 Task: Look for space in Ibi, Spain from 6th September, 2023 to 10th September, 2023 for 1 adult in price range Rs.9000 to Rs.17000. Place can be private room with 1  bedroom having 1 bed and 1 bathroom. Property type can be house, flat, guest house, hotel. Booking option can be shelf check-in. Required host language is English.
Action: Mouse moved to (382, 177)
Screenshot: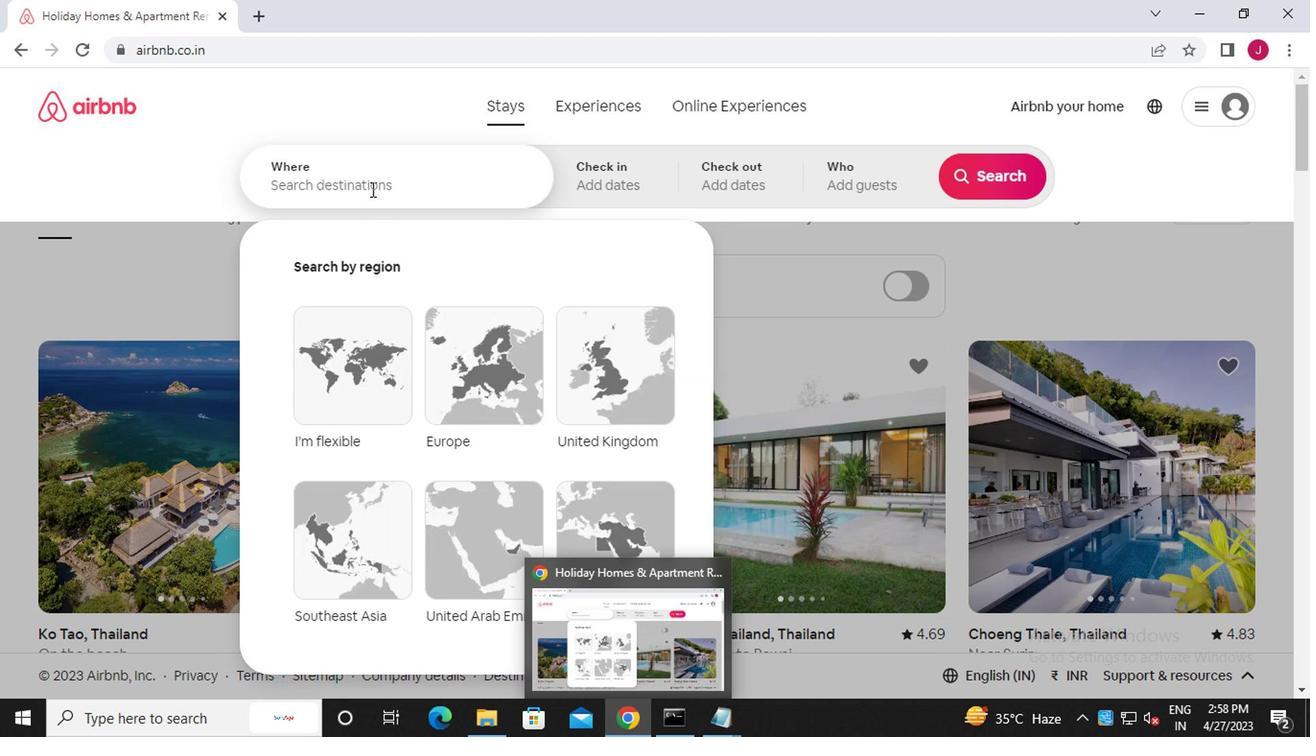 
Action: Mouse pressed left at (382, 177)
Screenshot: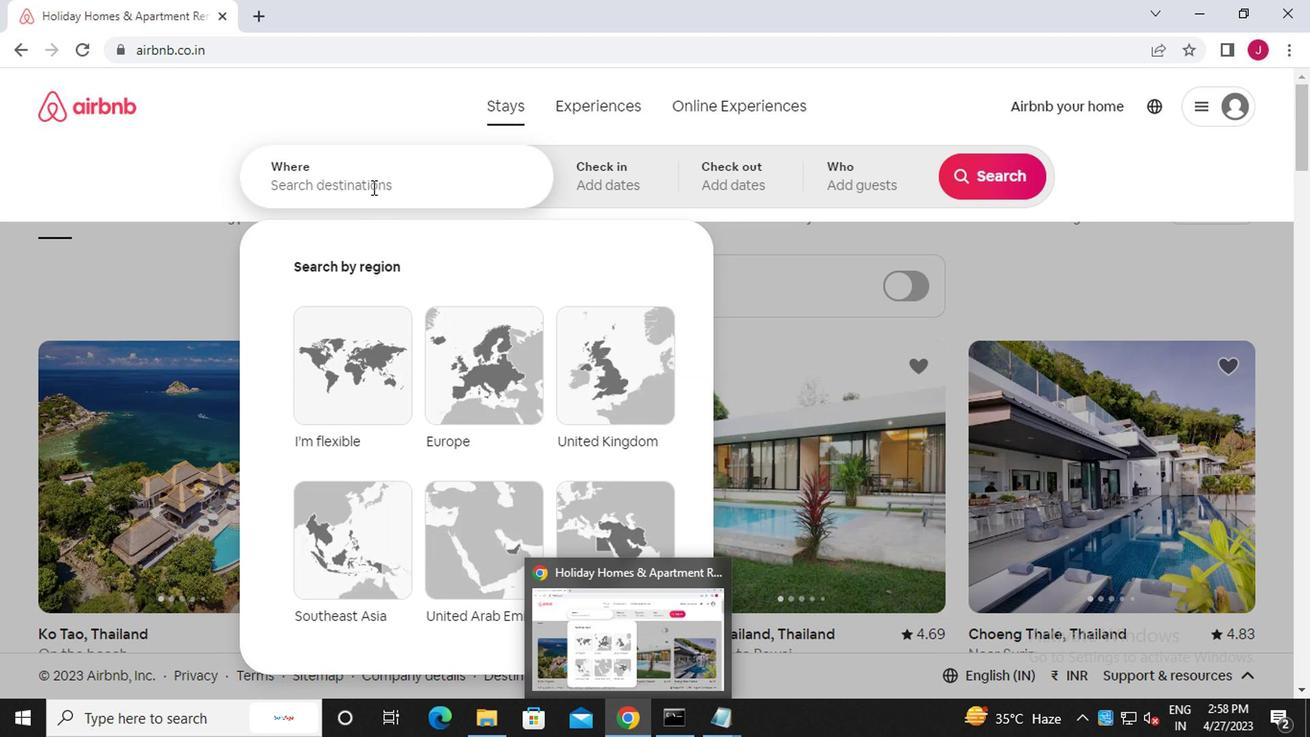 
Action: Mouse moved to (382, 177)
Screenshot: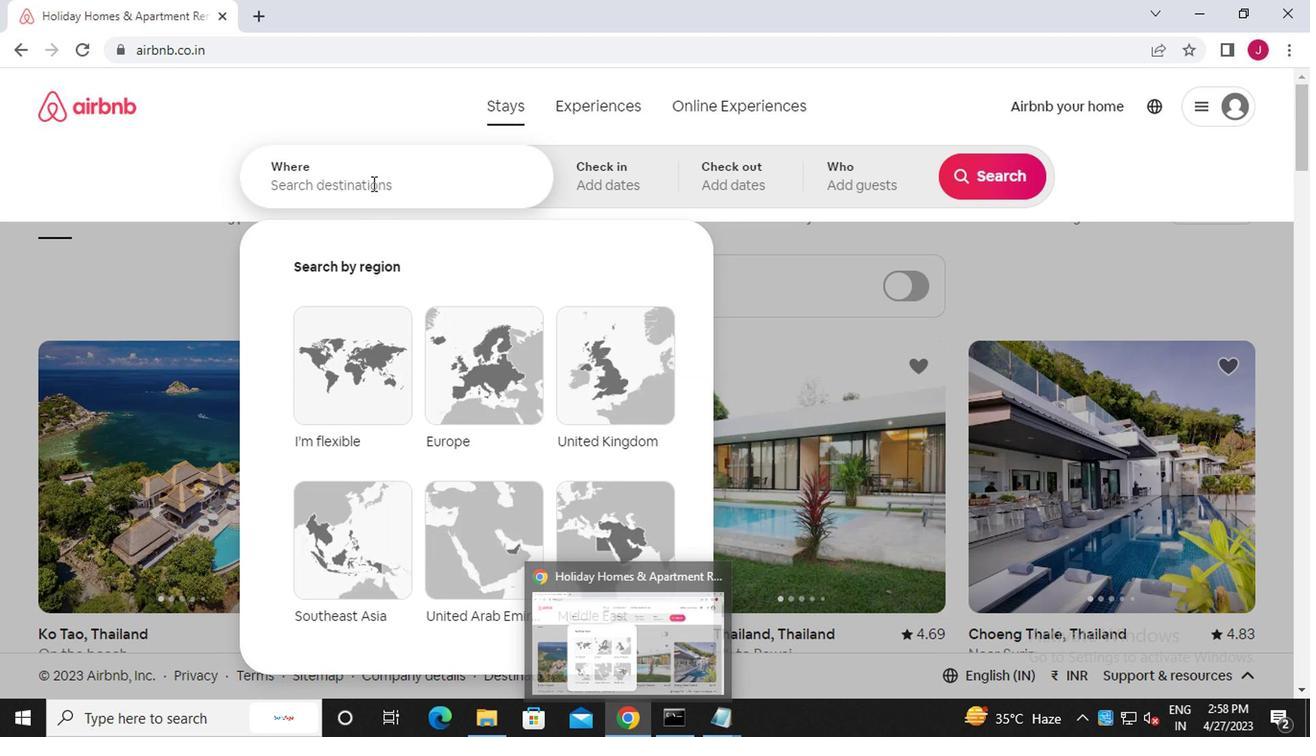 
Action: Key pressed i<Key.caps_lock>bi,<Key.space><Key.caps_lock>s<Key.caps_lock>pain
Screenshot: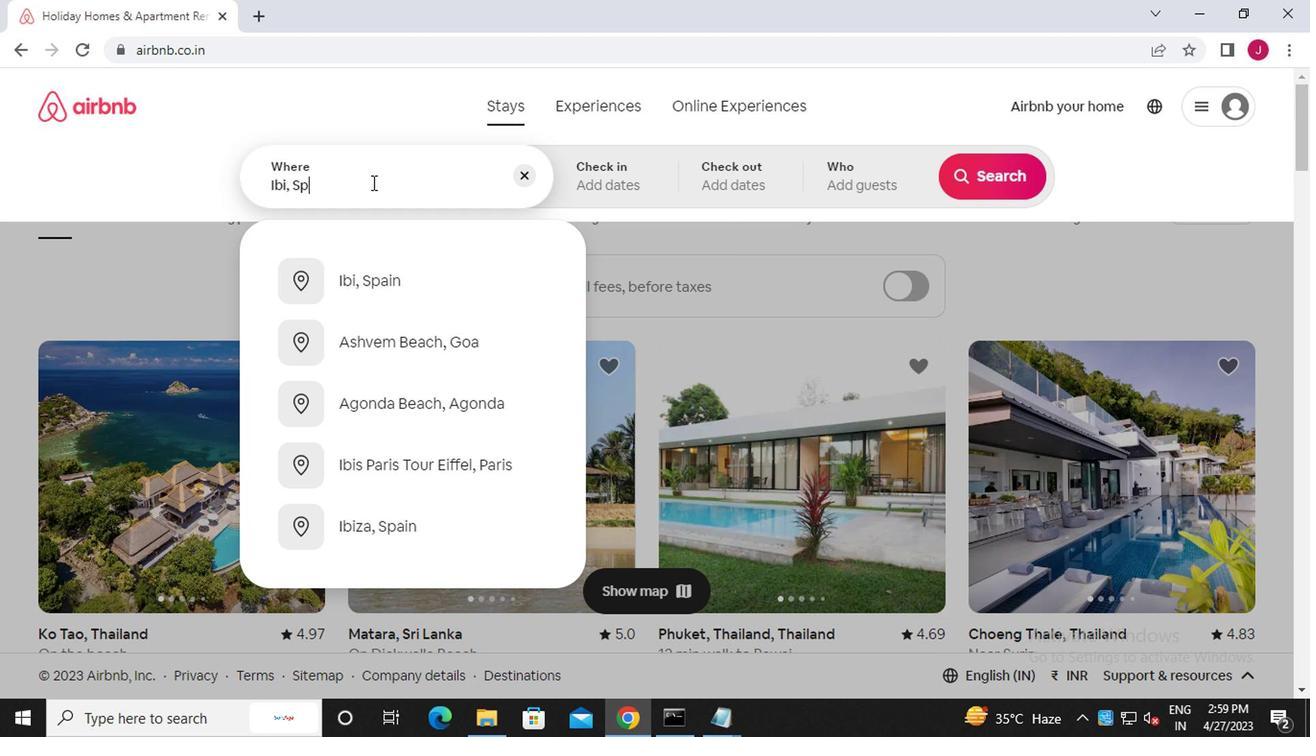 
Action: Mouse moved to (383, 340)
Screenshot: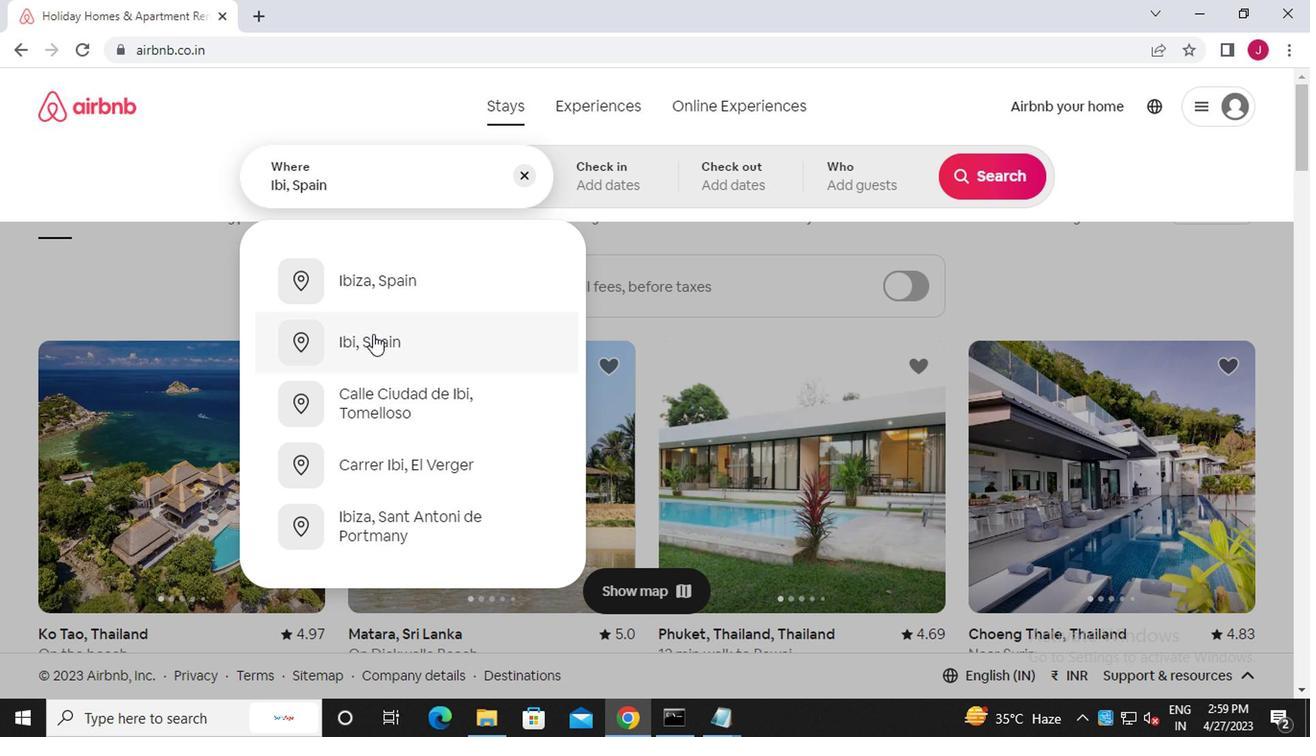 
Action: Mouse pressed left at (383, 340)
Screenshot: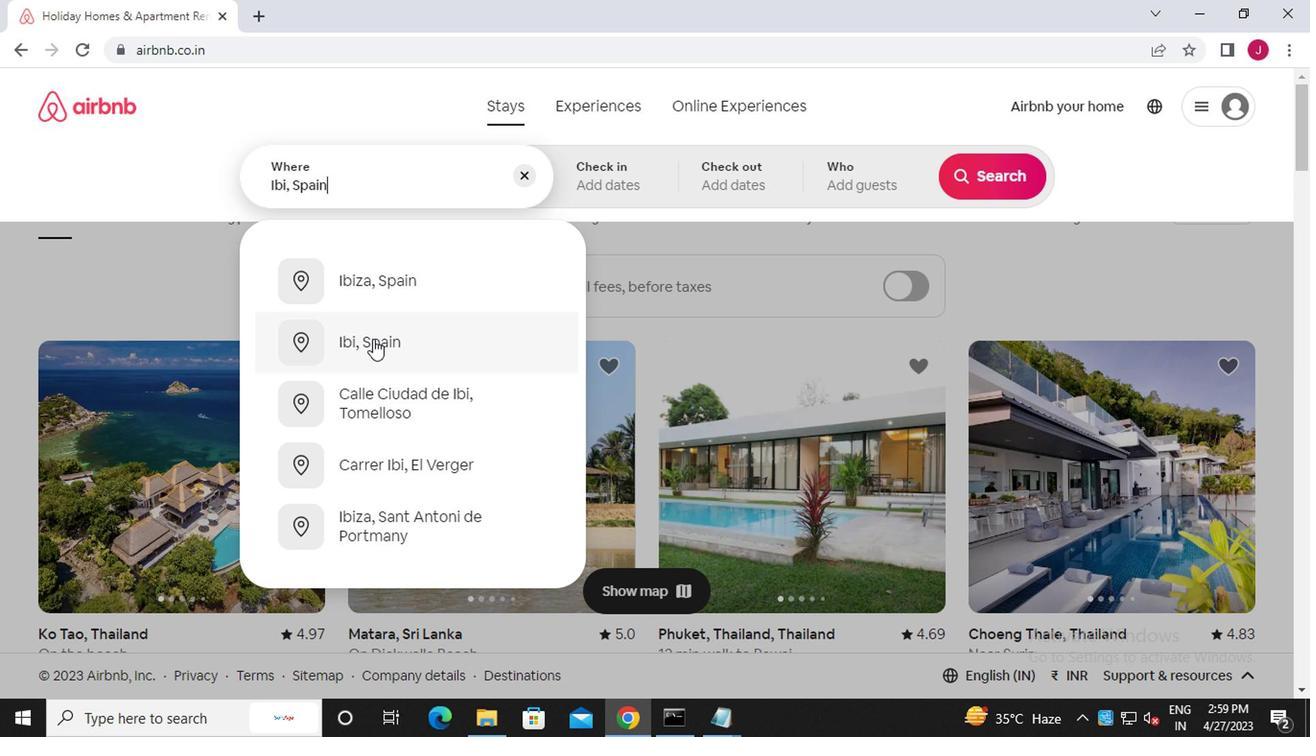 
Action: Mouse moved to (978, 332)
Screenshot: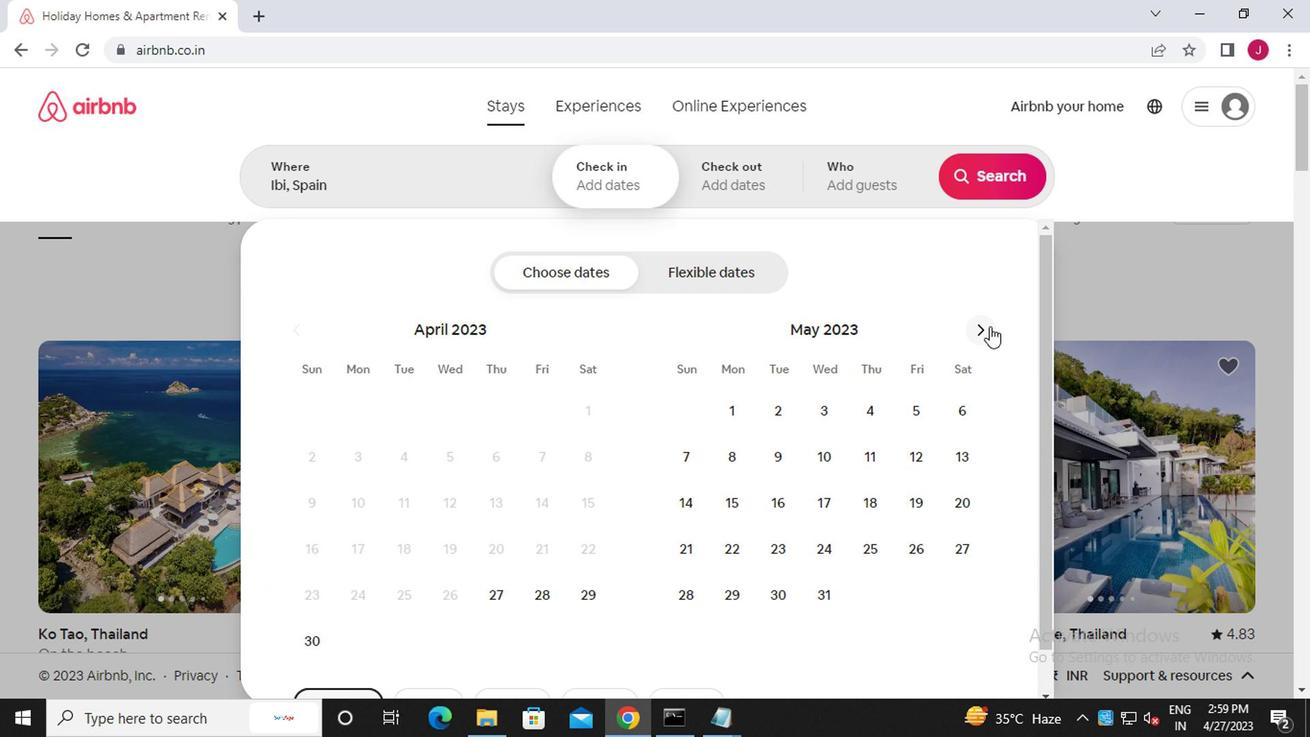 
Action: Mouse pressed left at (978, 332)
Screenshot: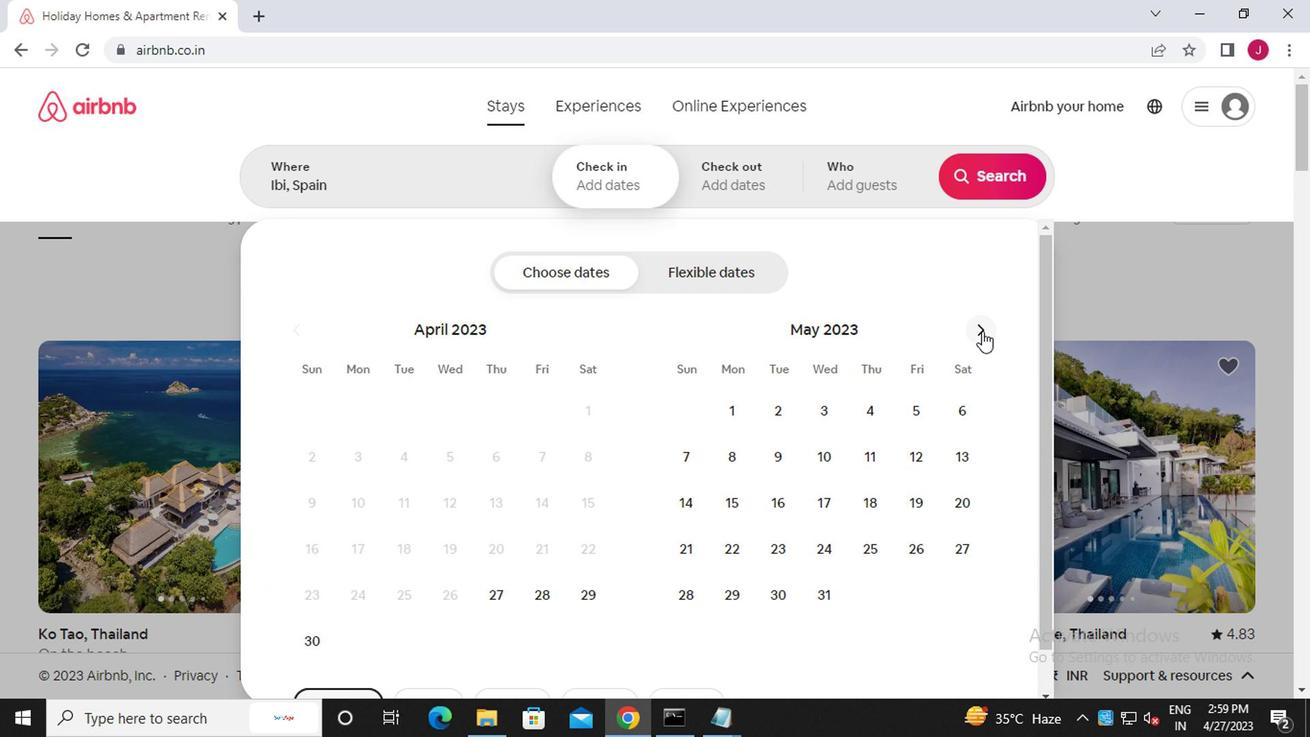
Action: Mouse pressed left at (978, 332)
Screenshot: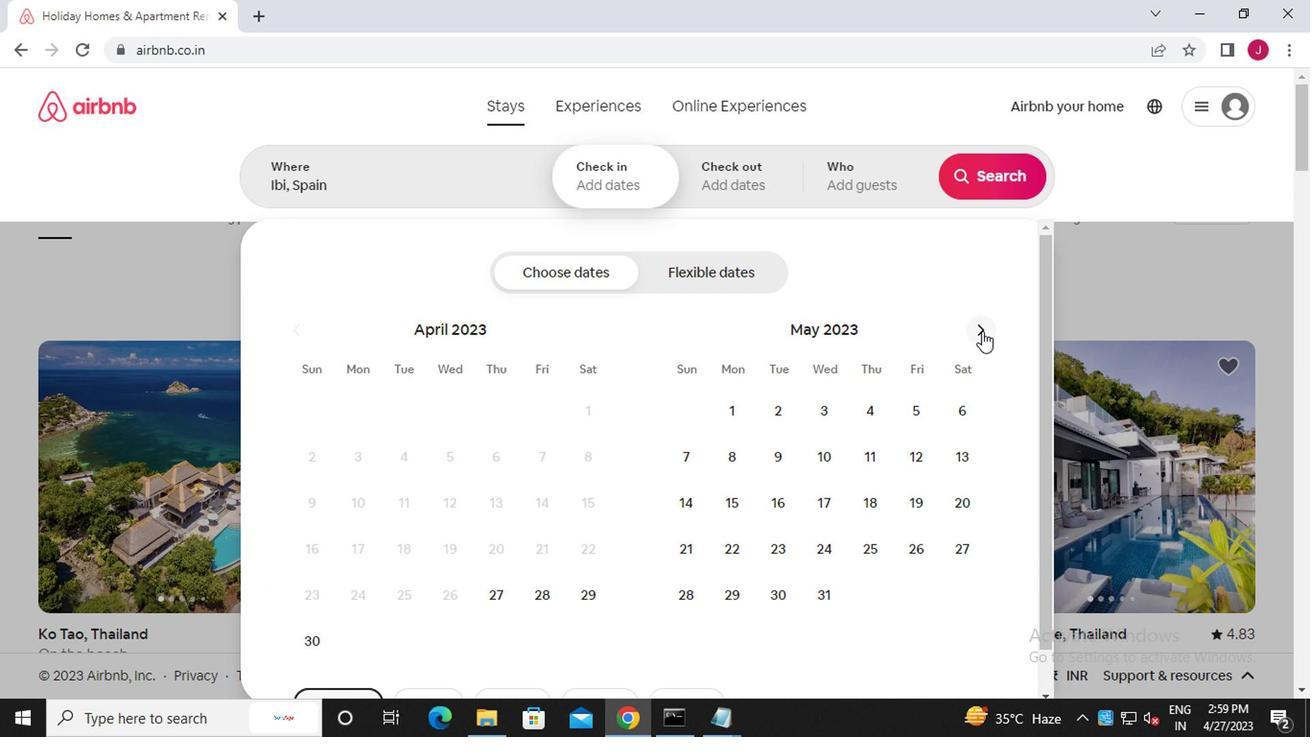 
Action: Mouse pressed left at (978, 332)
Screenshot: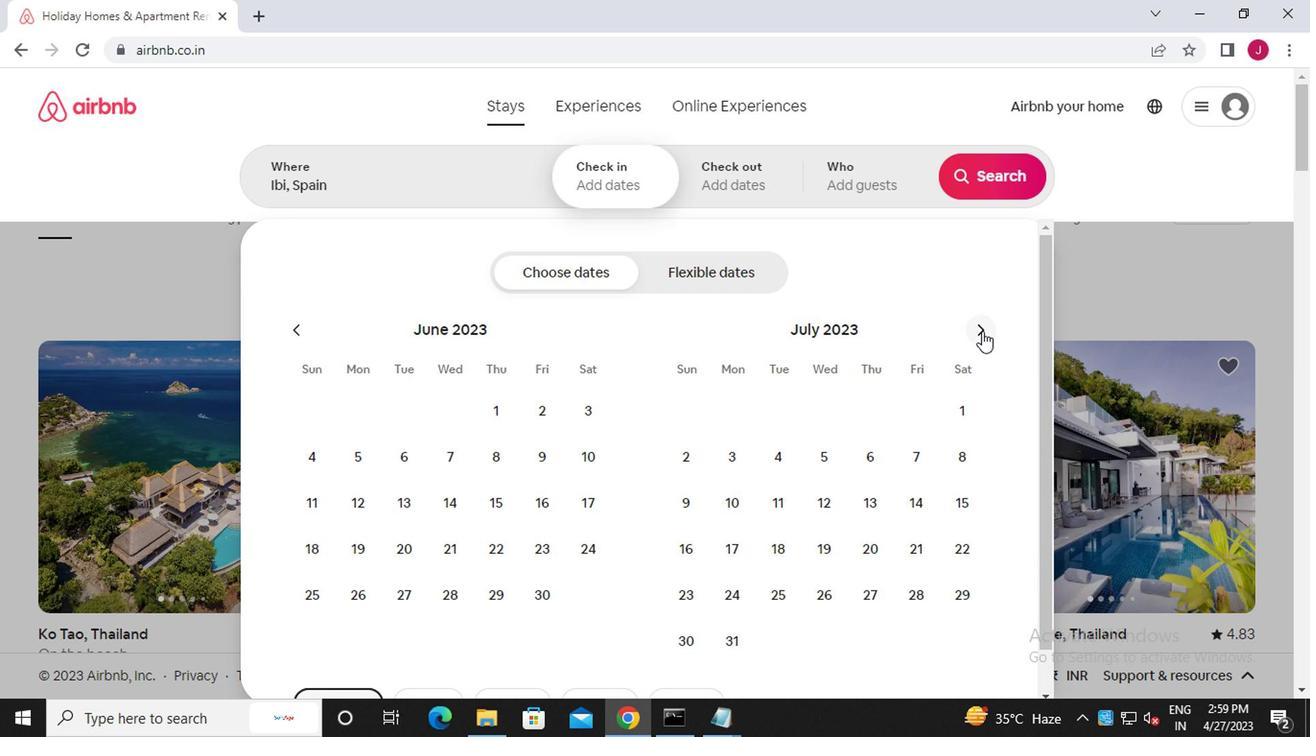 
Action: Mouse moved to (970, 333)
Screenshot: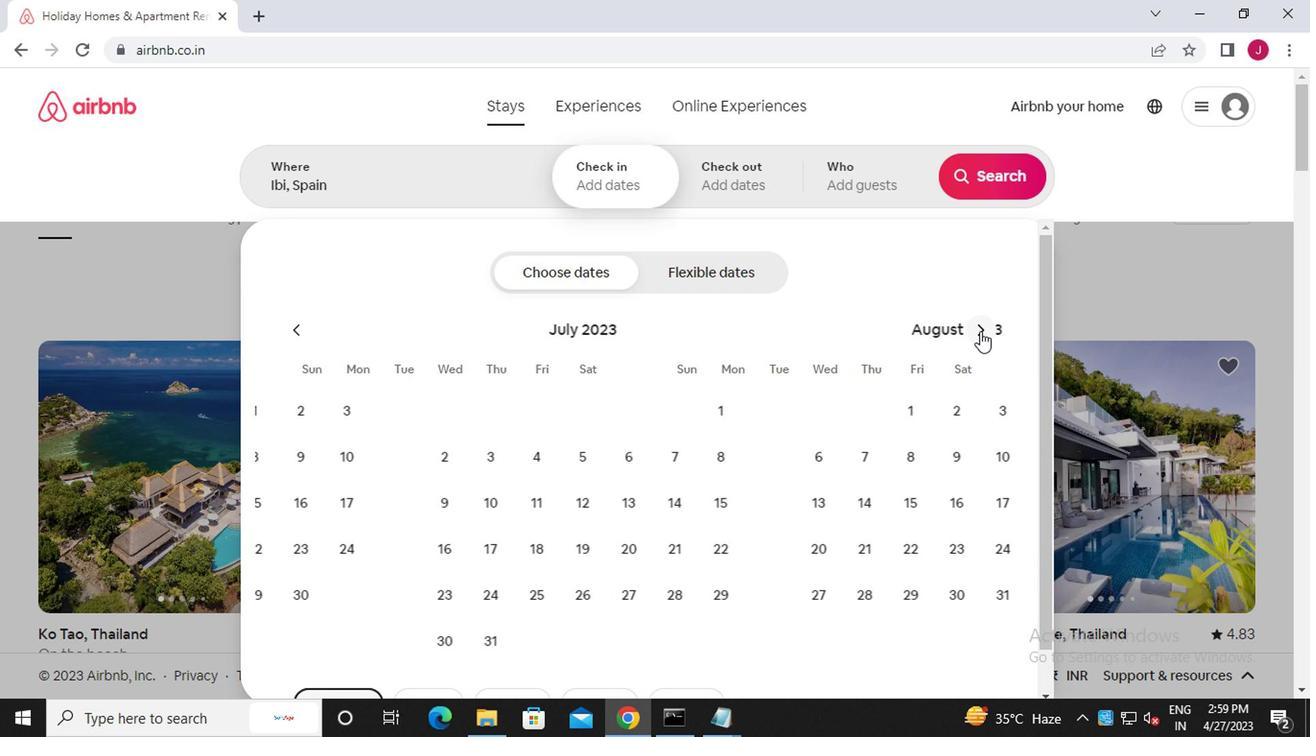 
Action: Mouse pressed left at (970, 333)
Screenshot: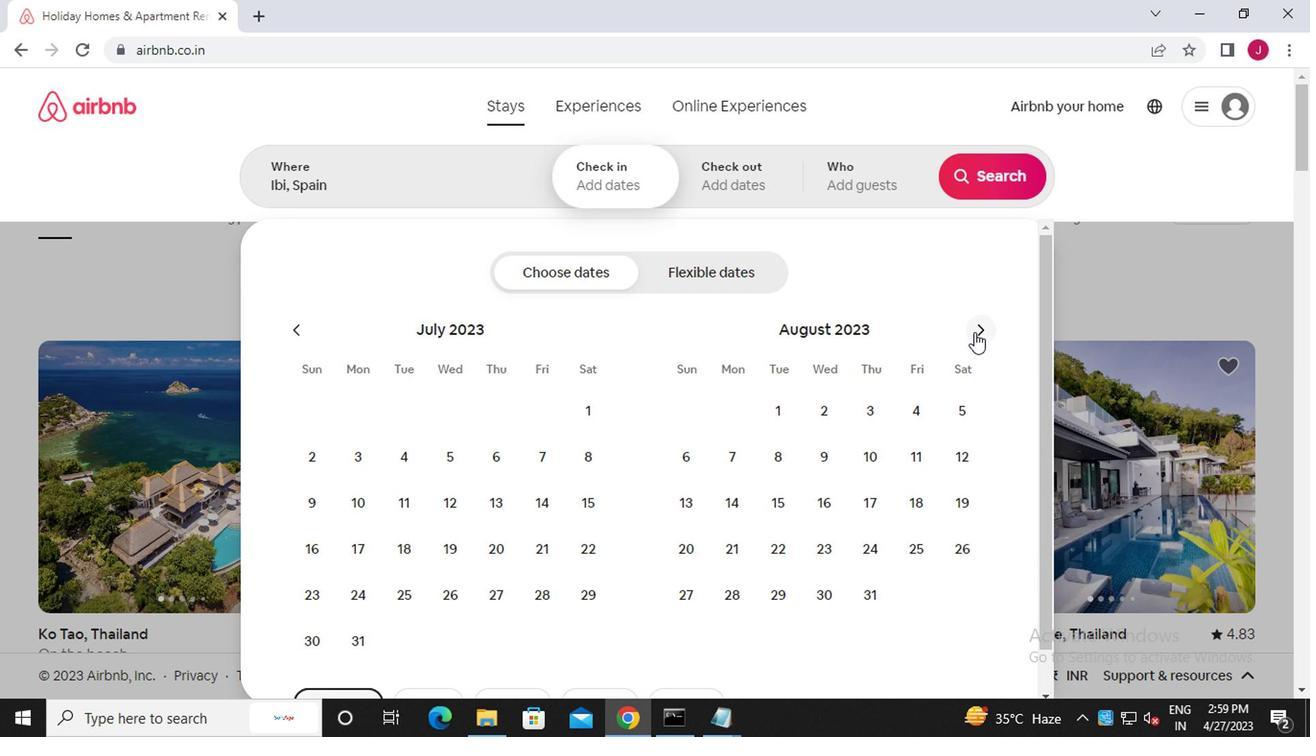 
Action: Mouse moved to (833, 457)
Screenshot: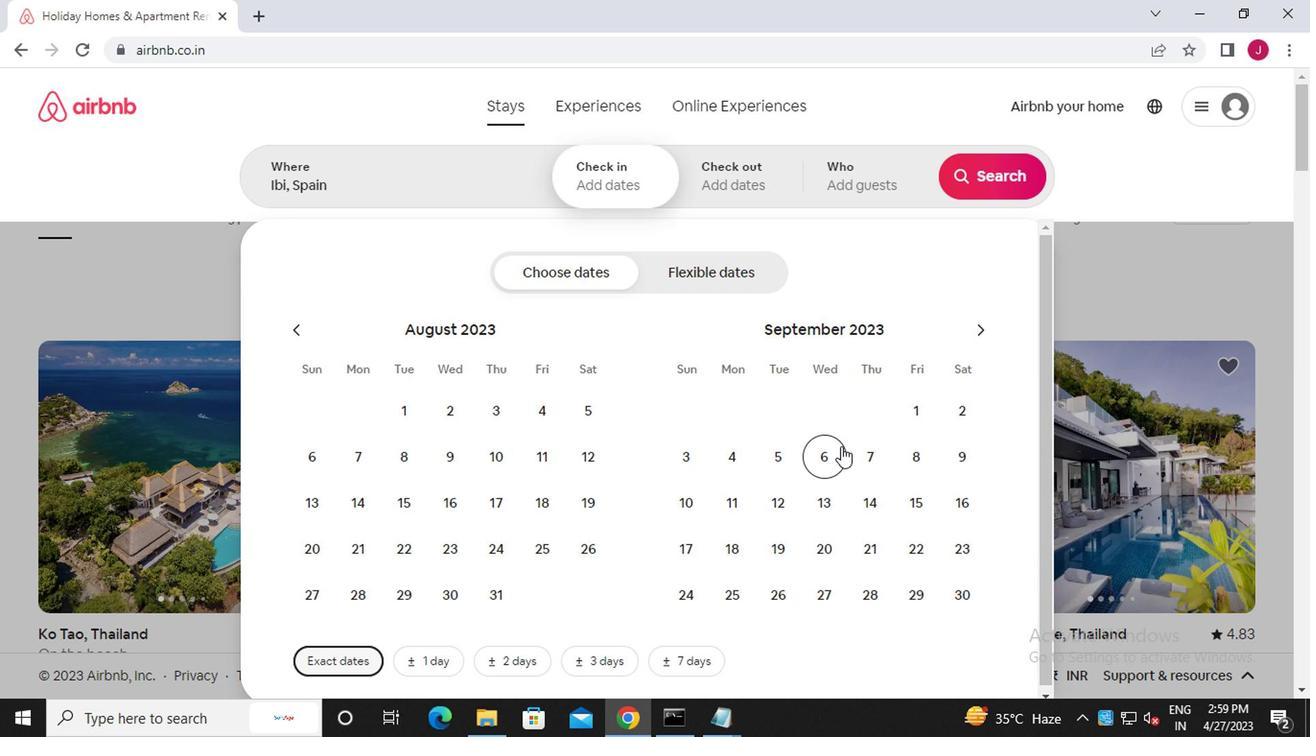 
Action: Mouse pressed left at (833, 457)
Screenshot: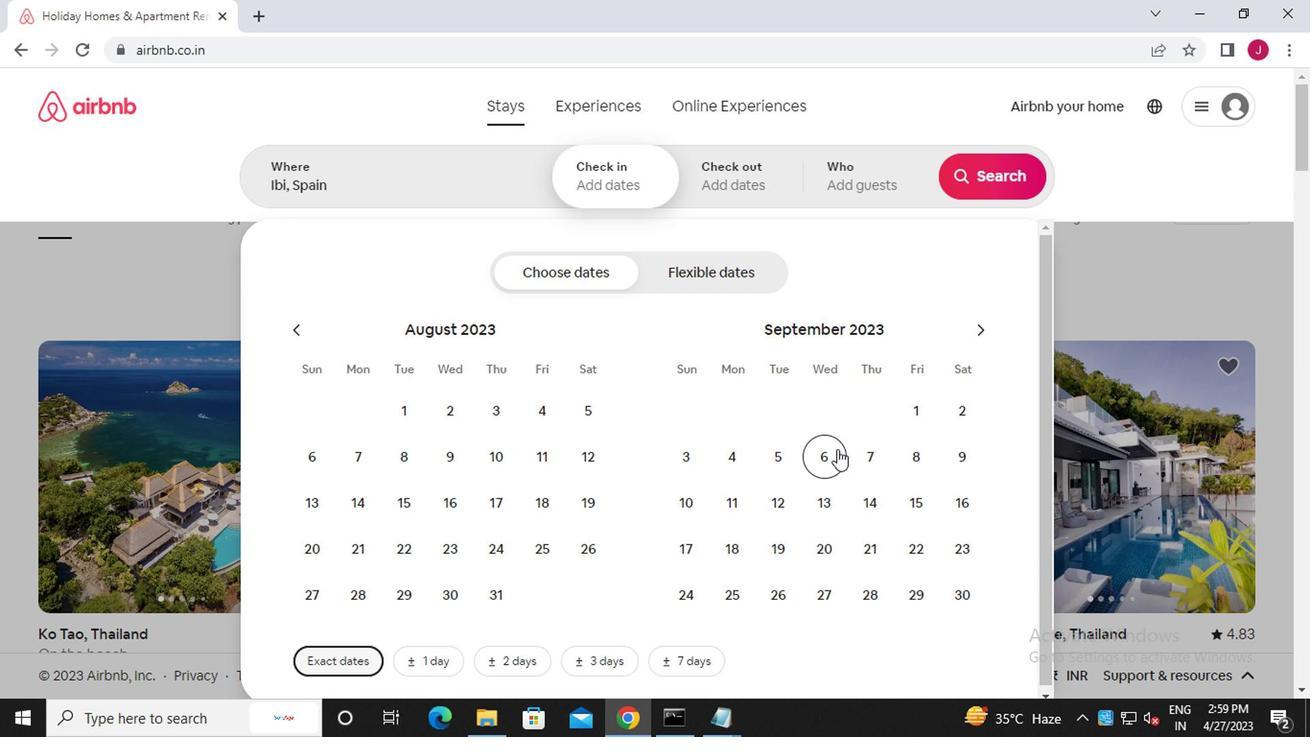 
Action: Mouse moved to (694, 507)
Screenshot: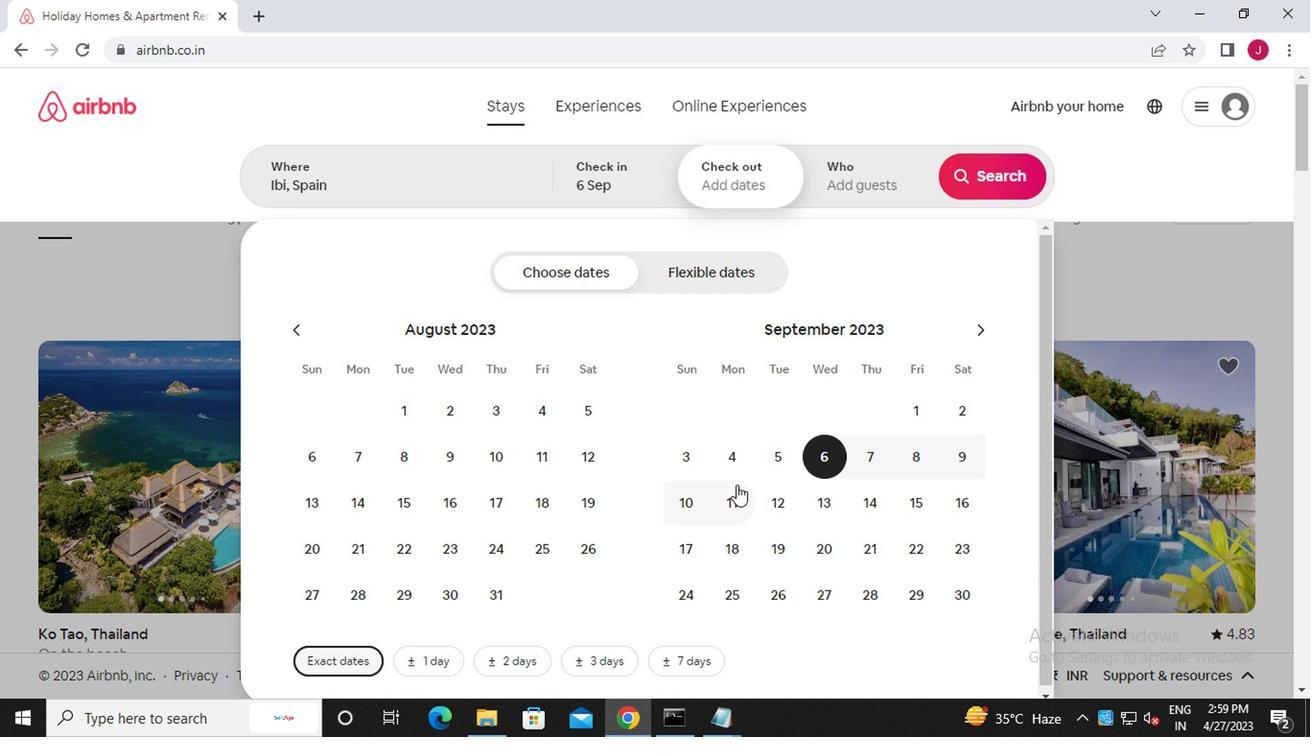 
Action: Mouse pressed left at (694, 507)
Screenshot: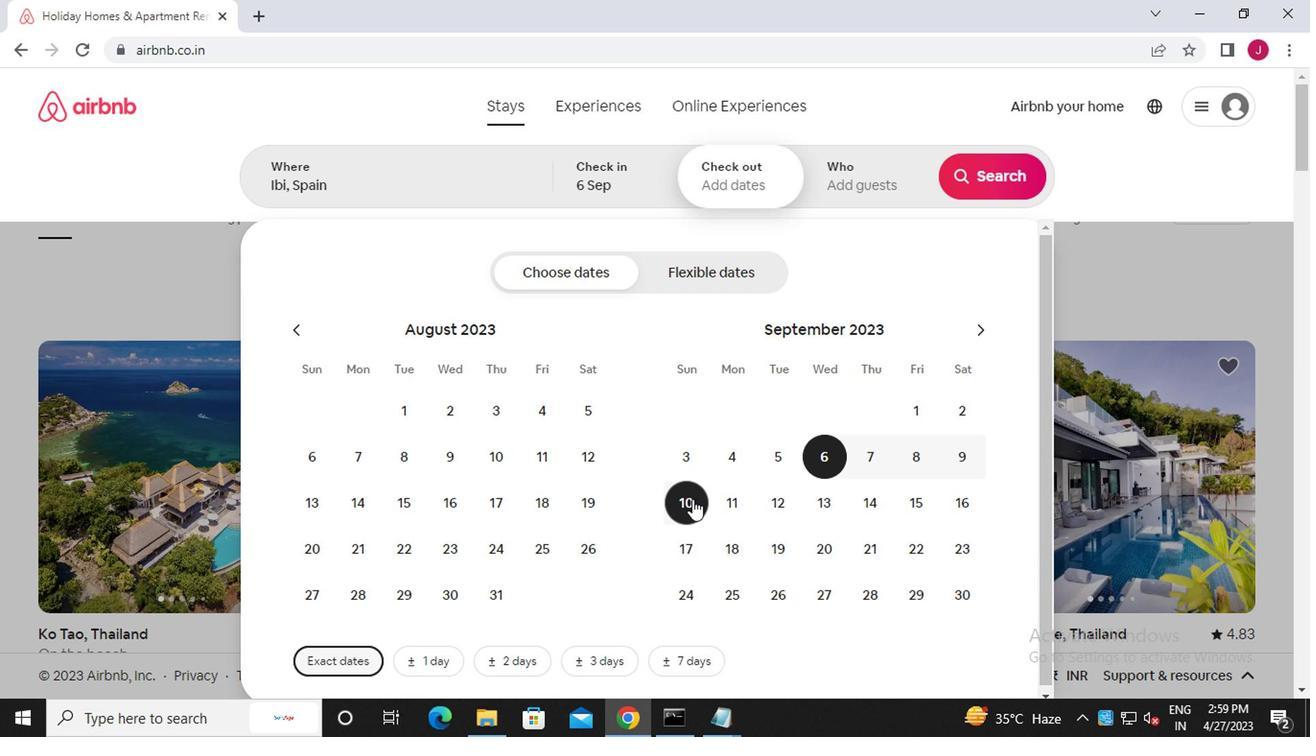 
Action: Mouse moved to (876, 179)
Screenshot: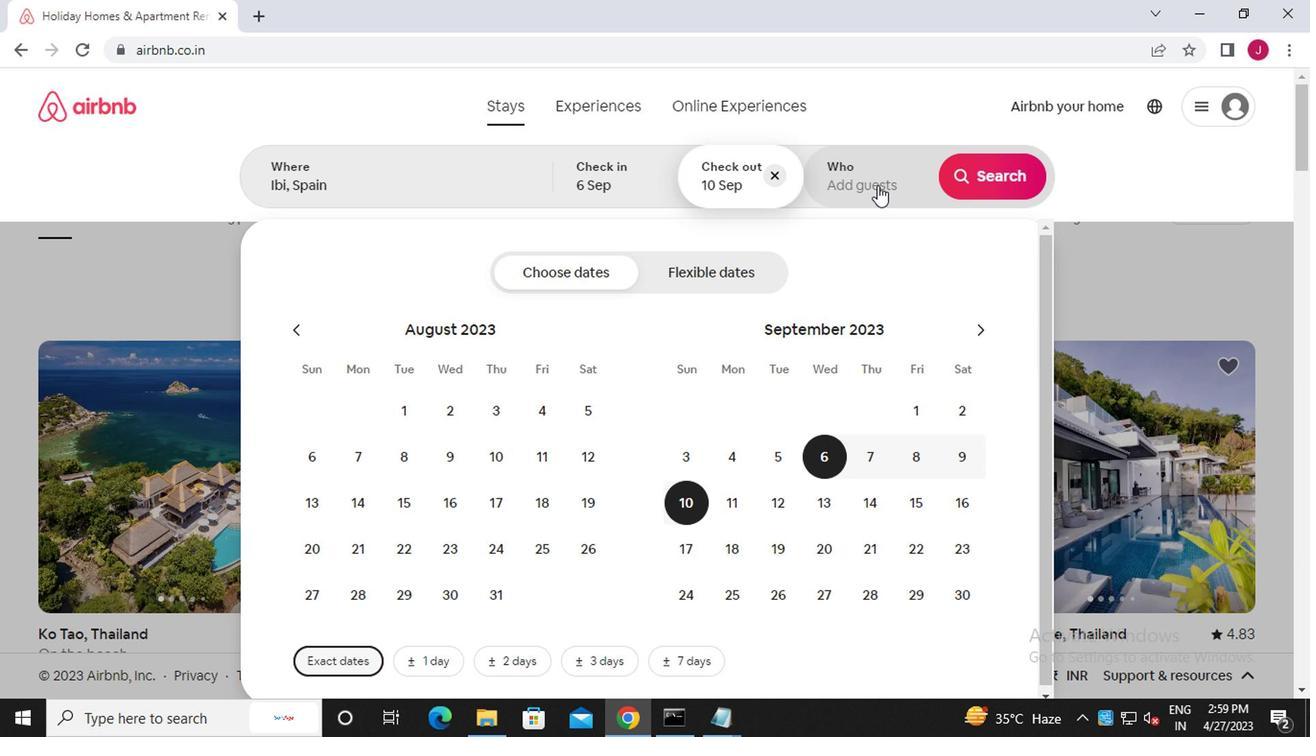 
Action: Mouse pressed left at (876, 179)
Screenshot: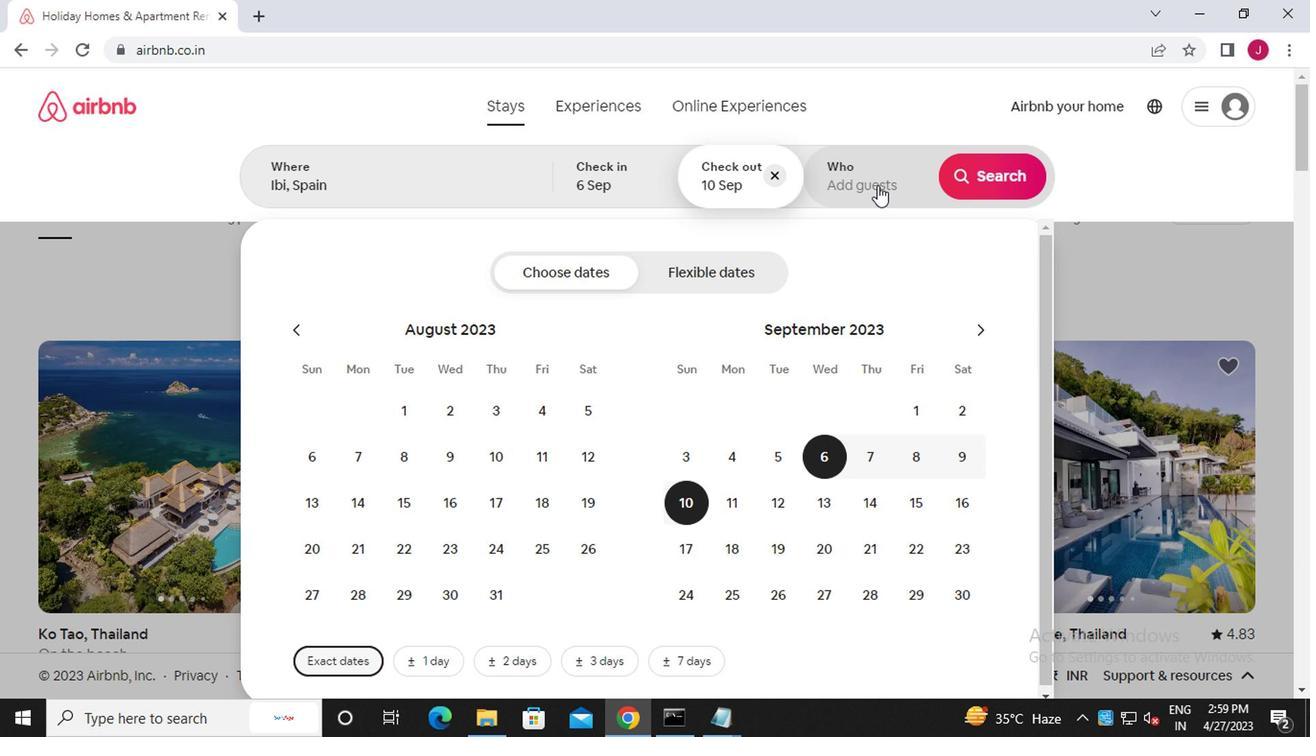 
Action: Mouse moved to (990, 276)
Screenshot: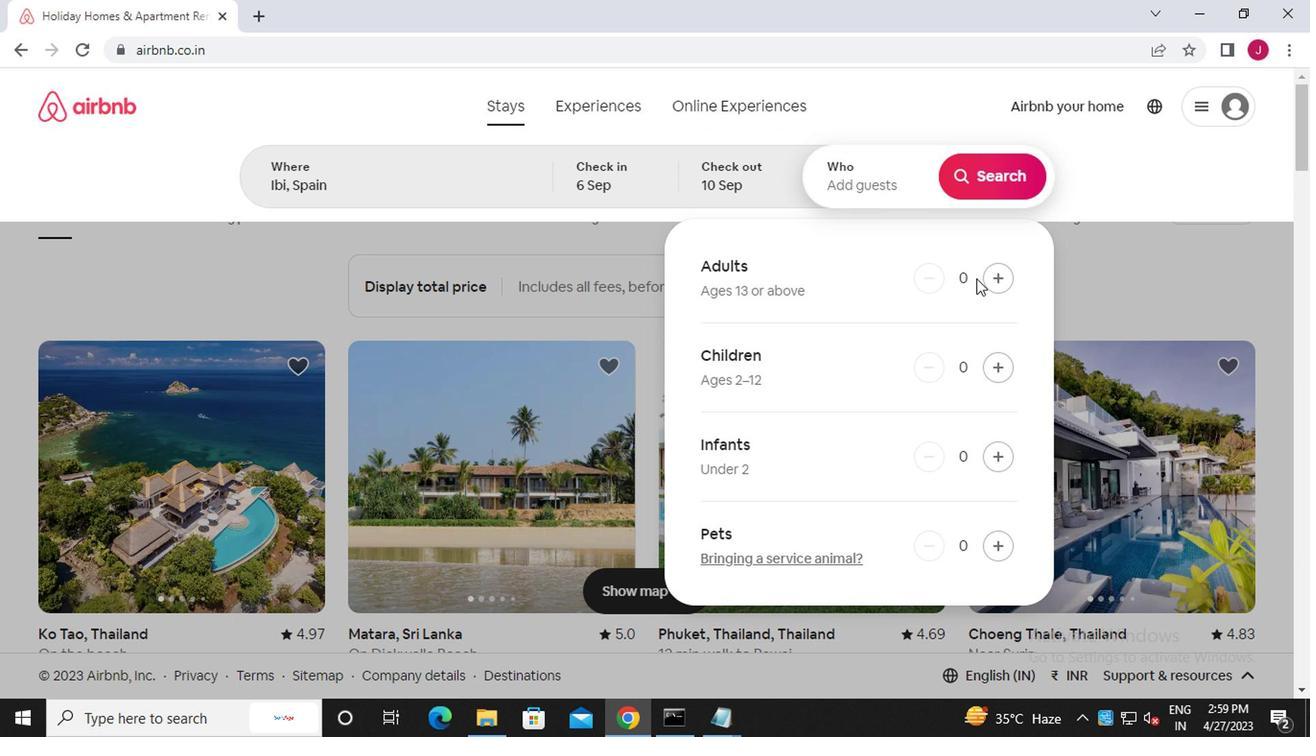 
Action: Mouse pressed left at (990, 276)
Screenshot: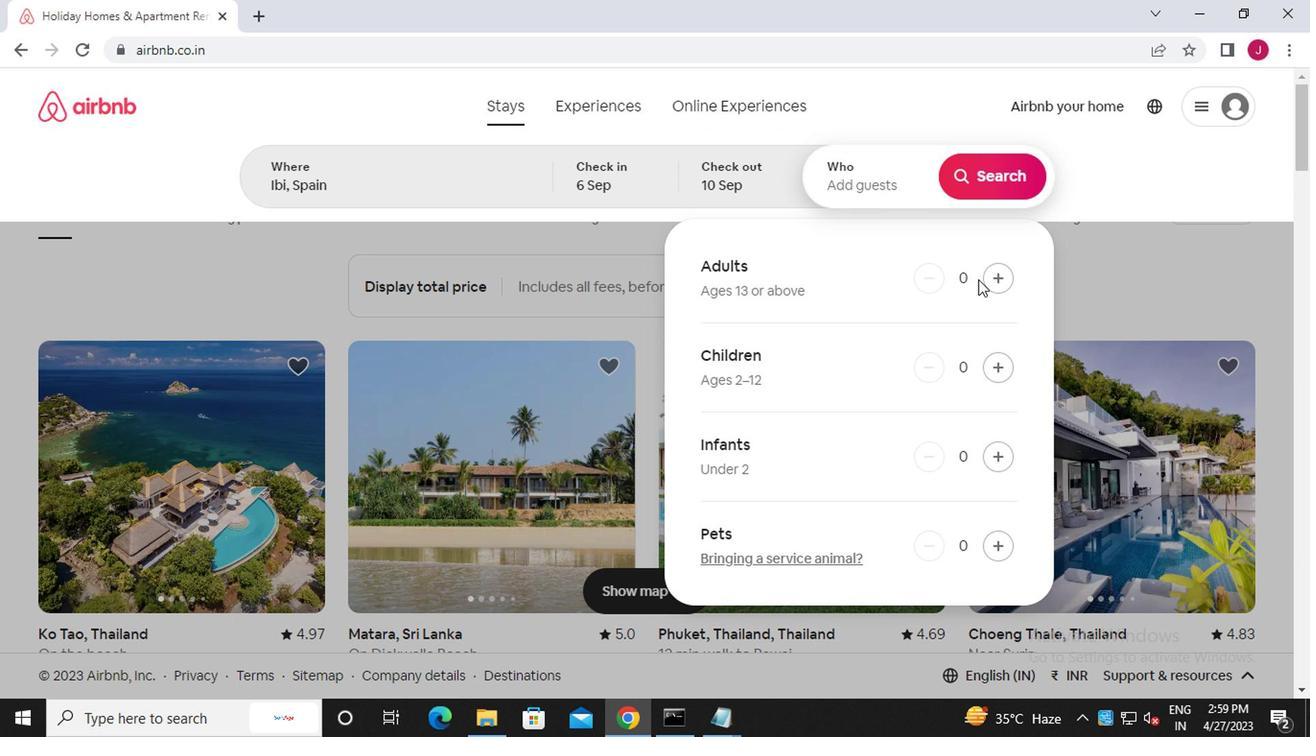 
Action: Mouse moved to (1000, 163)
Screenshot: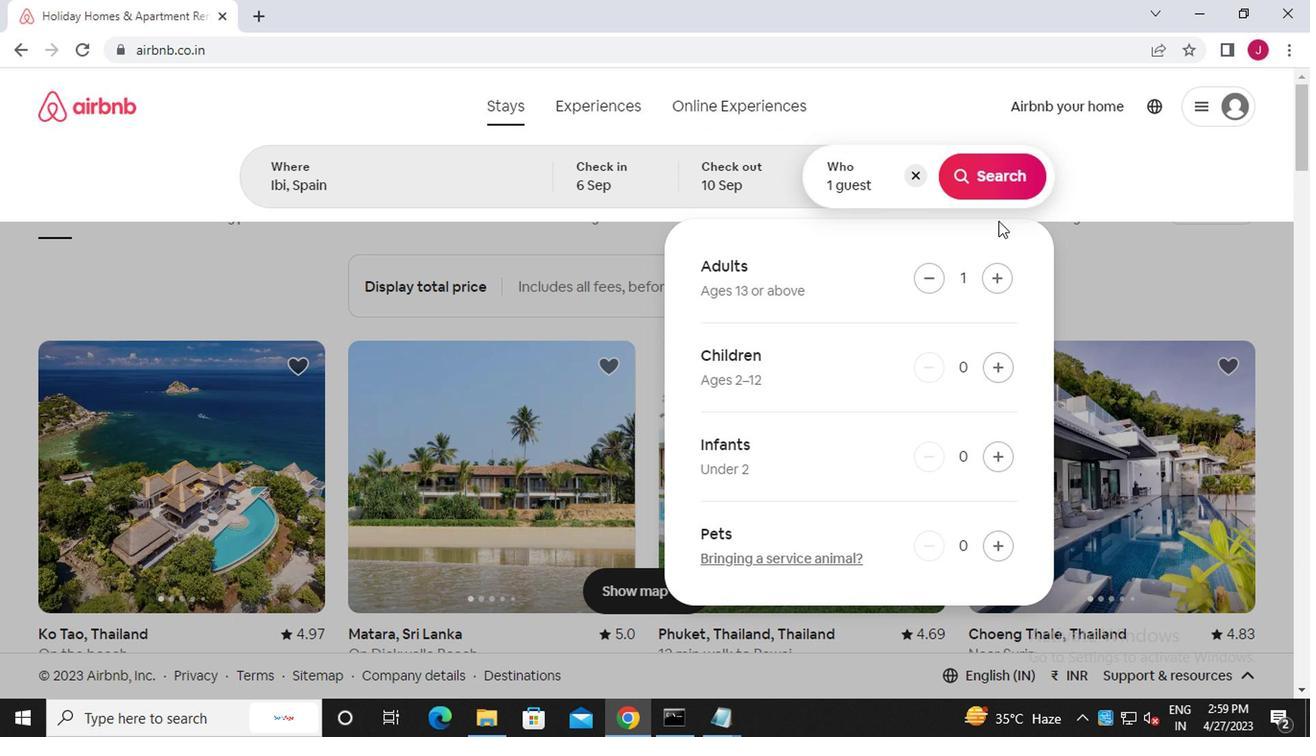 
Action: Mouse pressed left at (1000, 163)
Screenshot: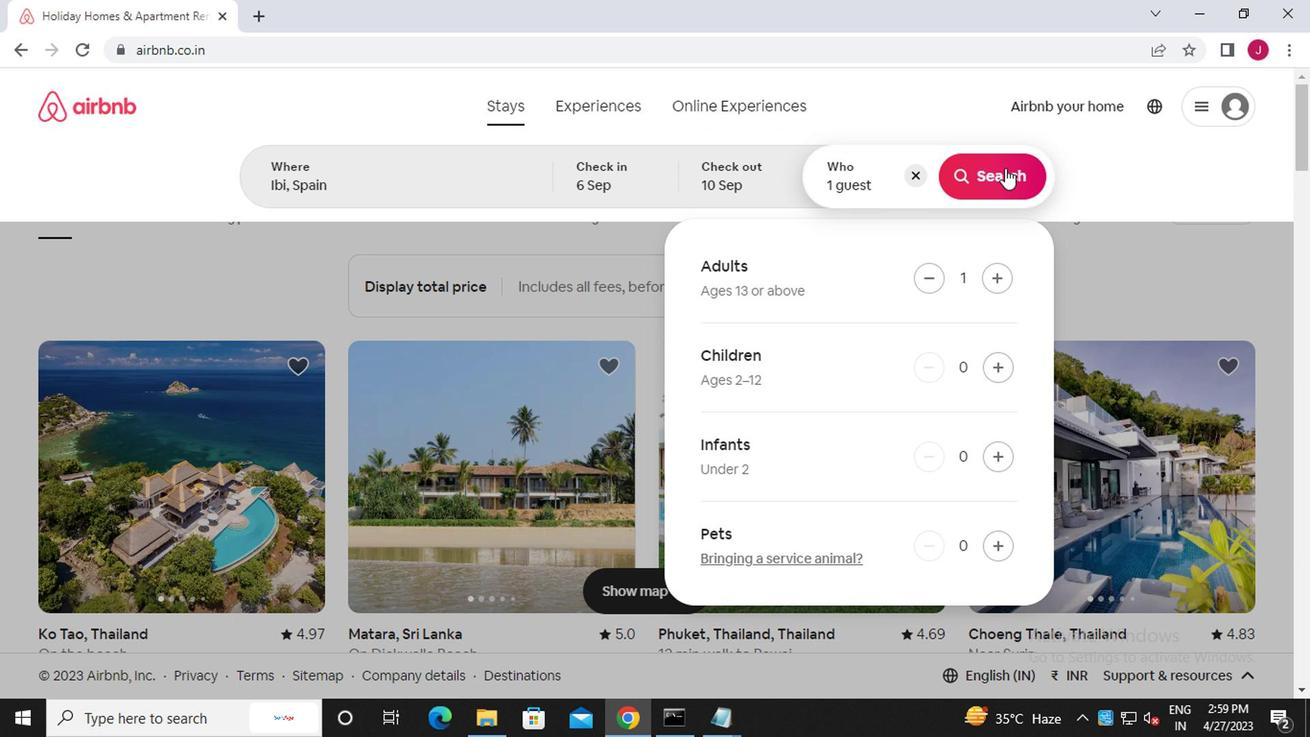 
Action: Mouse moved to (1233, 176)
Screenshot: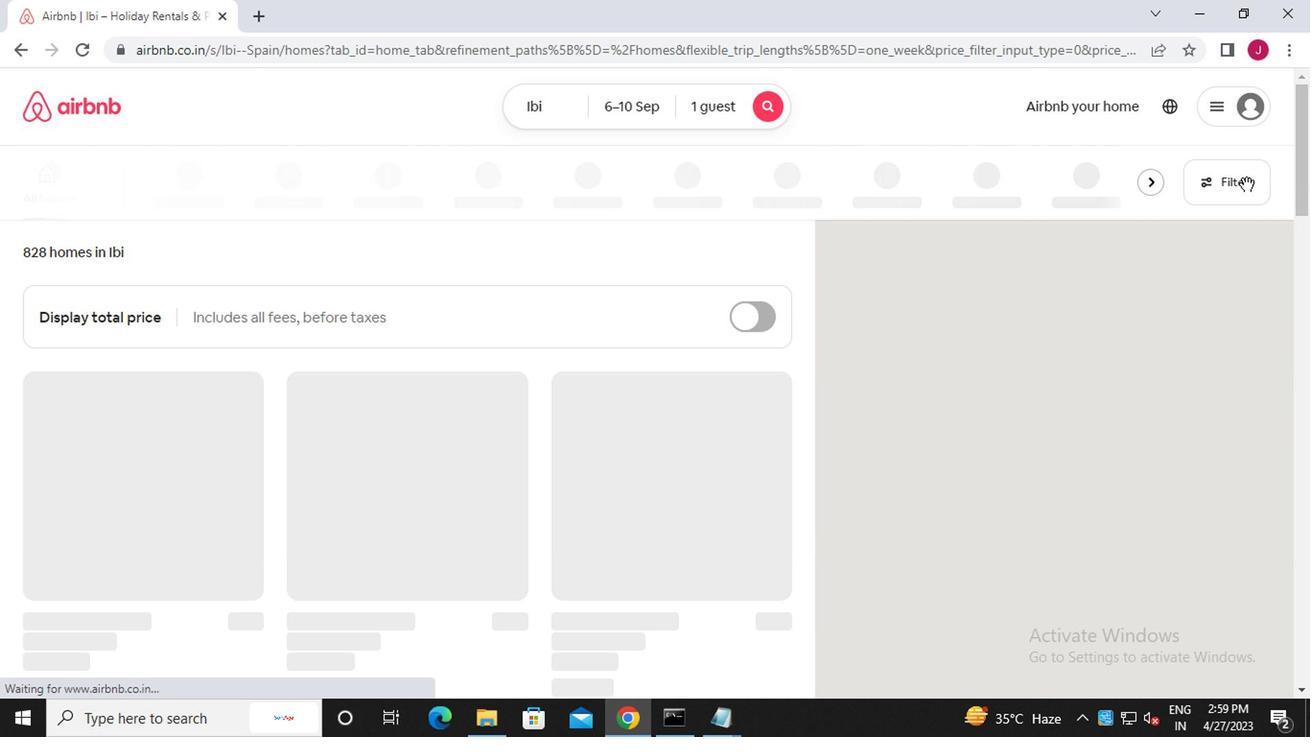 
Action: Mouse pressed left at (1233, 176)
Screenshot: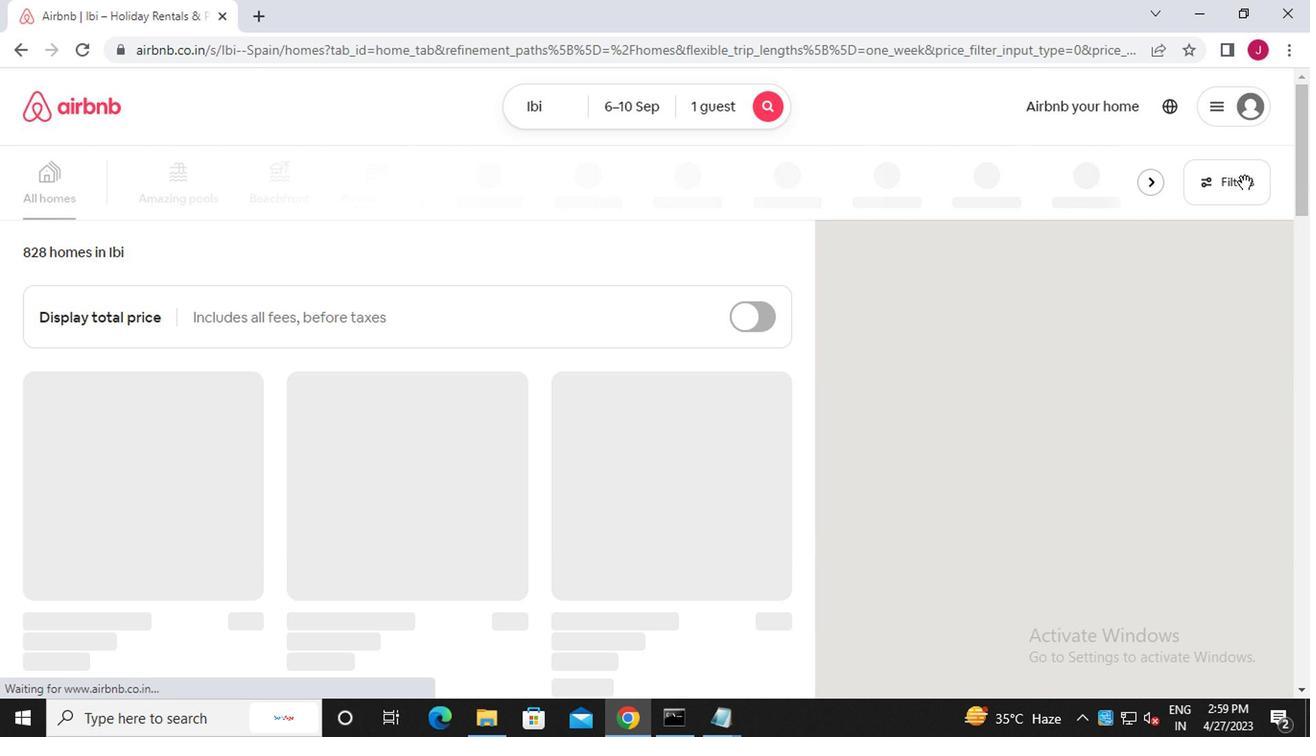 
Action: Mouse moved to (437, 432)
Screenshot: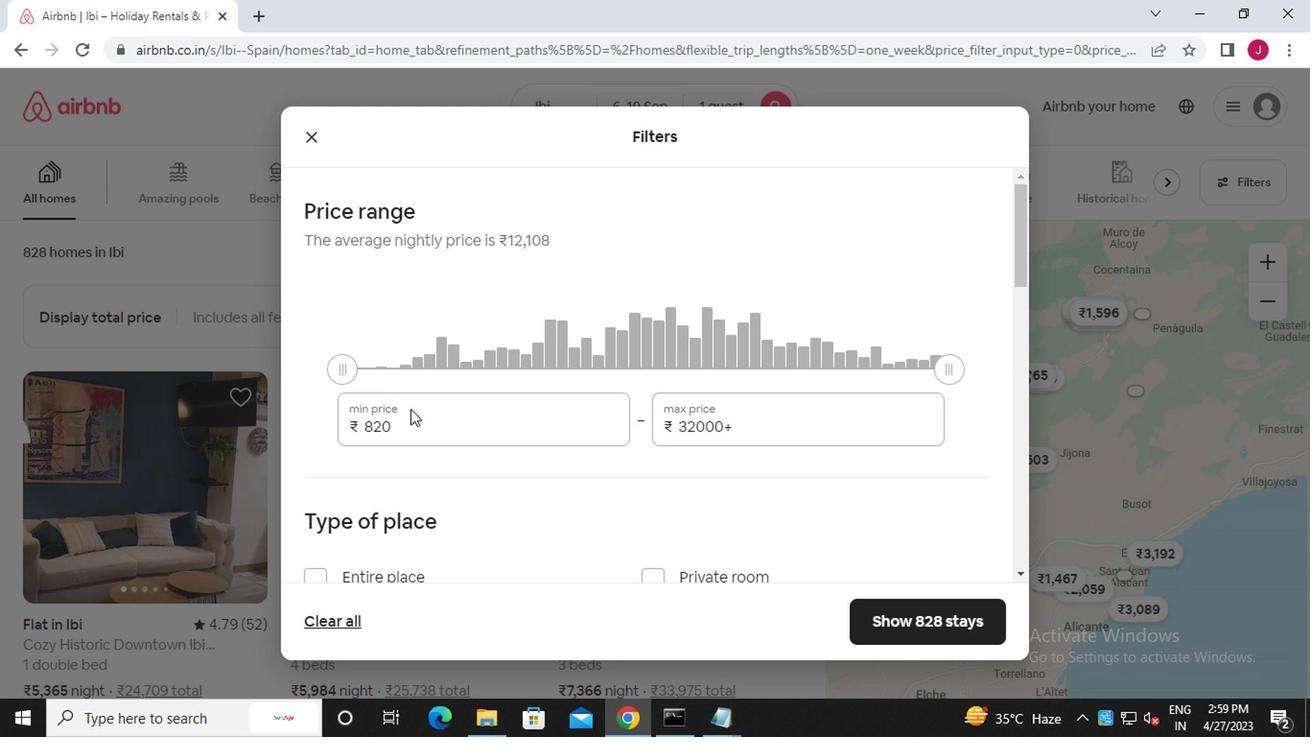 
Action: Mouse pressed left at (437, 432)
Screenshot: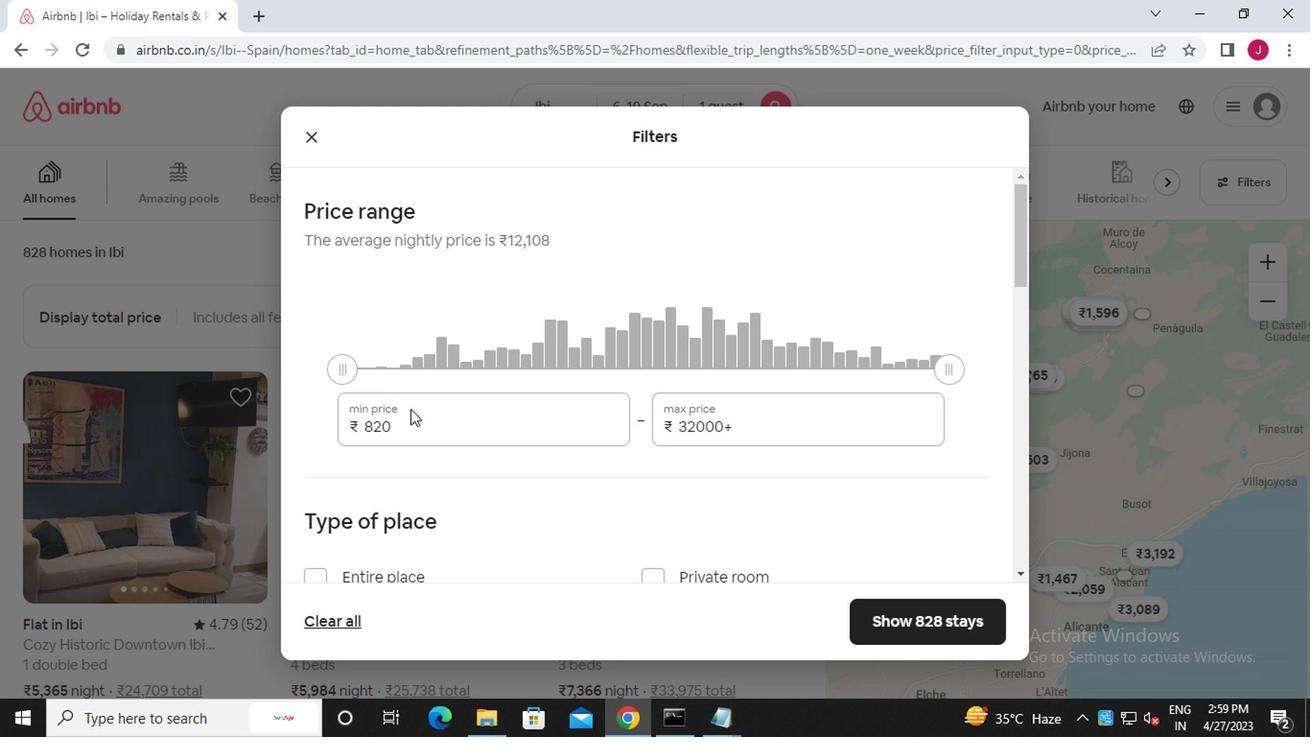 
Action: Mouse moved to (406, 412)
Screenshot: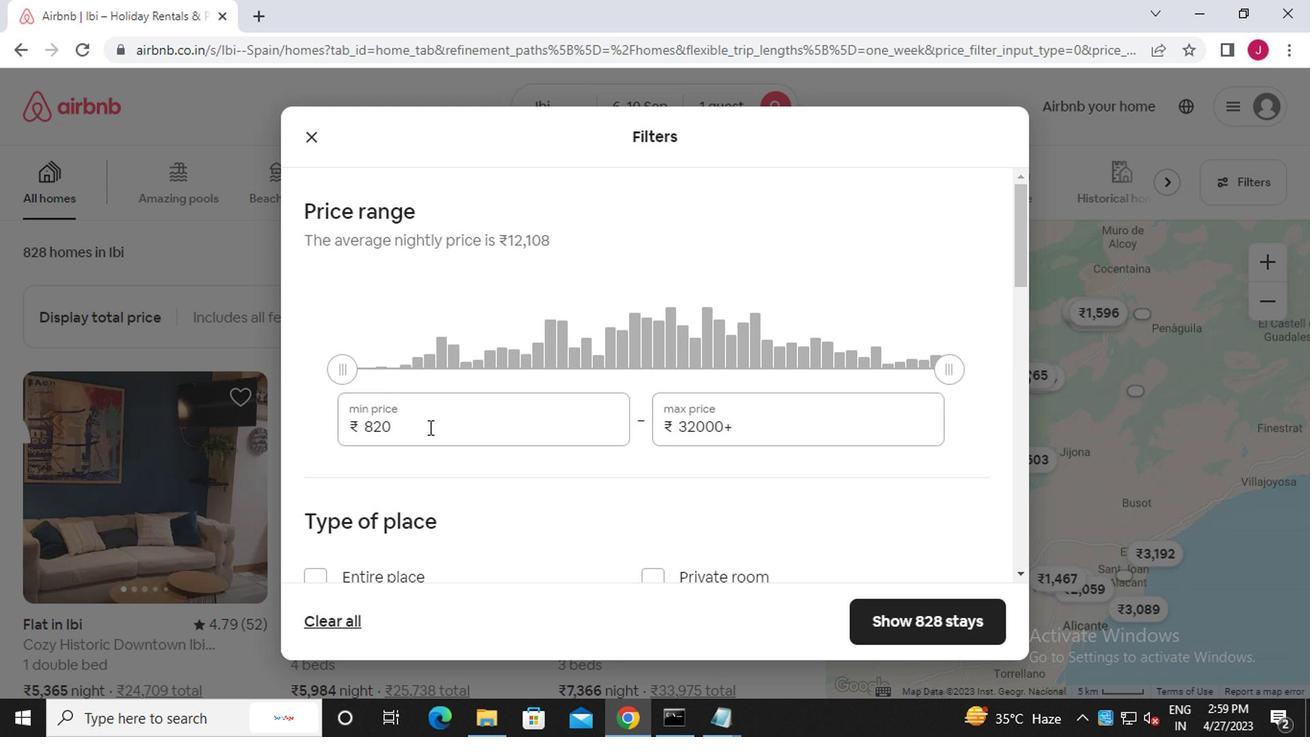 
Action: Key pressed <Key.backspace><Key.backspace><Key.backspace><Key.backspace><Key.backspace><Key.backspace><Key.backspace><Key.backspace><Key.backspace><Key.backspace><<105>><<96>><<96>><<96>>
Screenshot: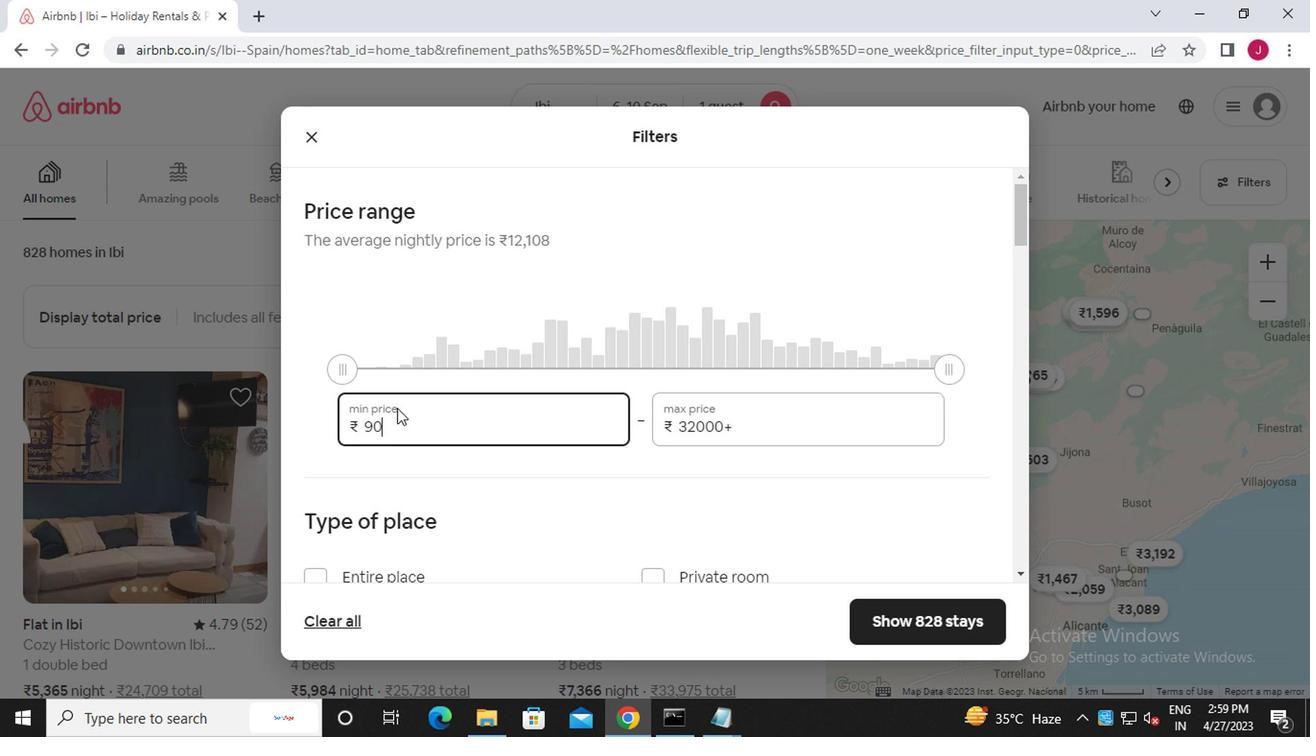 
Action: Mouse moved to (741, 429)
Screenshot: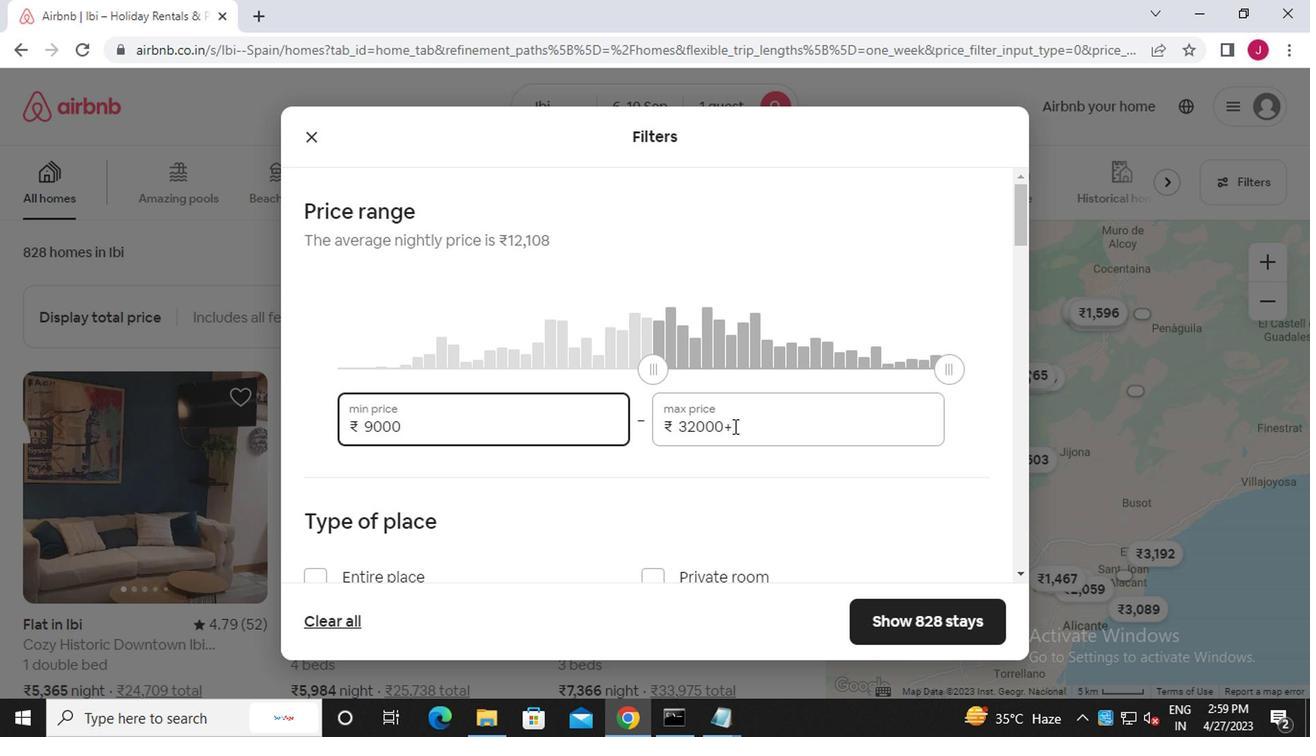 
Action: Mouse pressed left at (741, 429)
Screenshot: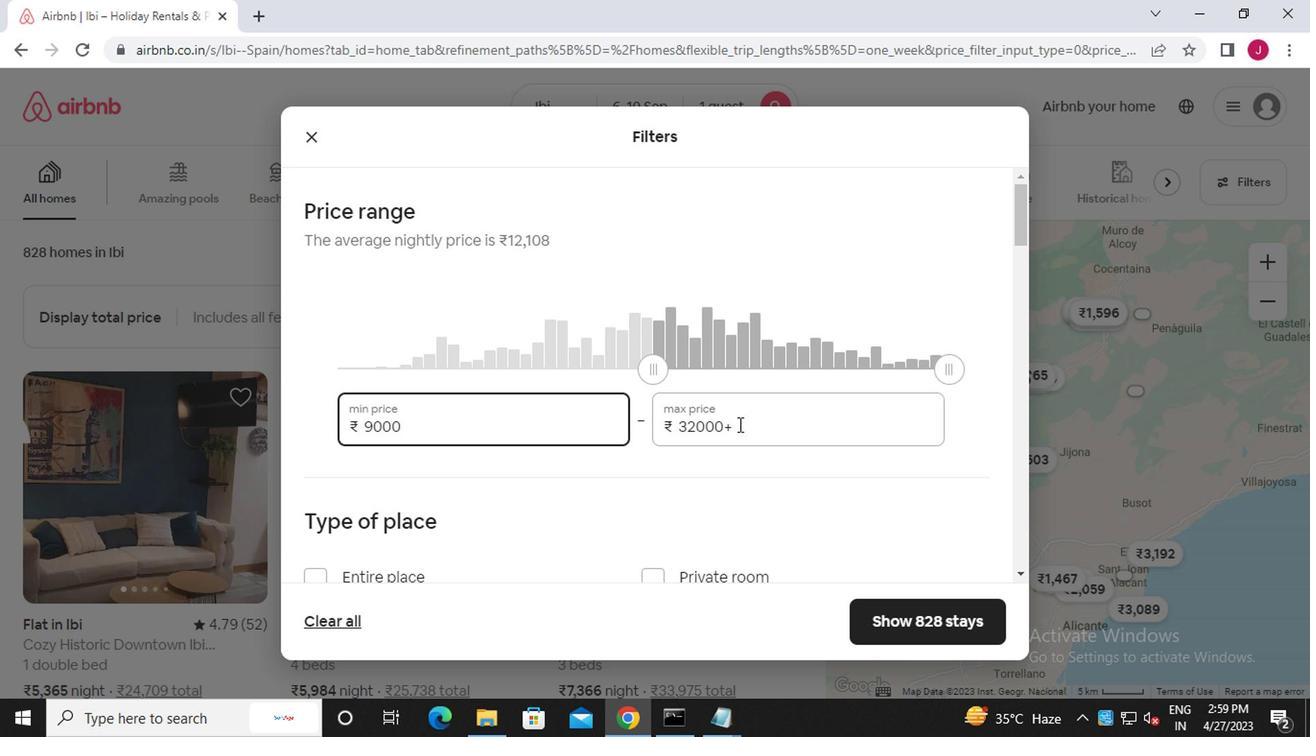 
Action: Mouse moved to (741, 436)
Screenshot: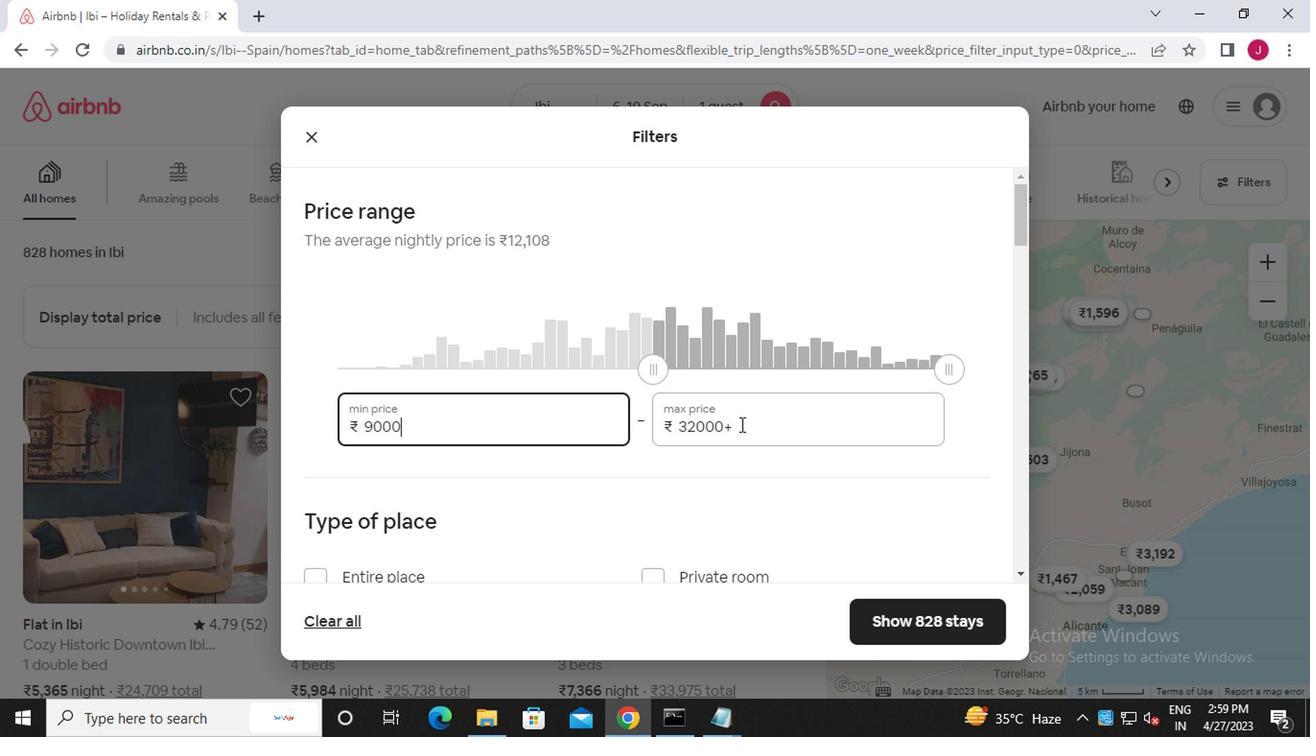 
Action: Key pressed <Key.backspace><Key.backspace><Key.backspace><Key.backspace><Key.backspace><Key.backspace><Key.backspace><Key.backspace><Key.backspace><Key.backspace><Key.backspace><Key.backspace><<97>><<103>><<96>><<96>><<96>>
Screenshot: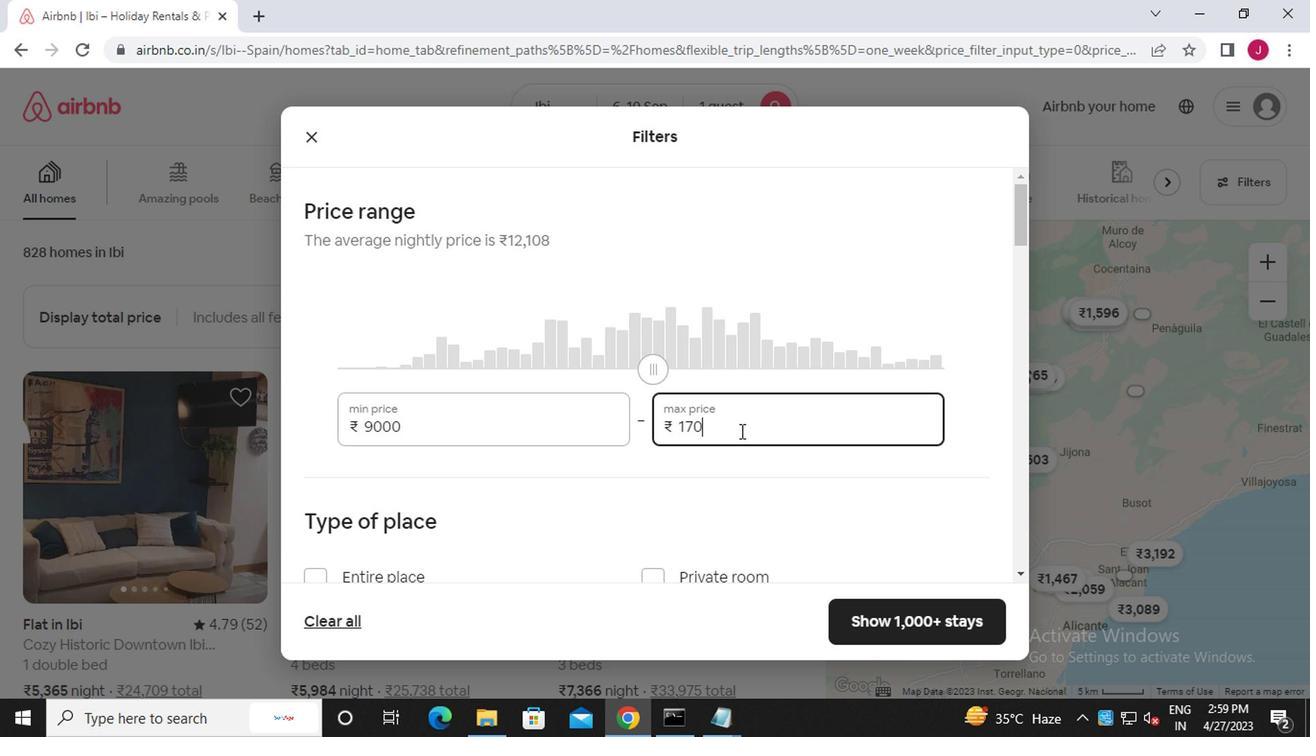 
Action: Mouse scrolled (741, 435) with delta (0, -1)
Screenshot: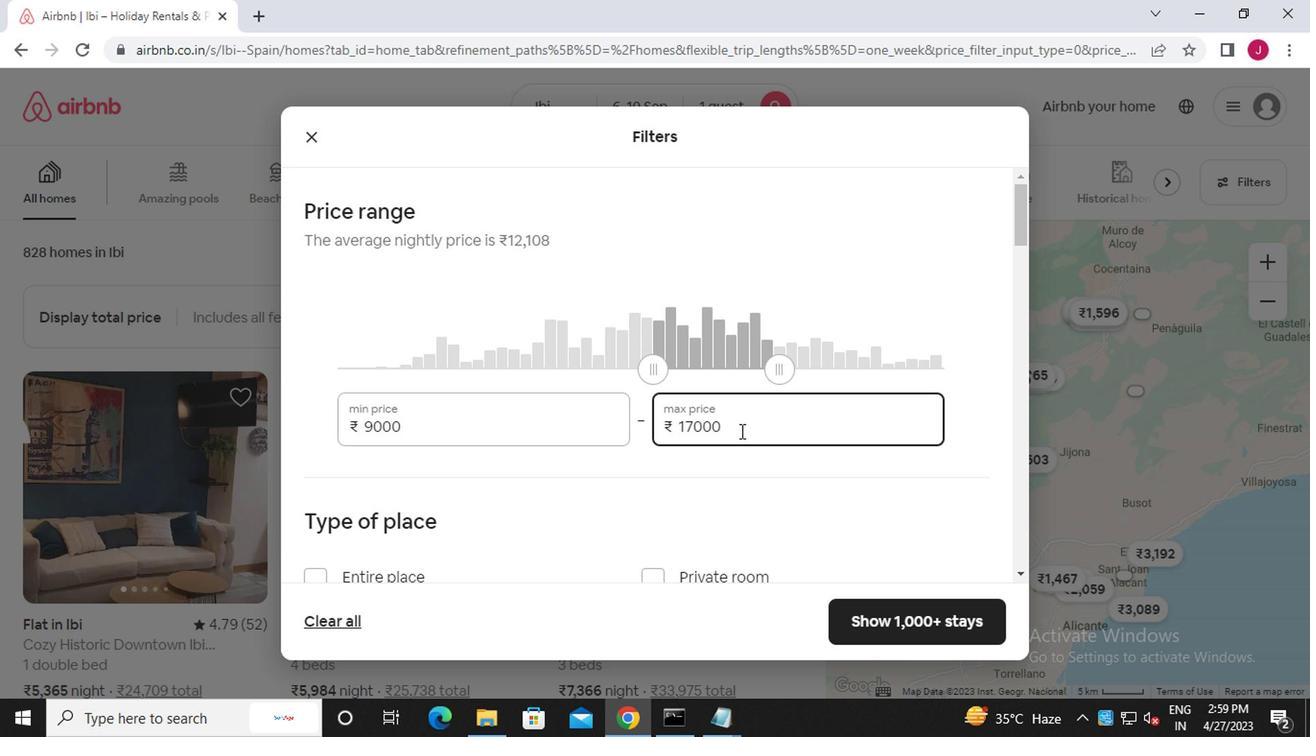 
Action: Mouse scrolled (741, 435) with delta (0, -1)
Screenshot: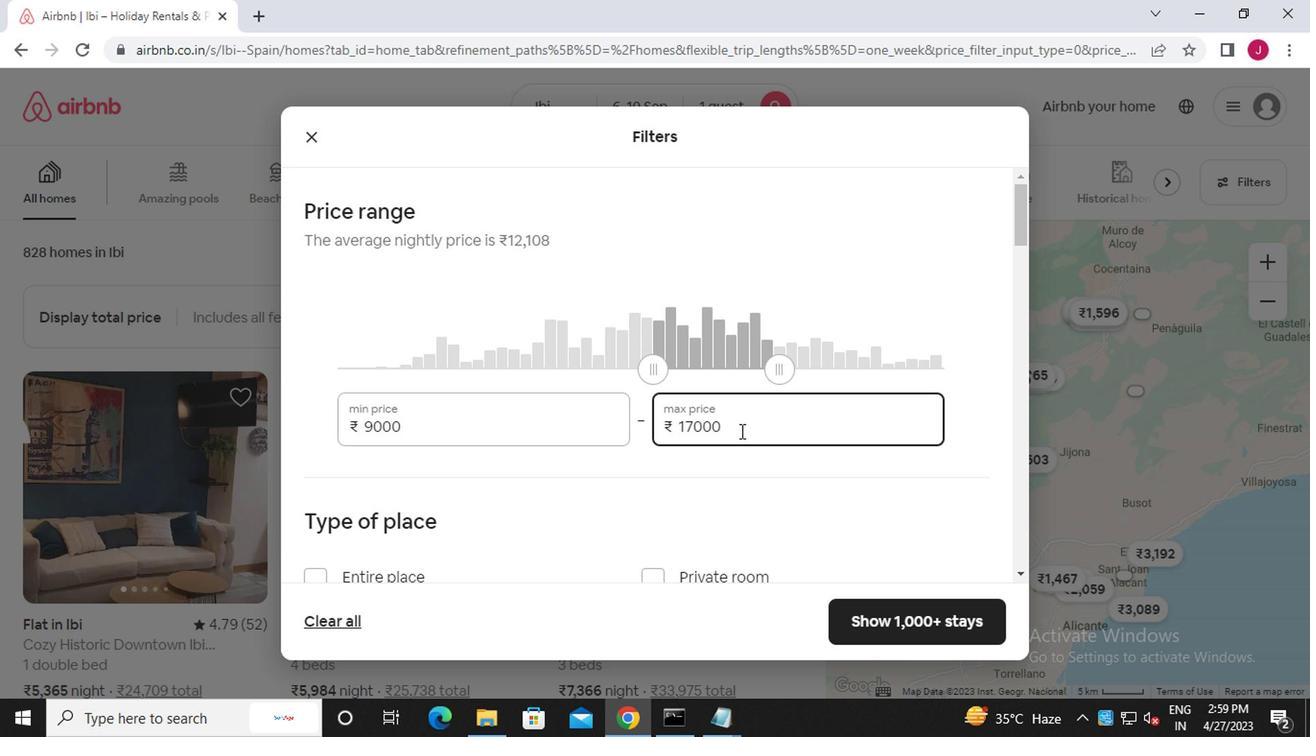 
Action: Mouse scrolled (741, 435) with delta (0, -1)
Screenshot: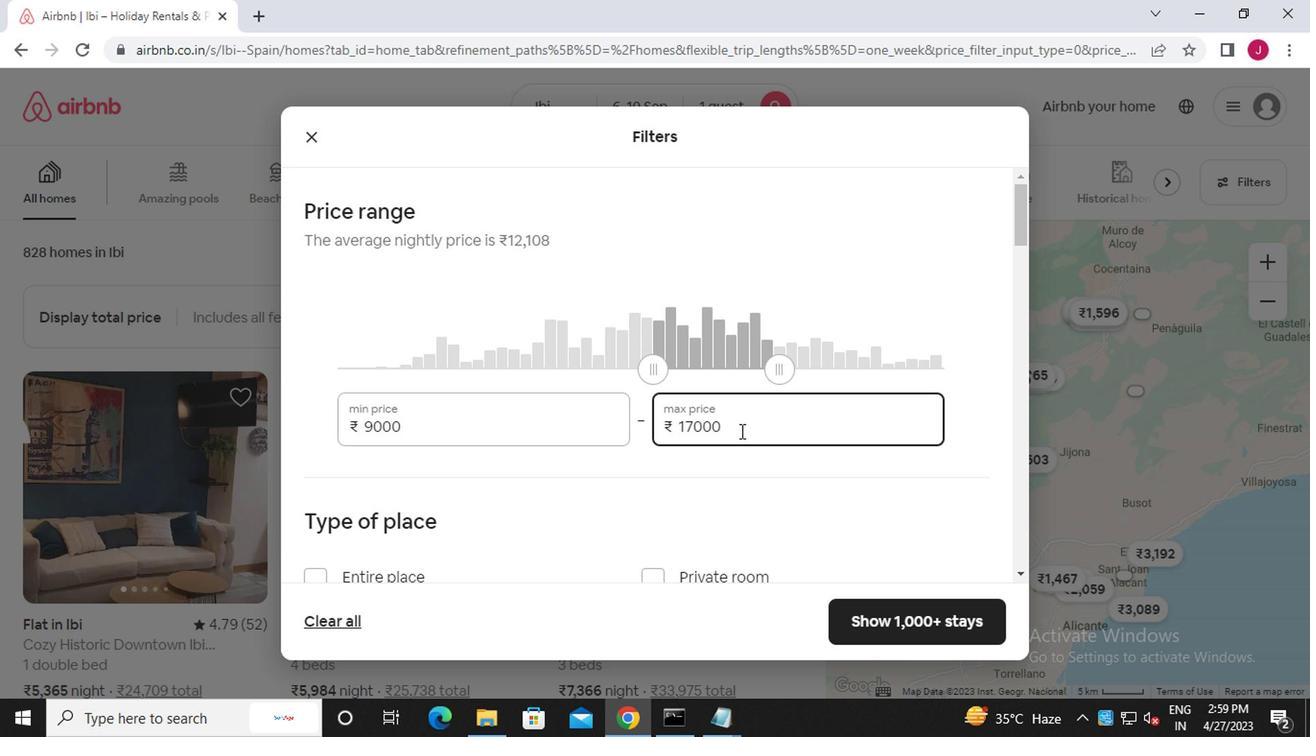 
Action: Mouse moved to (657, 291)
Screenshot: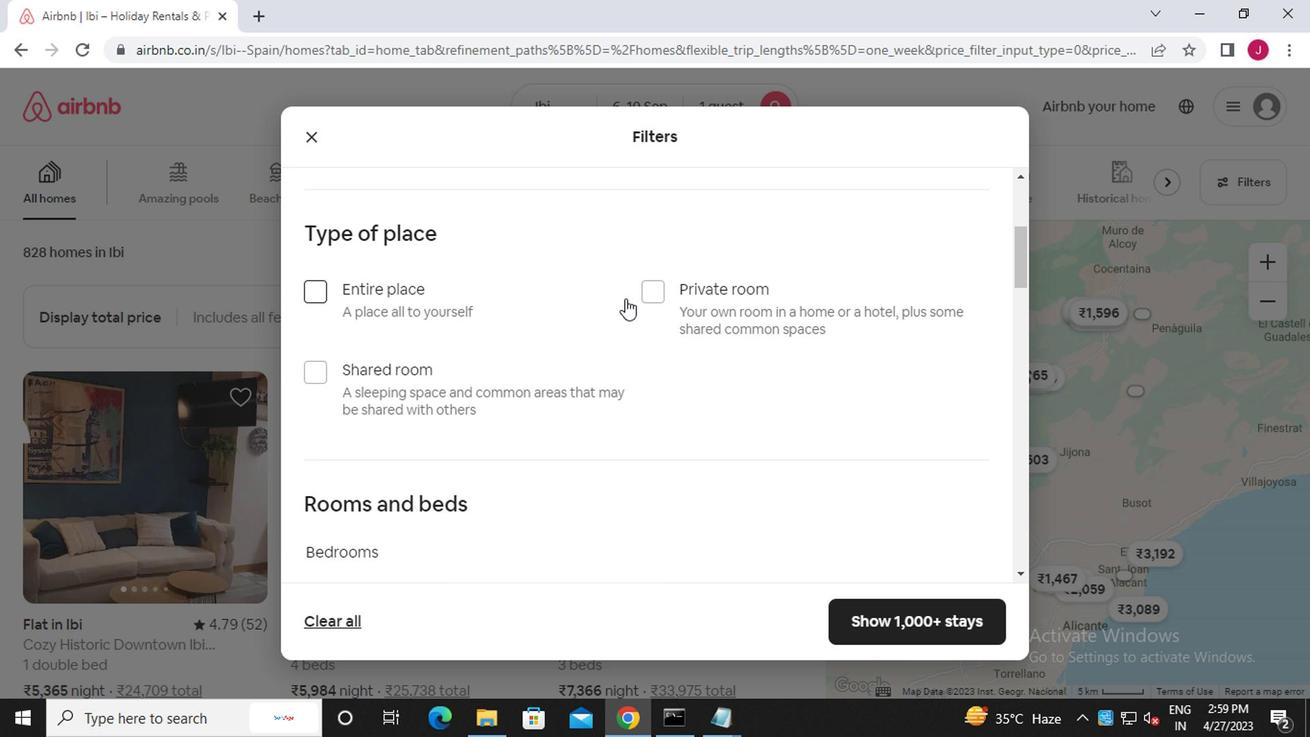 
Action: Mouse pressed left at (657, 291)
Screenshot: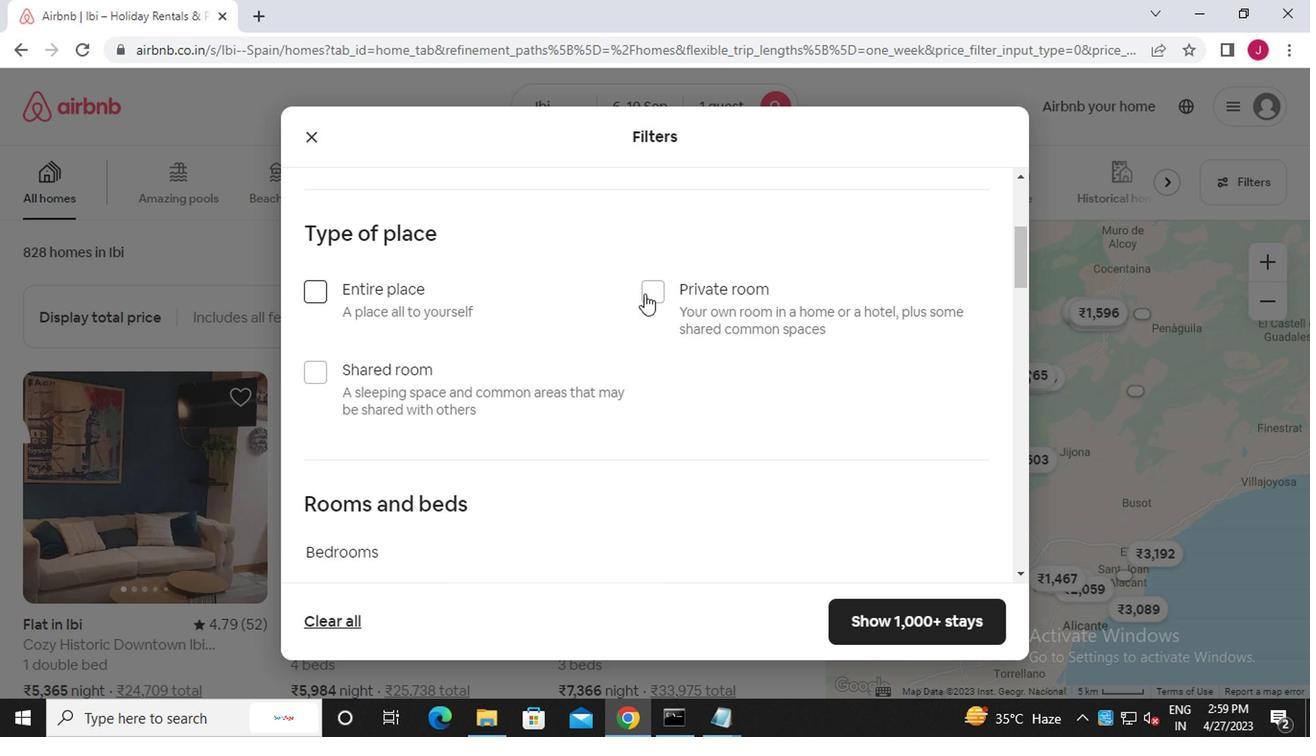 
Action: Mouse moved to (524, 381)
Screenshot: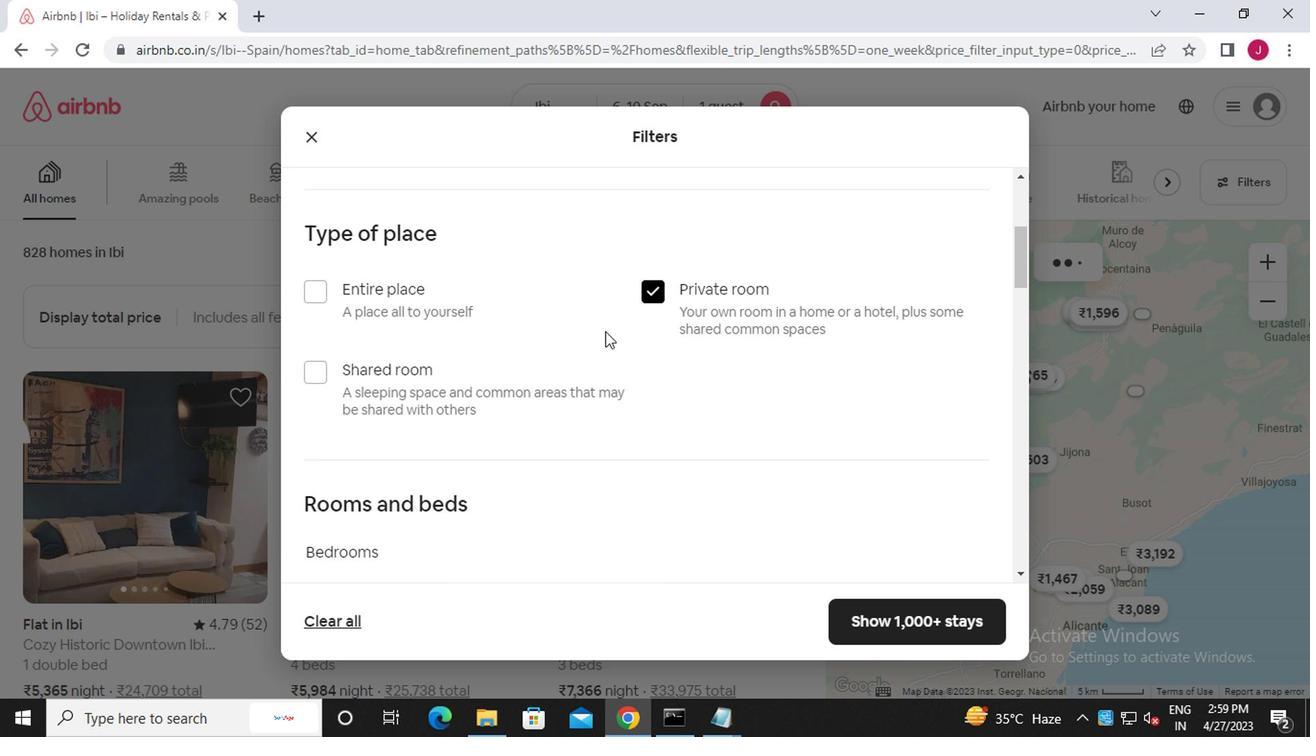 
Action: Mouse scrolled (524, 380) with delta (0, 0)
Screenshot: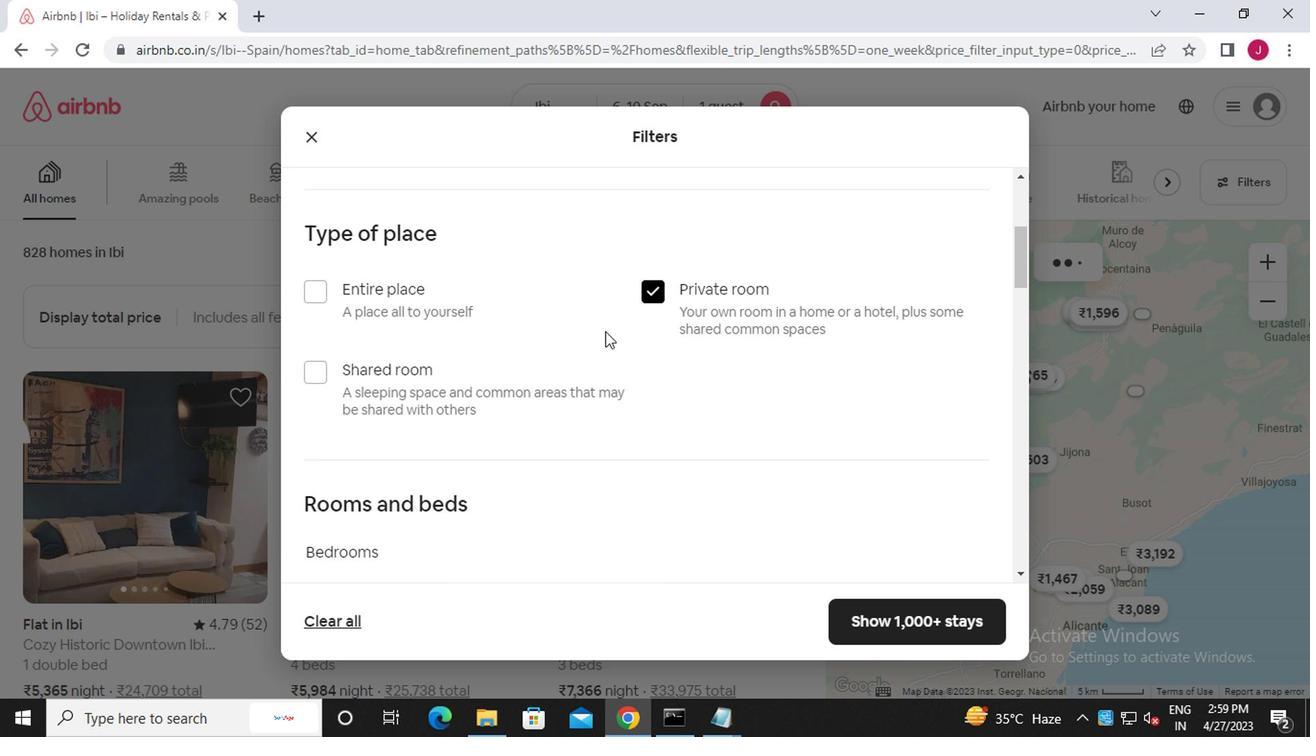 
Action: Mouse moved to (524, 382)
Screenshot: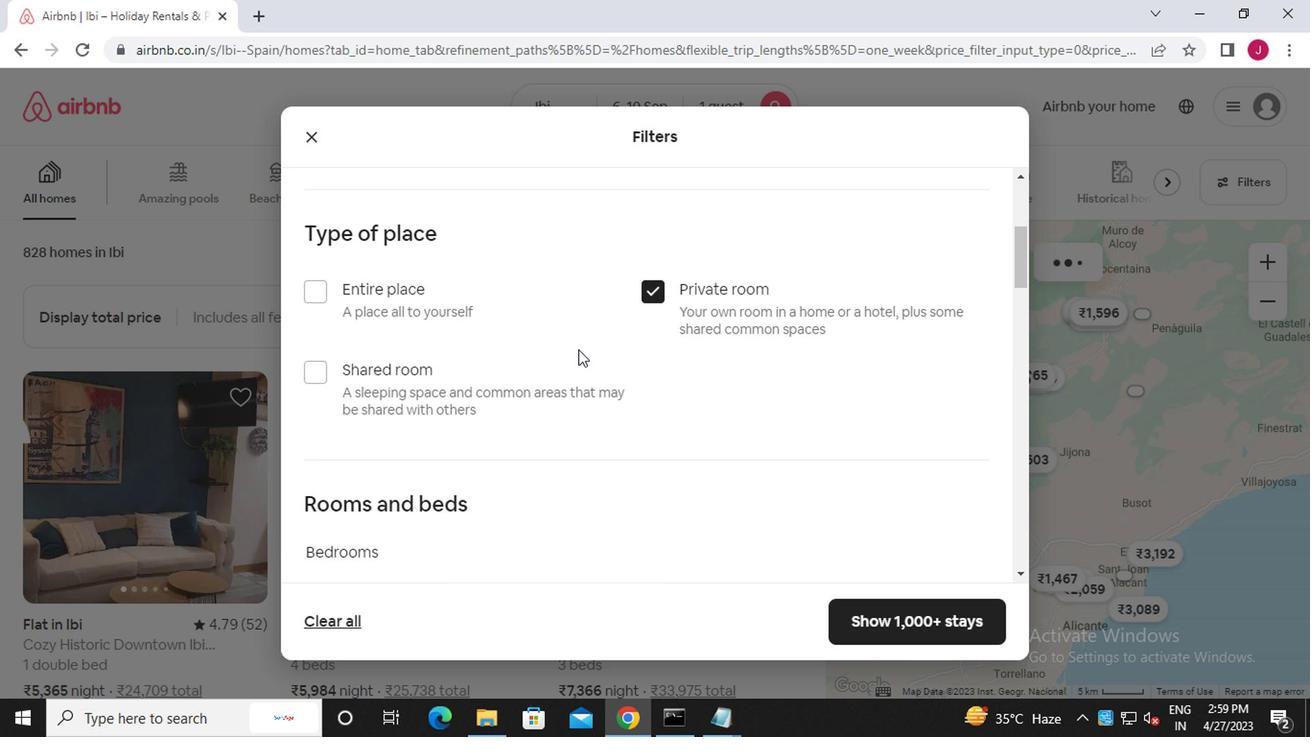 
Action: Mouse scrolled (524, 381) with delta (0, -1)
Screenshot: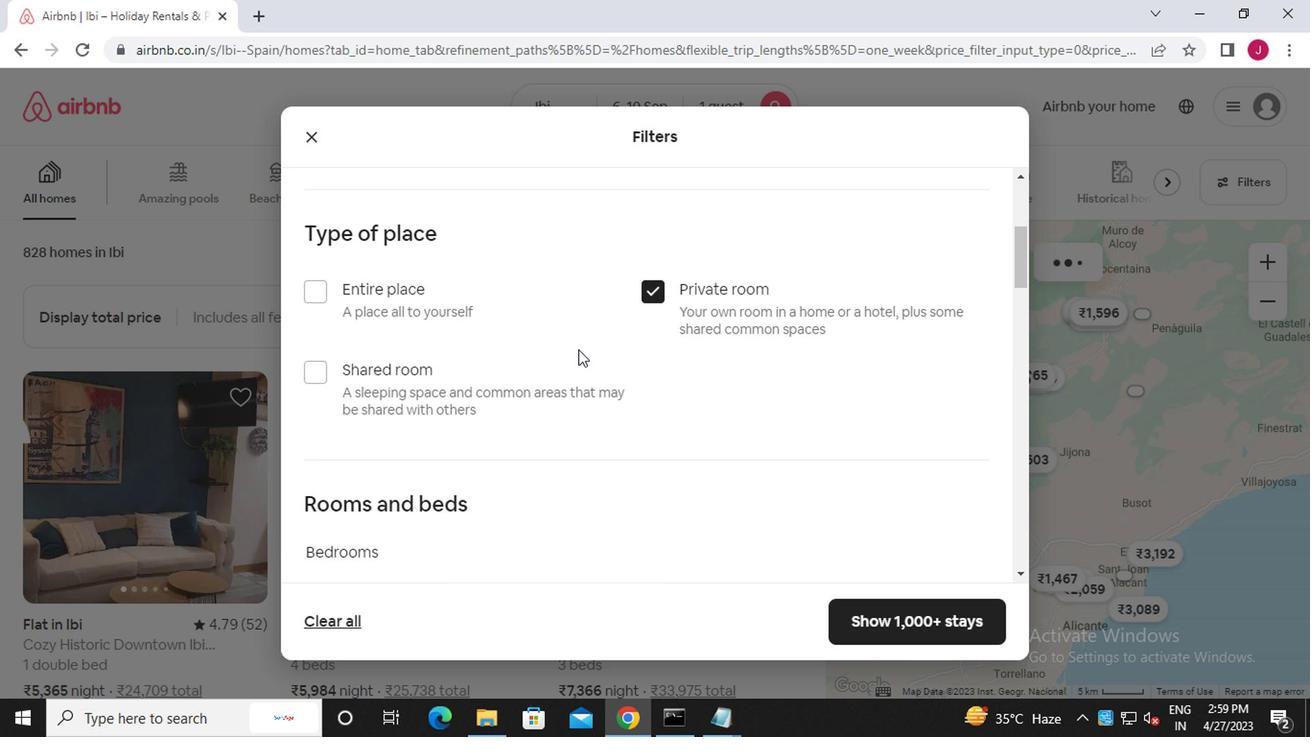 
Action: Mouse moved to (443, 407)
Screenshot: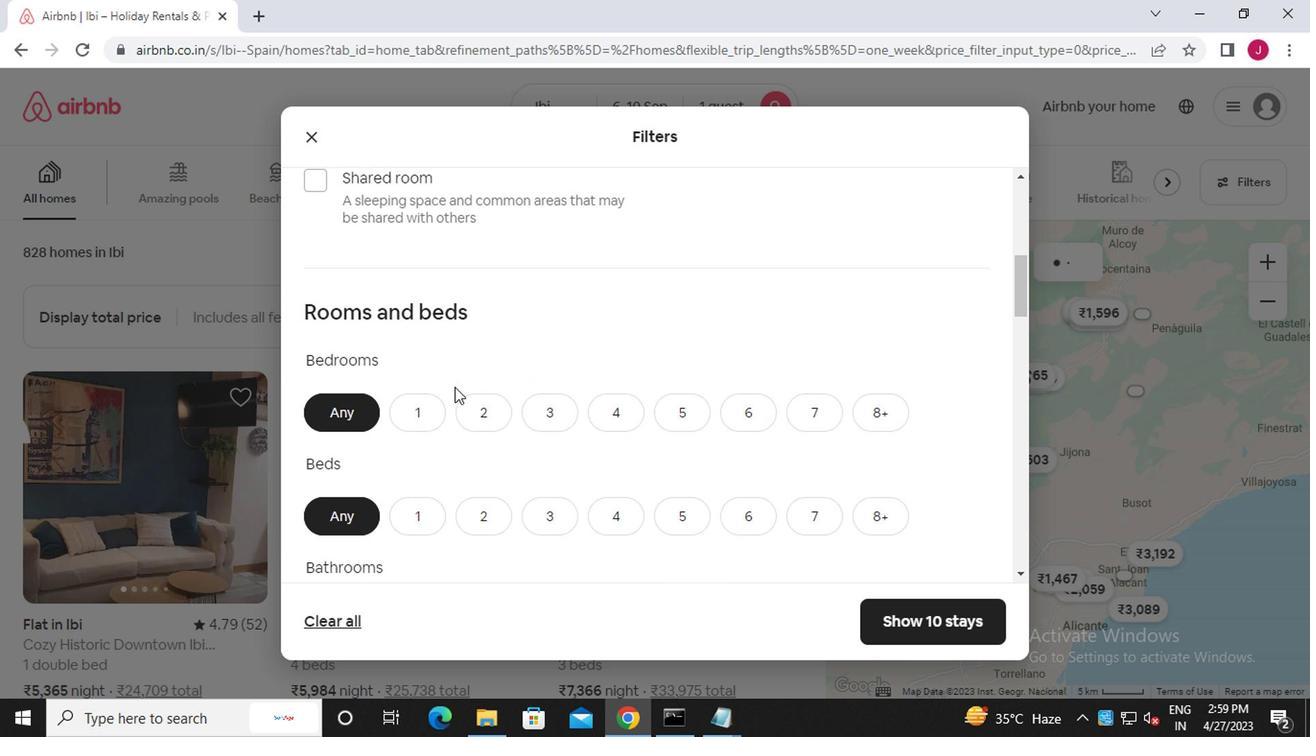 
Action: Mouse pressed left at (443, 407)
Screenshot: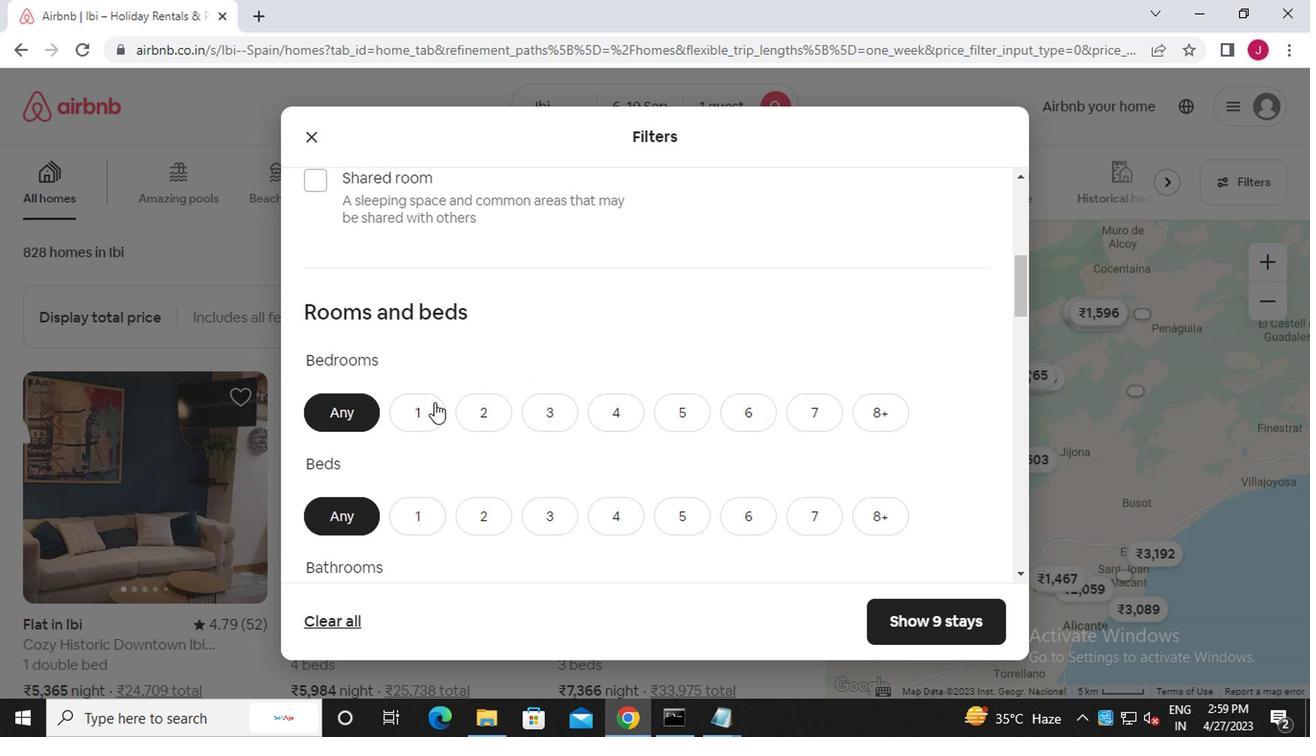 
Action: Mouse moved to (422, 516)
Screenshot: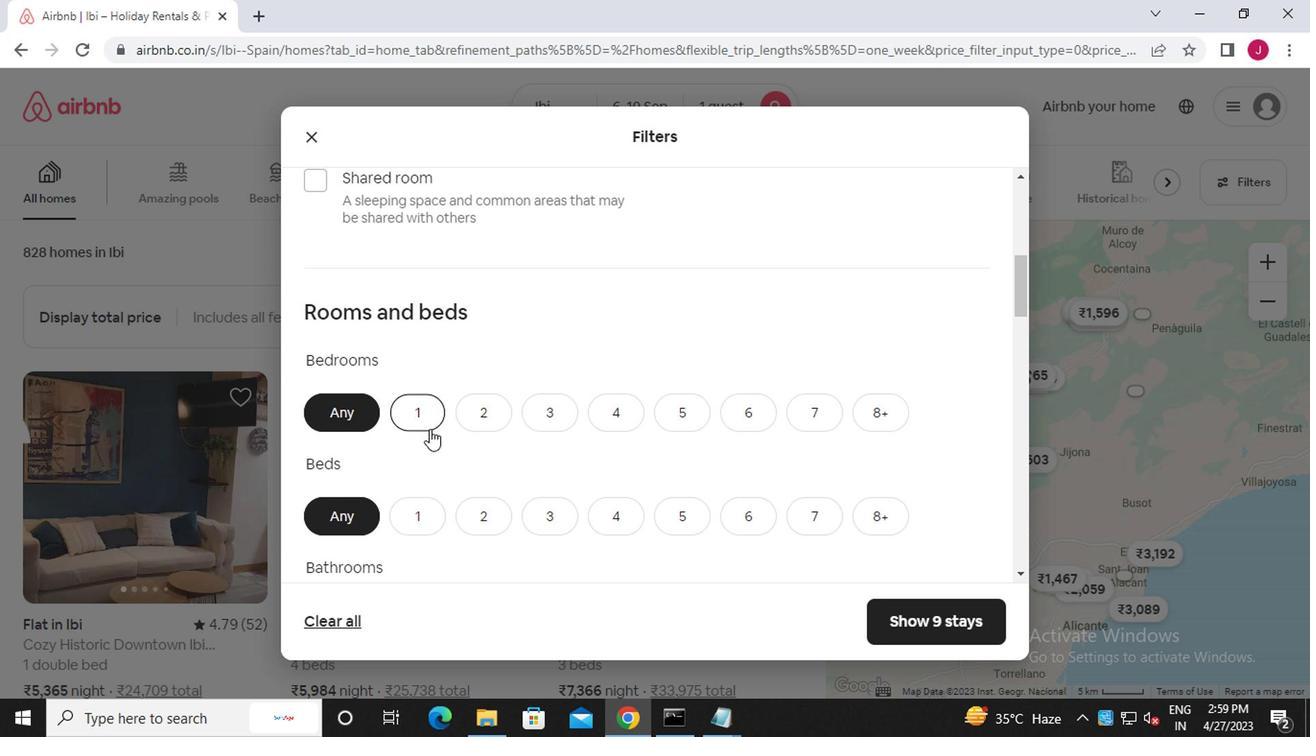 
Action: Mouse pressed left at (422, 516)
Screenshot: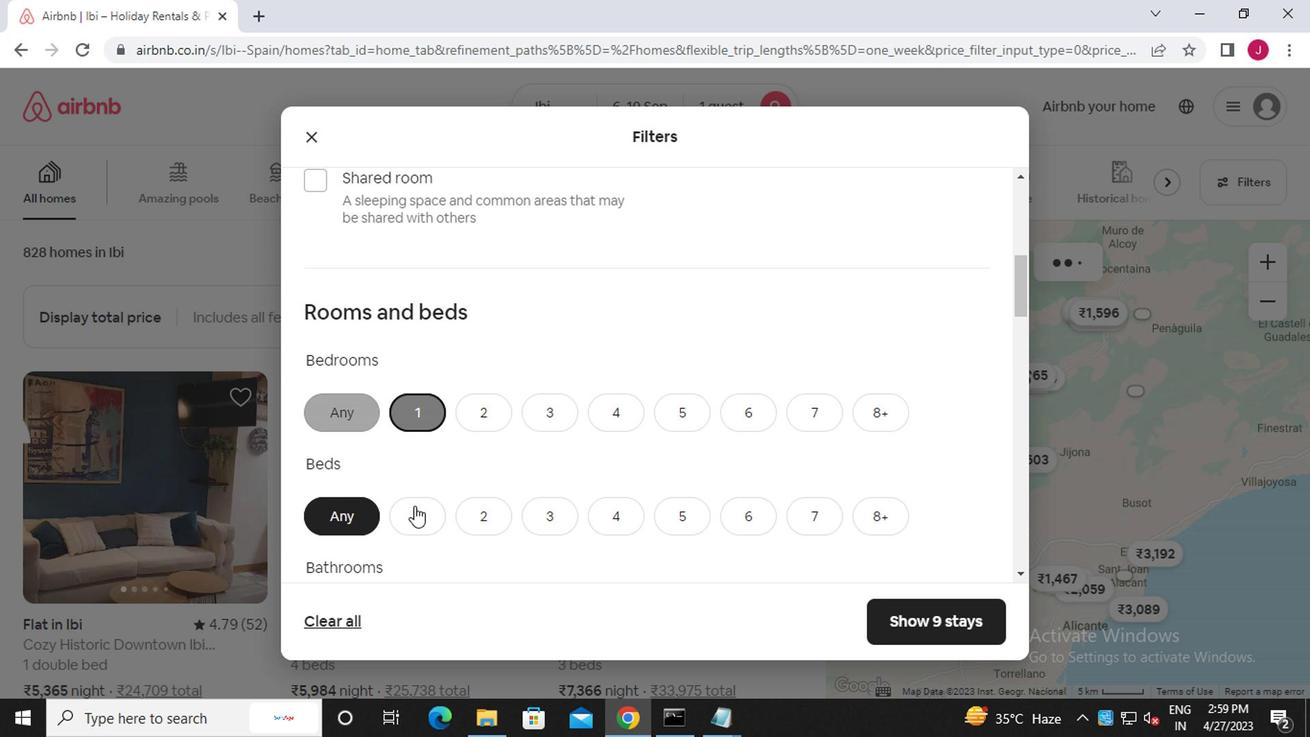 
Action: Mouse moved to (439, 523)
Screenshot: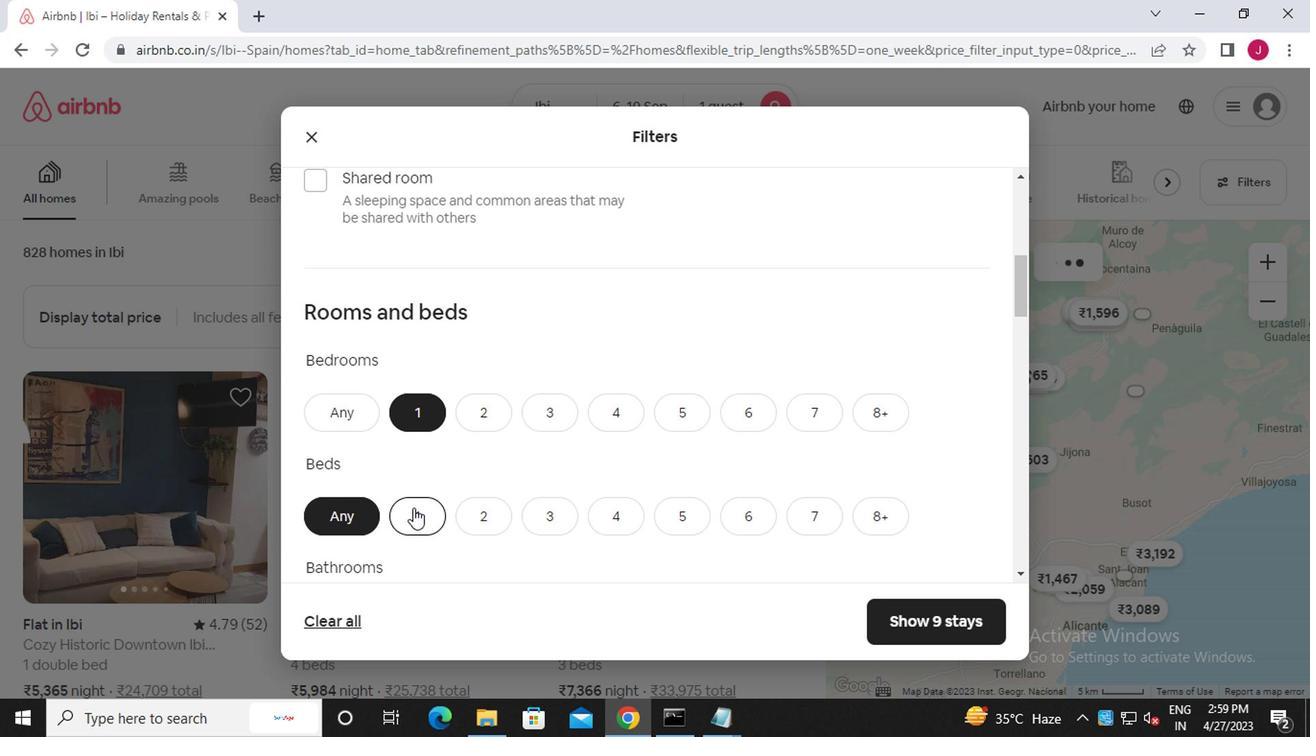 
Action: Mouse scrolled (439, 522) with delta (0, 0)
Screenshot: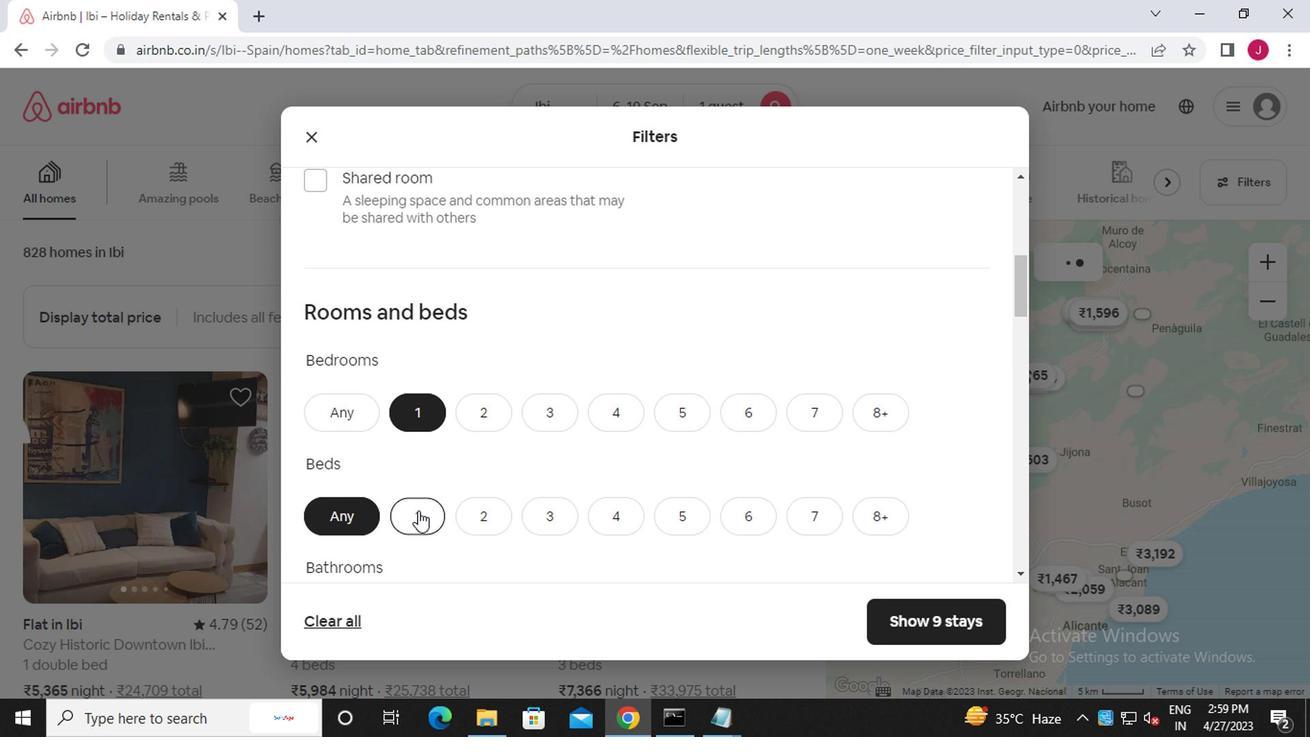 
Action: Mouse scrolled (439, 522) with delta (0, 0)
Screenshot: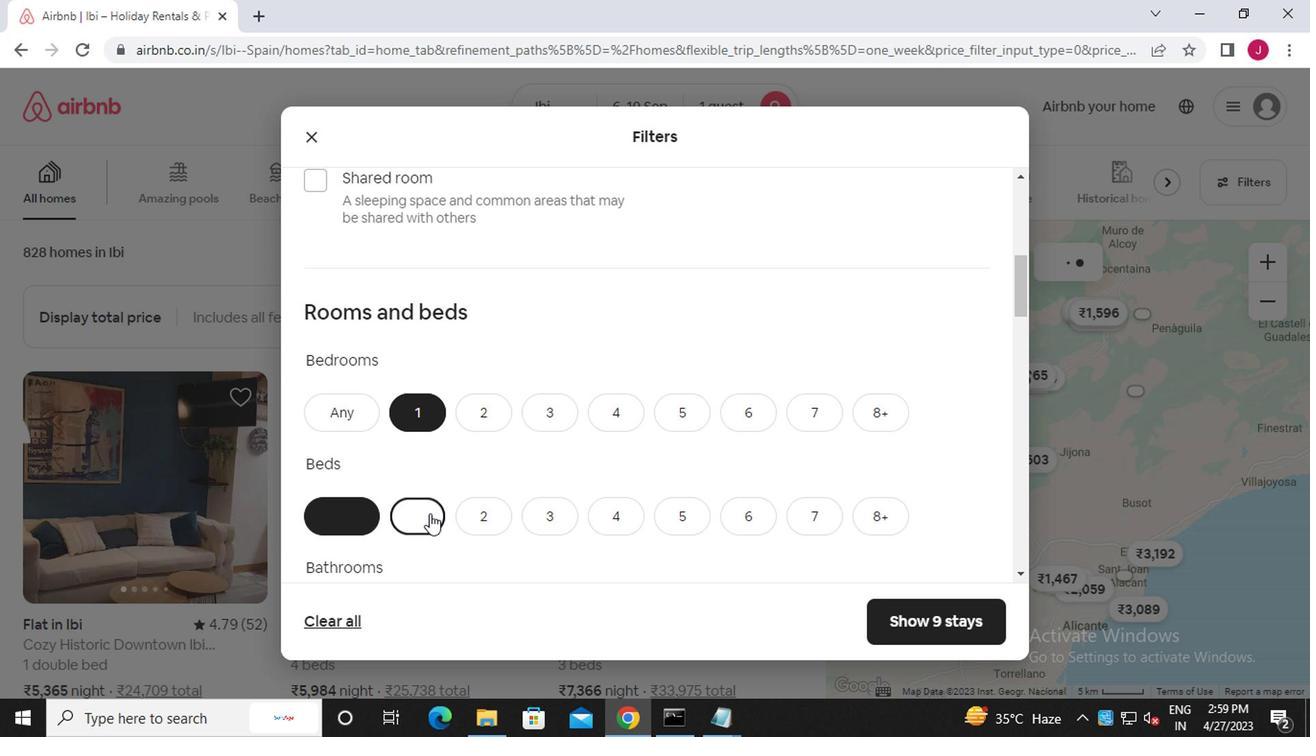 
Action: Mouse moved to (431, 432)
Screenshot: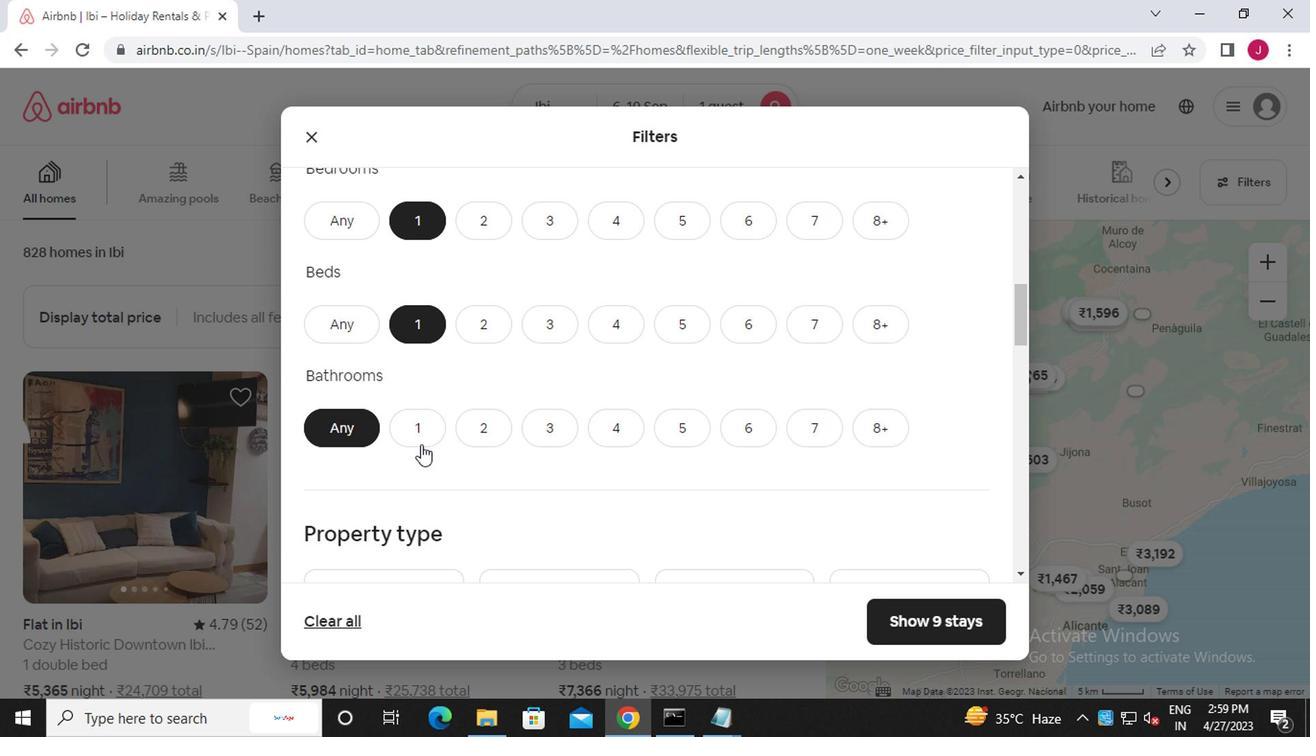 
Action: Mouse pressed left at (431, 432)
Screenshot: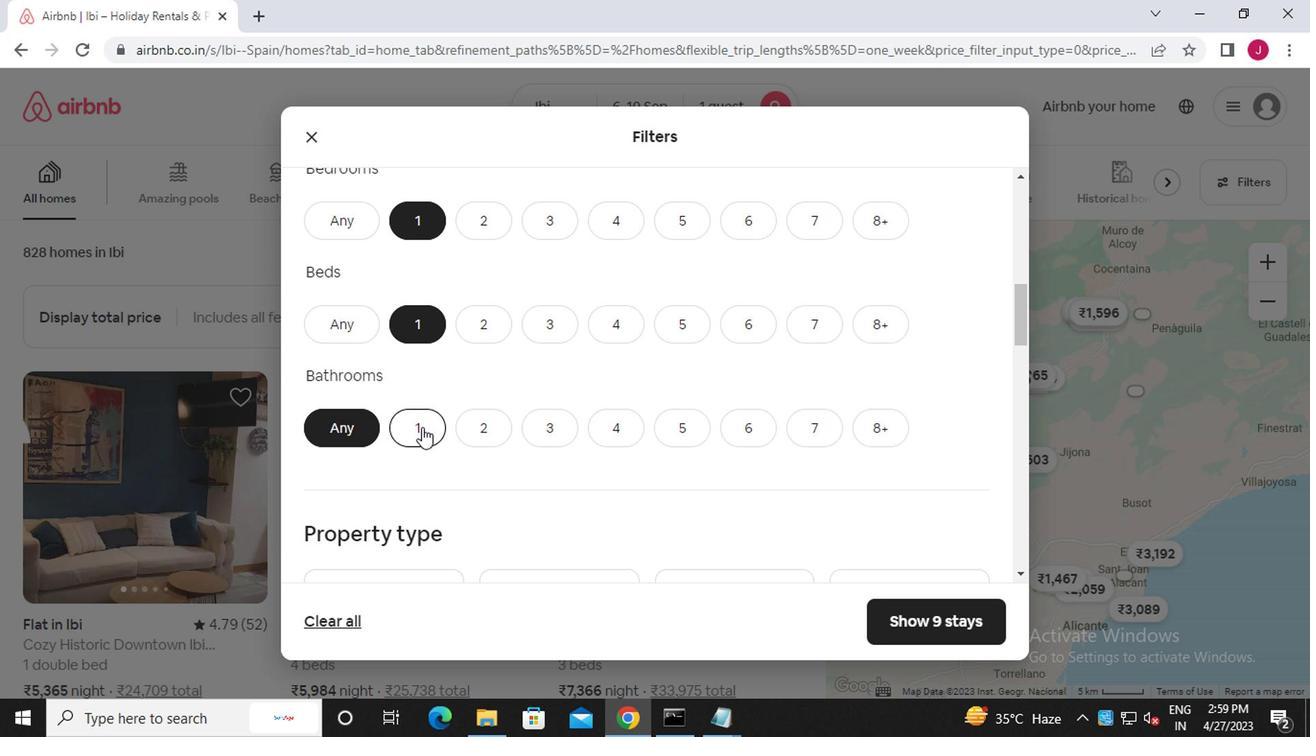 
Action: Mouse moved to (487, 487)
Screenshot: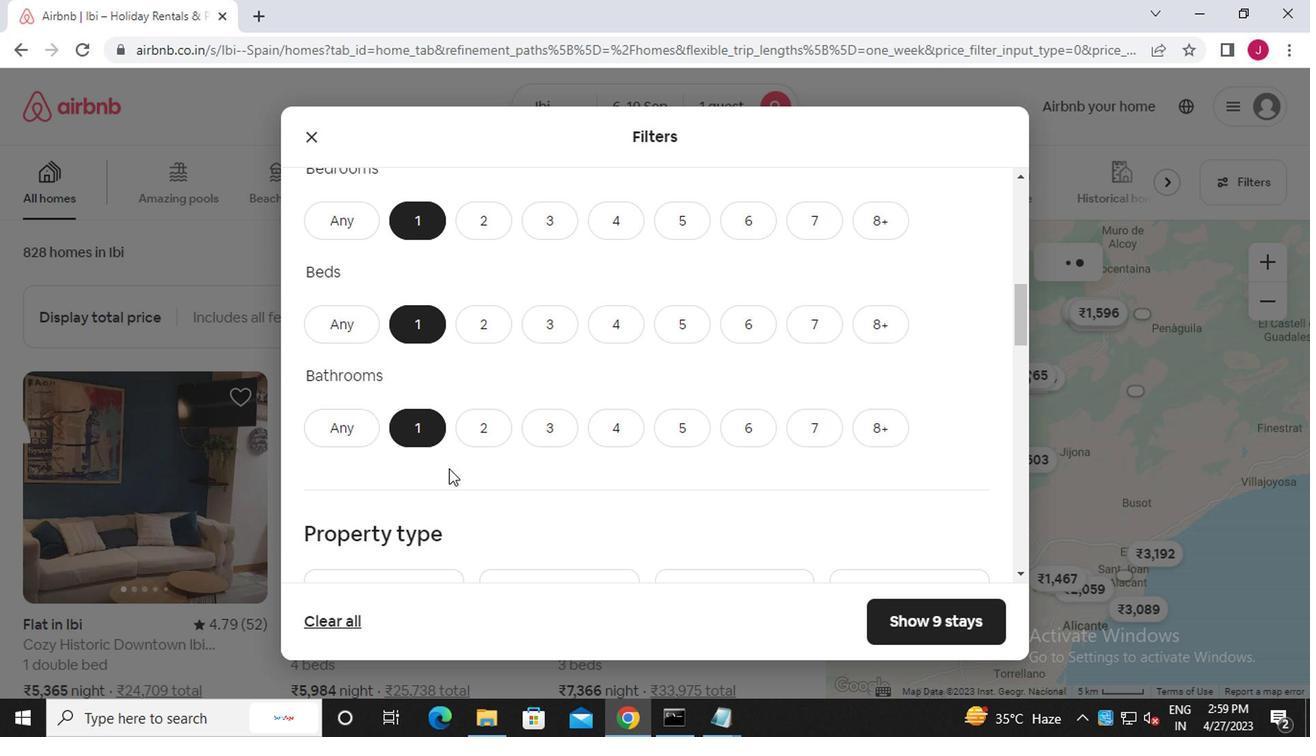 
Action: Mouse scrolled (487, 486) with delta (0, -1)
Screenshot: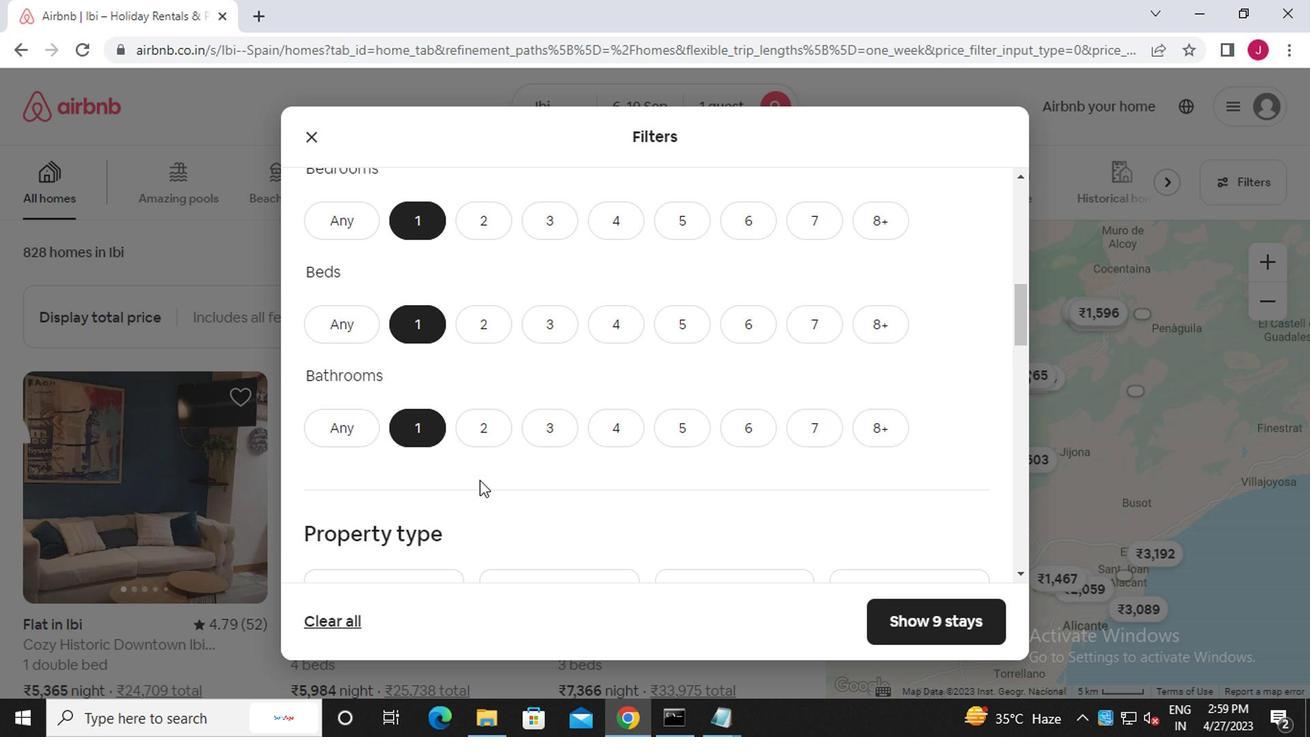 
Action: Mouse moved to (487, 490)
Screenshot: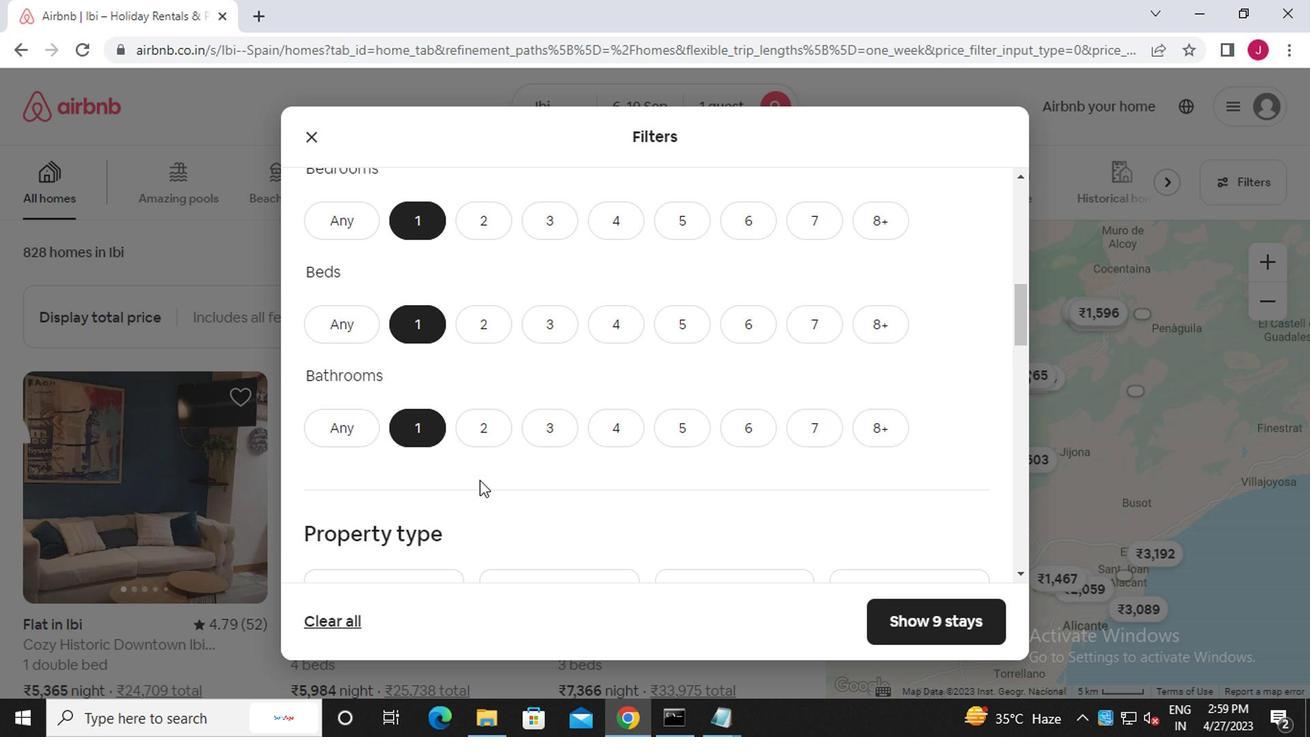 
Action: Mouse scrolled (487, 489) with delta (0, -1)
Screenshot: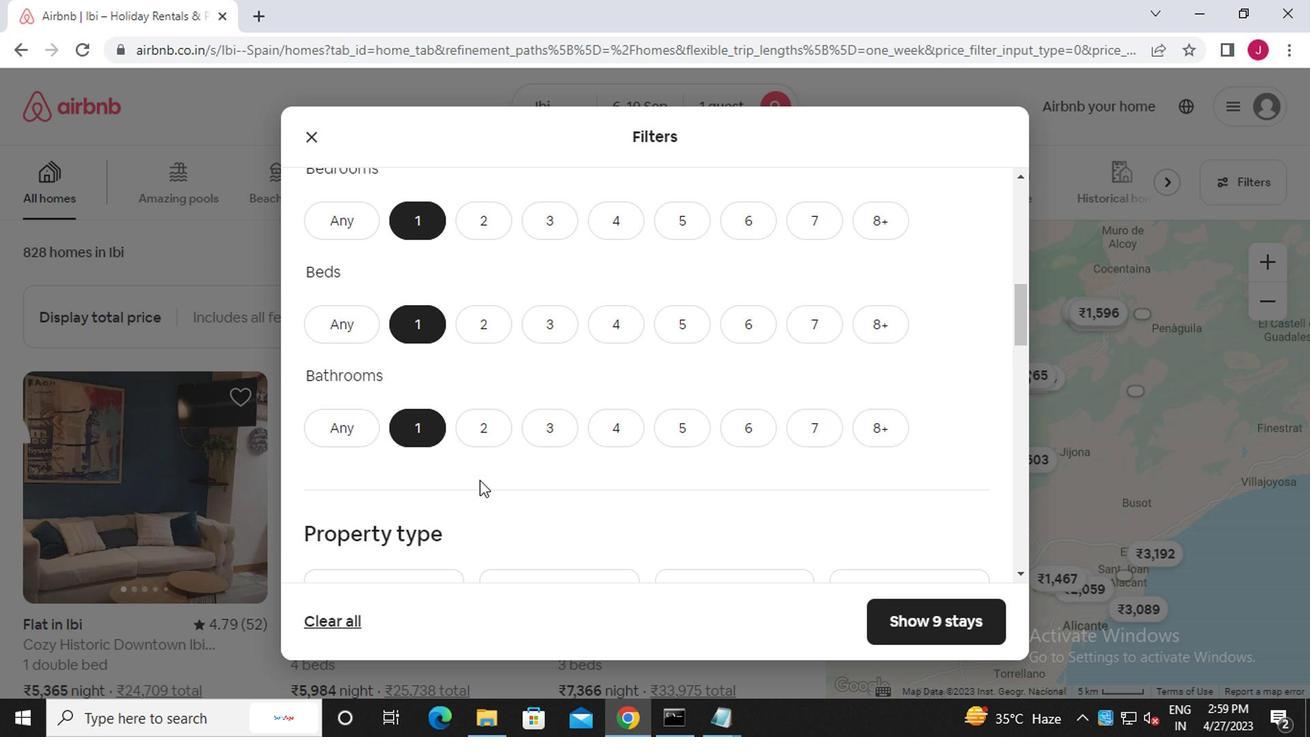 
Action: Mouse scrolled (487, 489) with delta (0, -1)
Screenshot: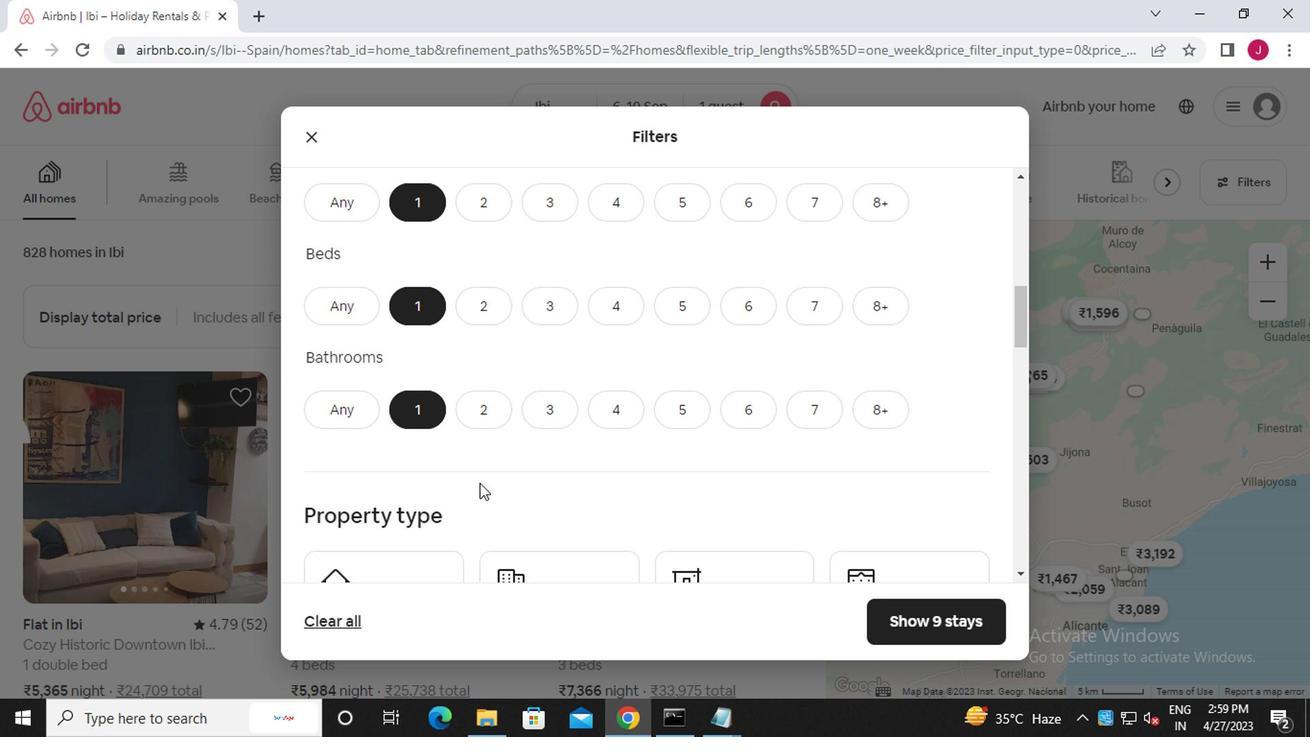 
Action: Mouse moved to (398, 366)
Screenshot: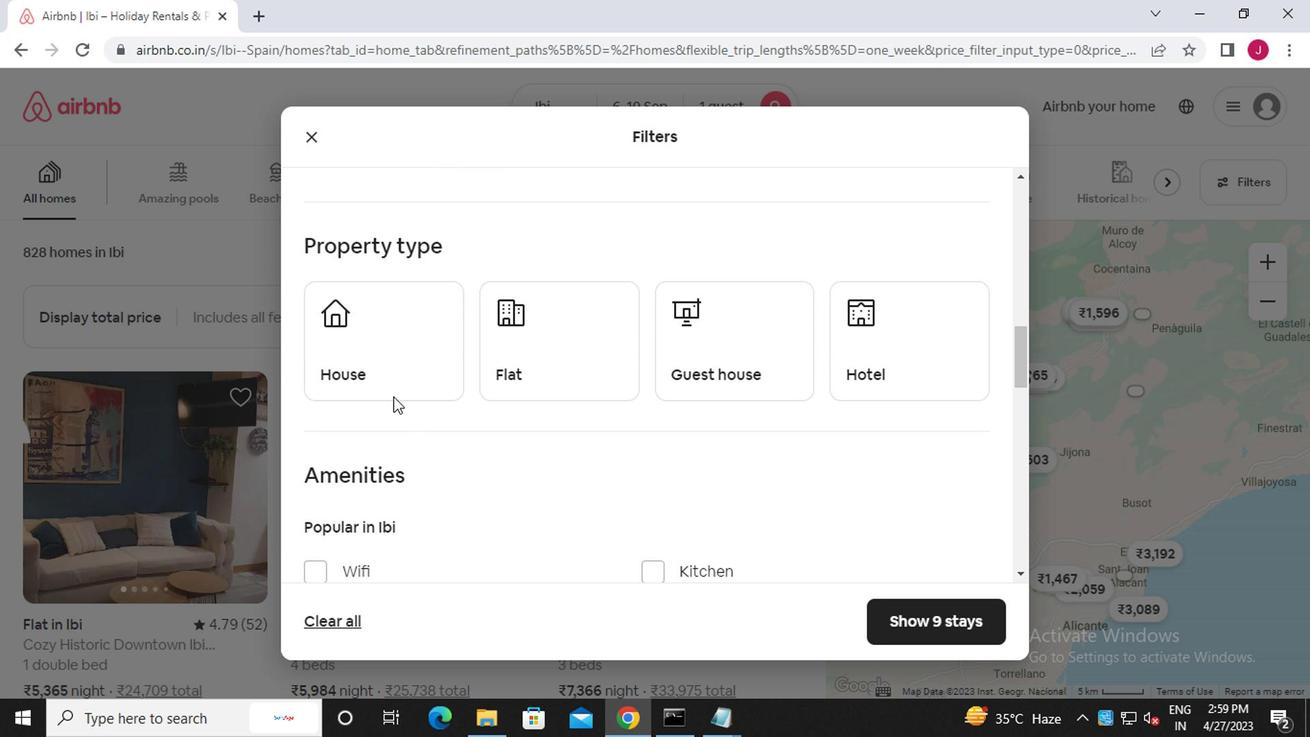 
Action: Mouse pressed left at (398, 366)
Screenshot: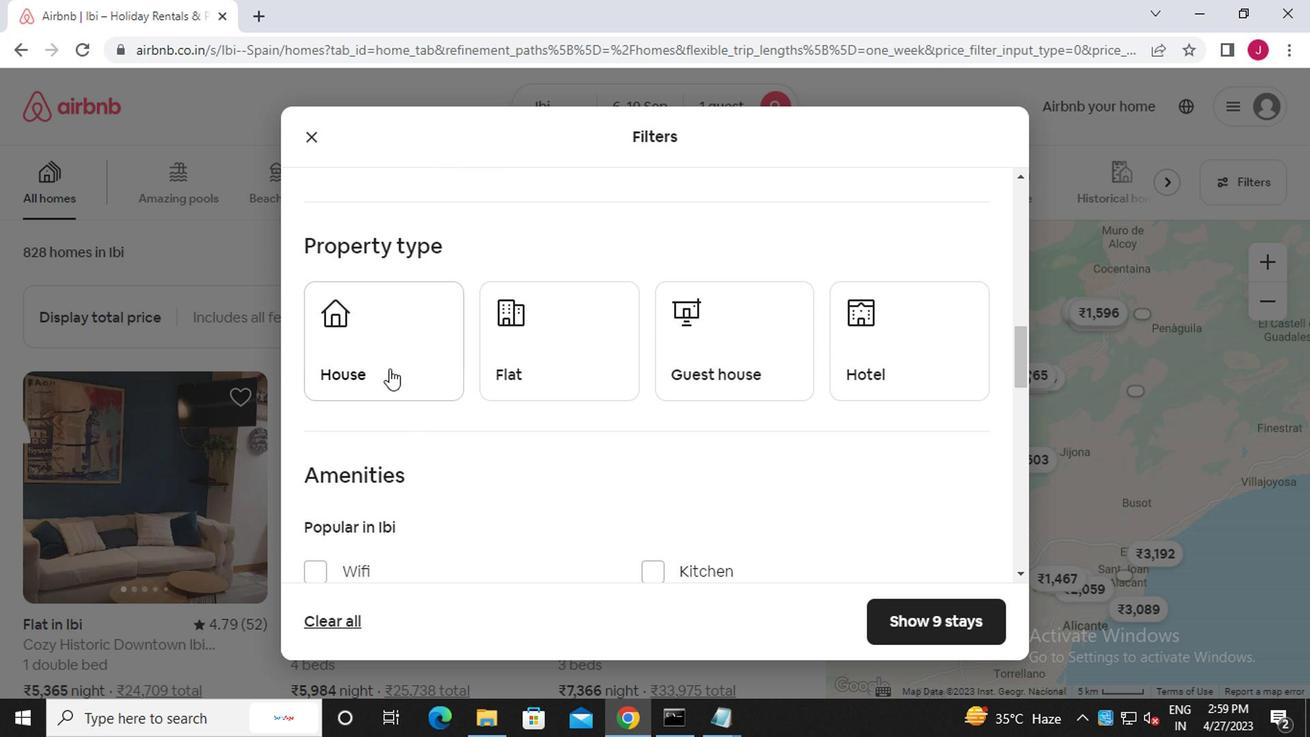 
Action: Mouse moved to (552, 363)
Screenshot: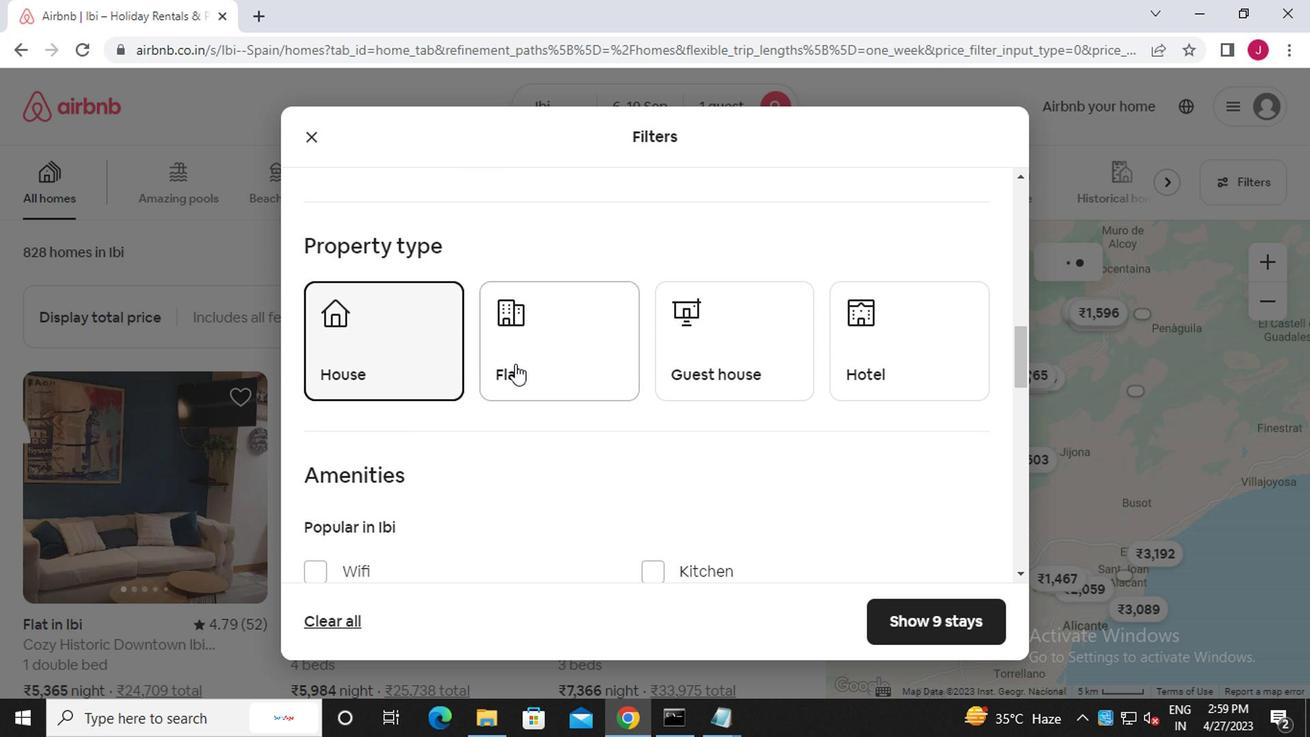 
Action: Mouse pressed left at (552, 363)
Screenshot: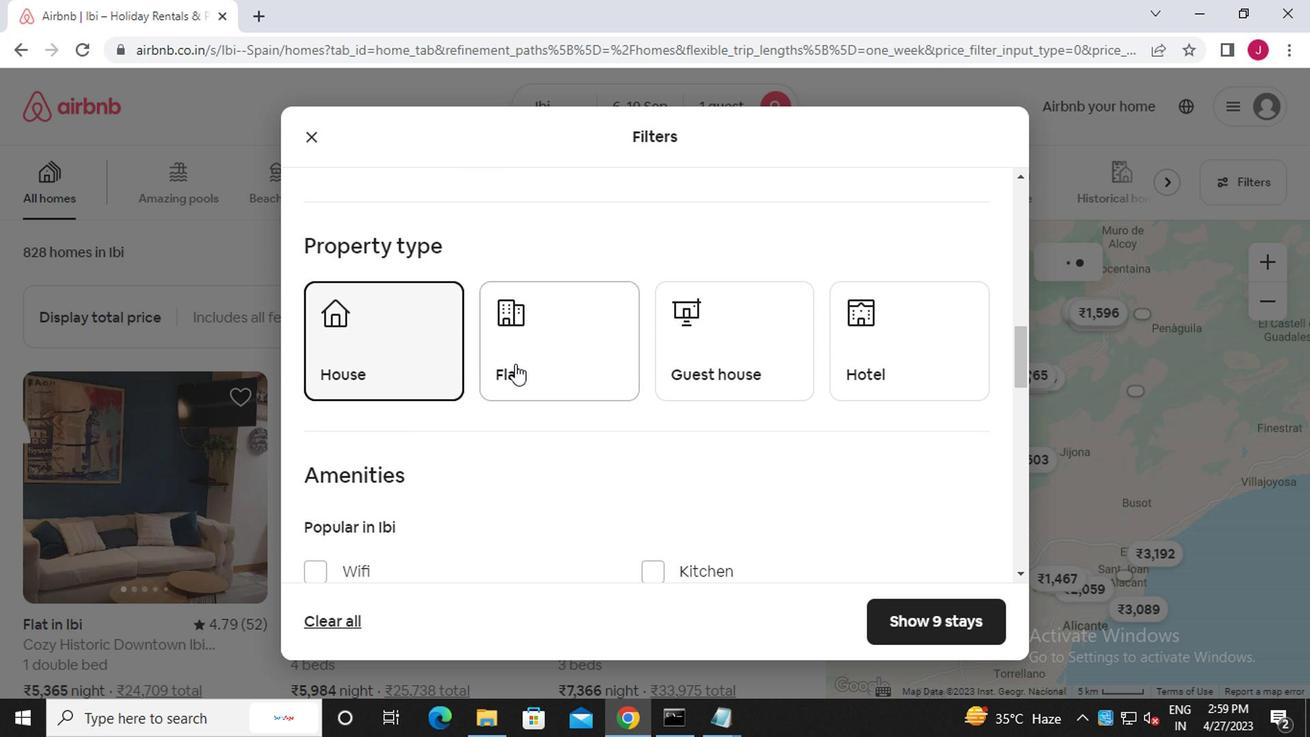 
Action: Mouse moved to (809, 358)
Screenshot: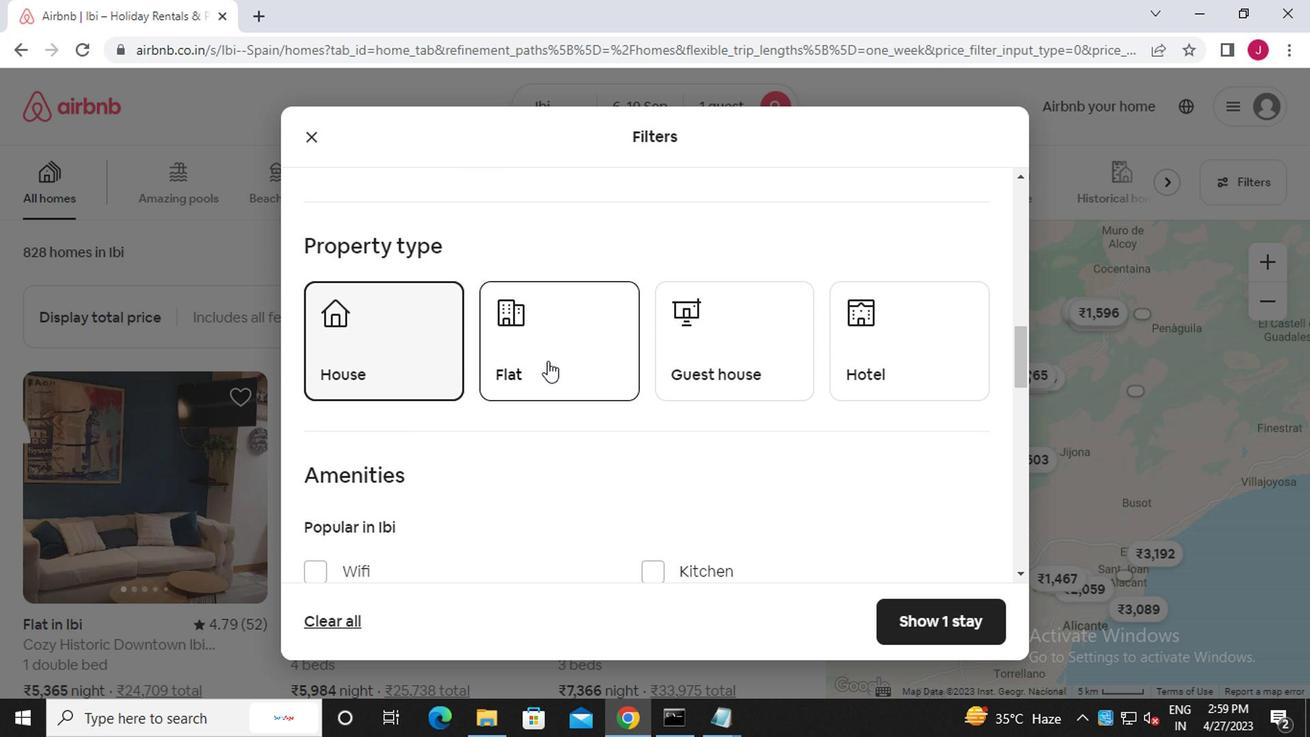 
Action: Mouse pressed left at (809, 358)
Screenshot: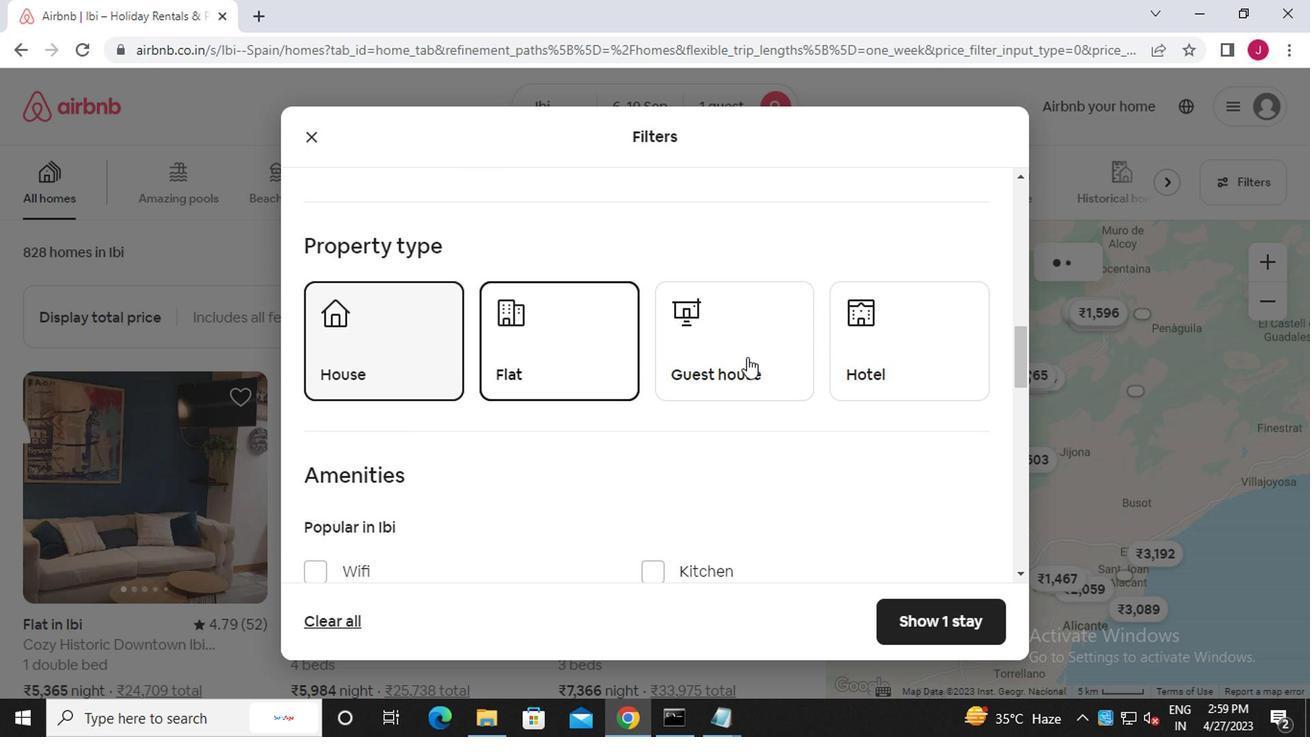 
Action: Mouse moved to (895, 369)
Screenshot: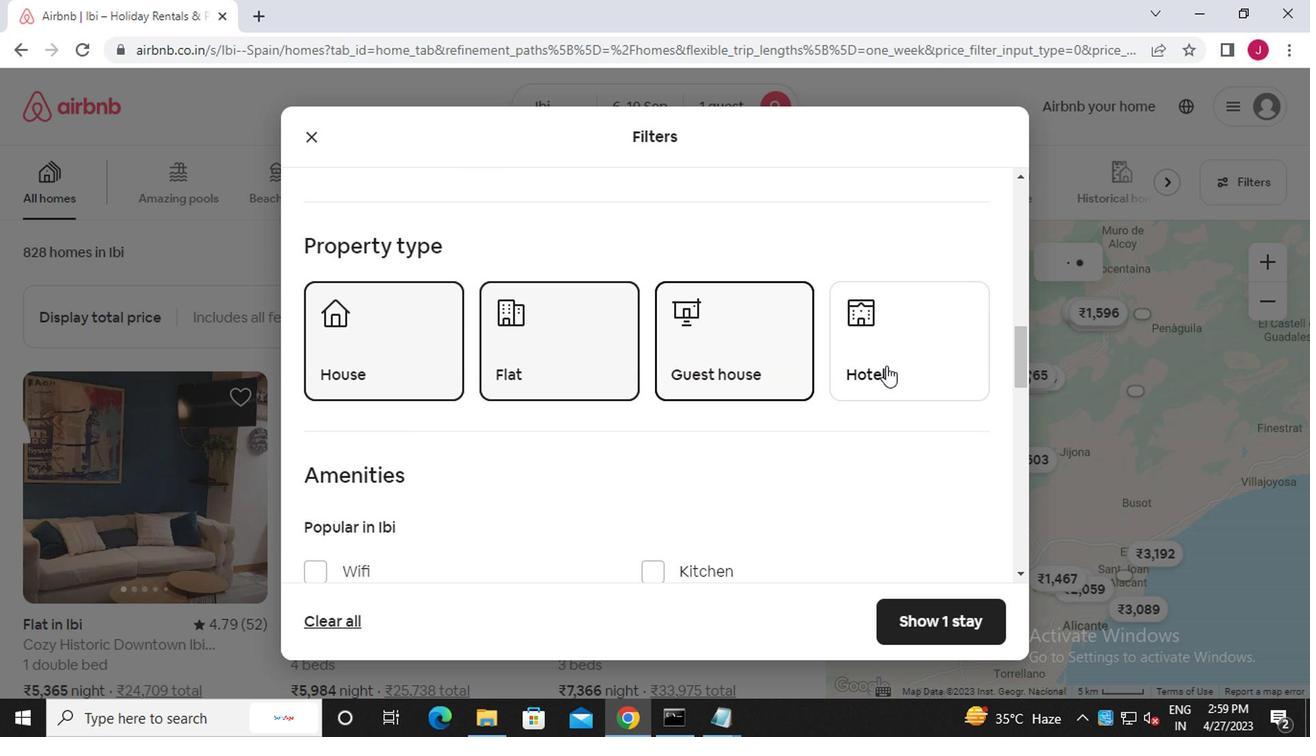 
Action: Mouse pressed left at (895, 369)
Screenshot: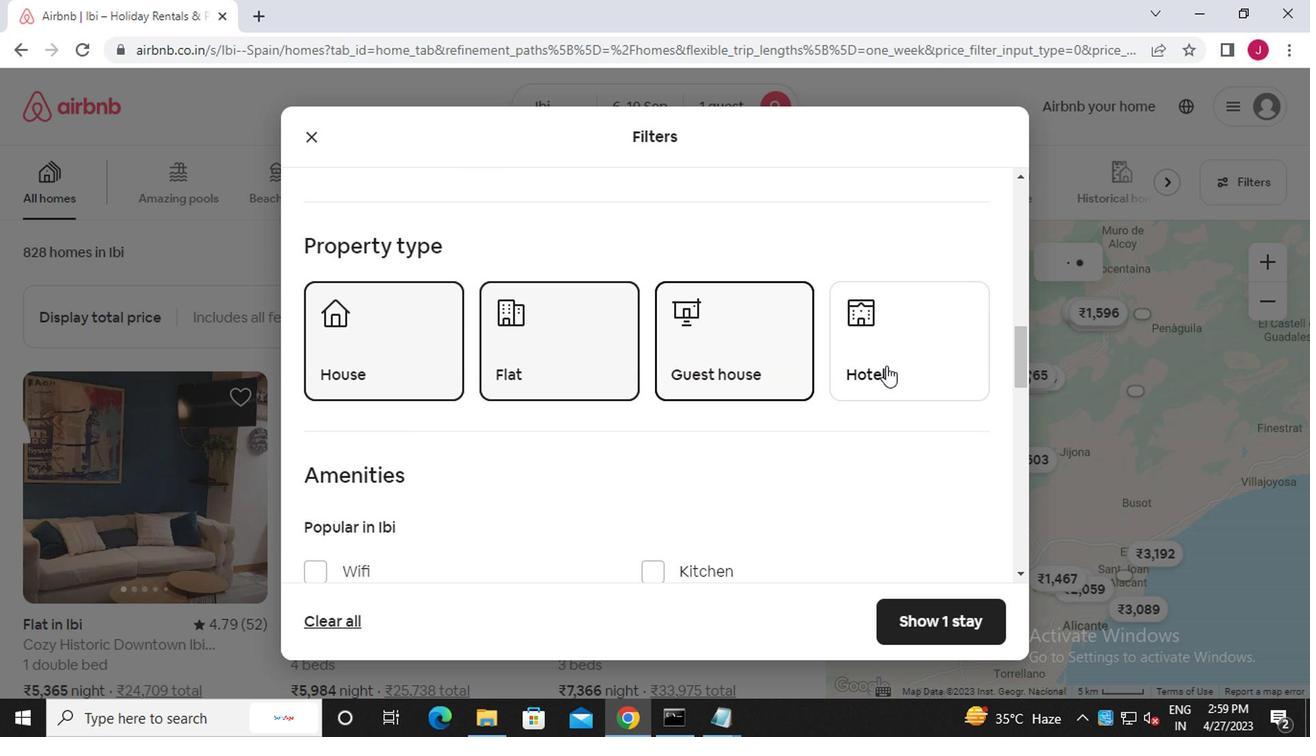 
Action: Mouse moved to (817, 399)
Screenshot: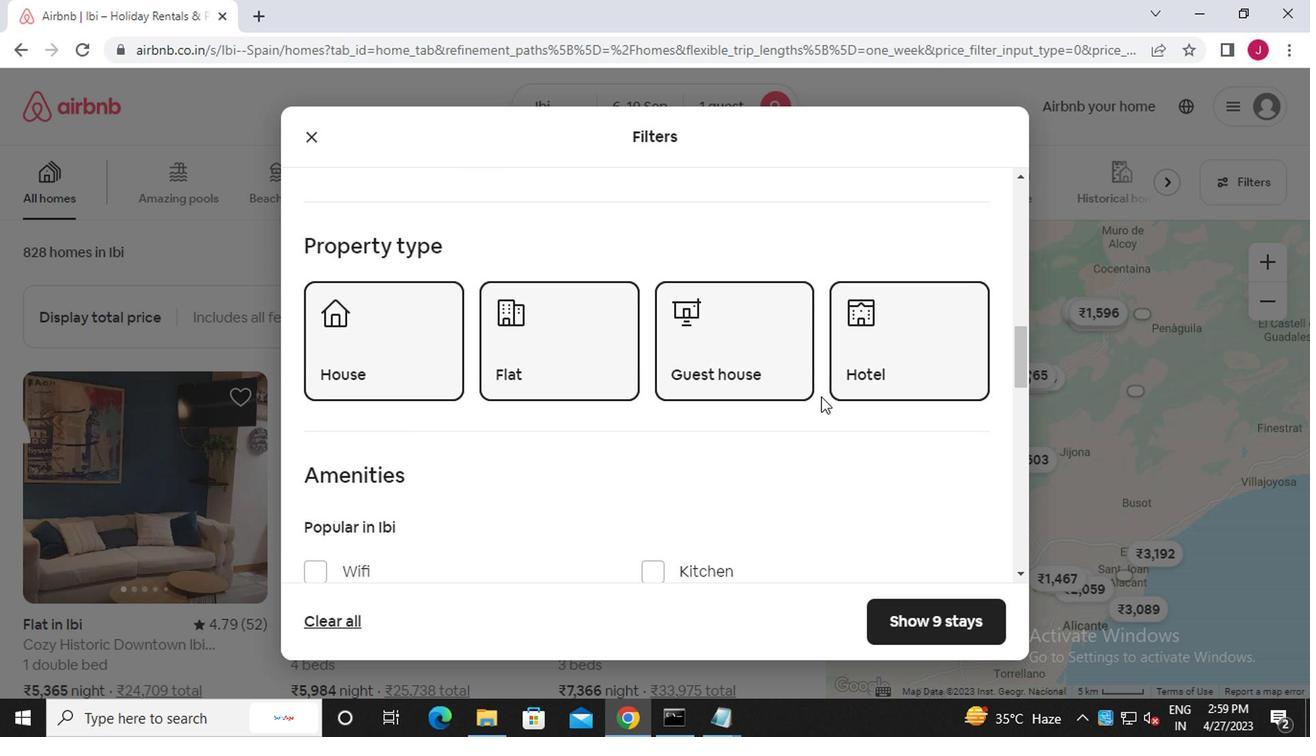 
Action: Mouse scrolled (817, 398) with delta (0, -1)
Screenshot: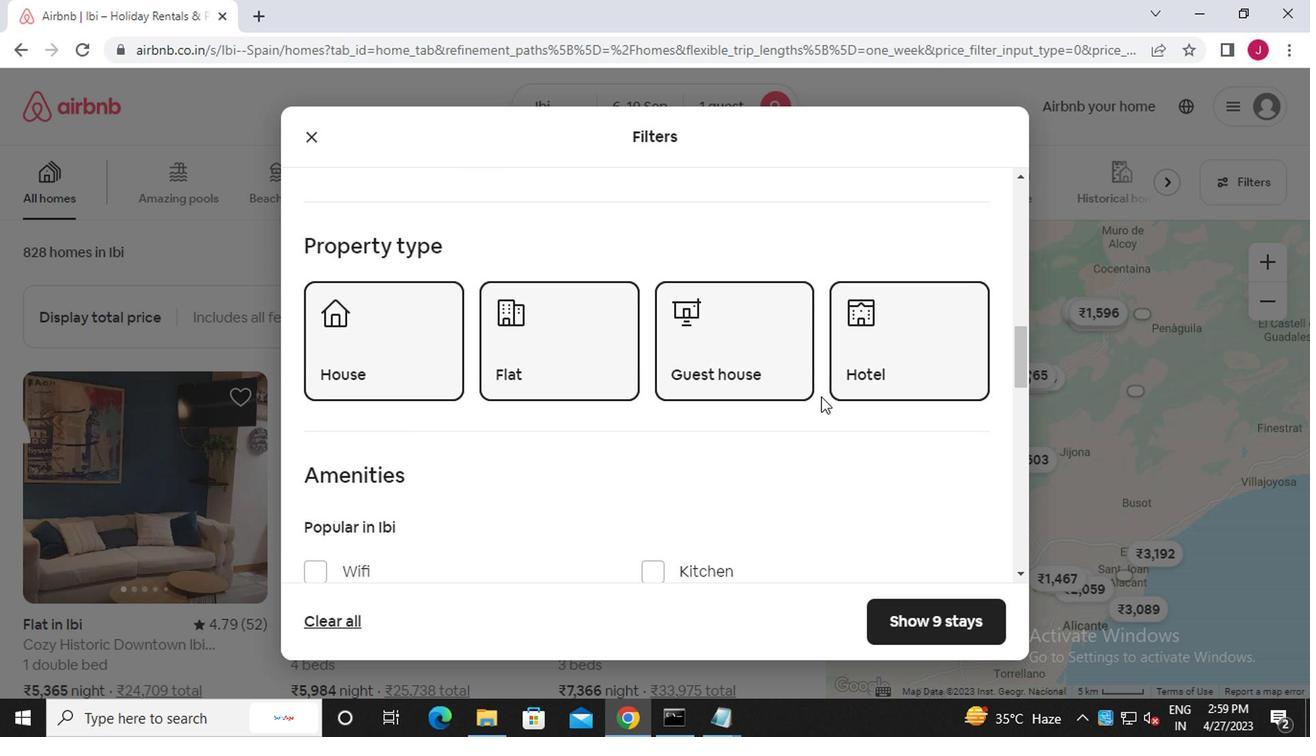 
Action: Mouse moved to (816, 398)
Screenshot: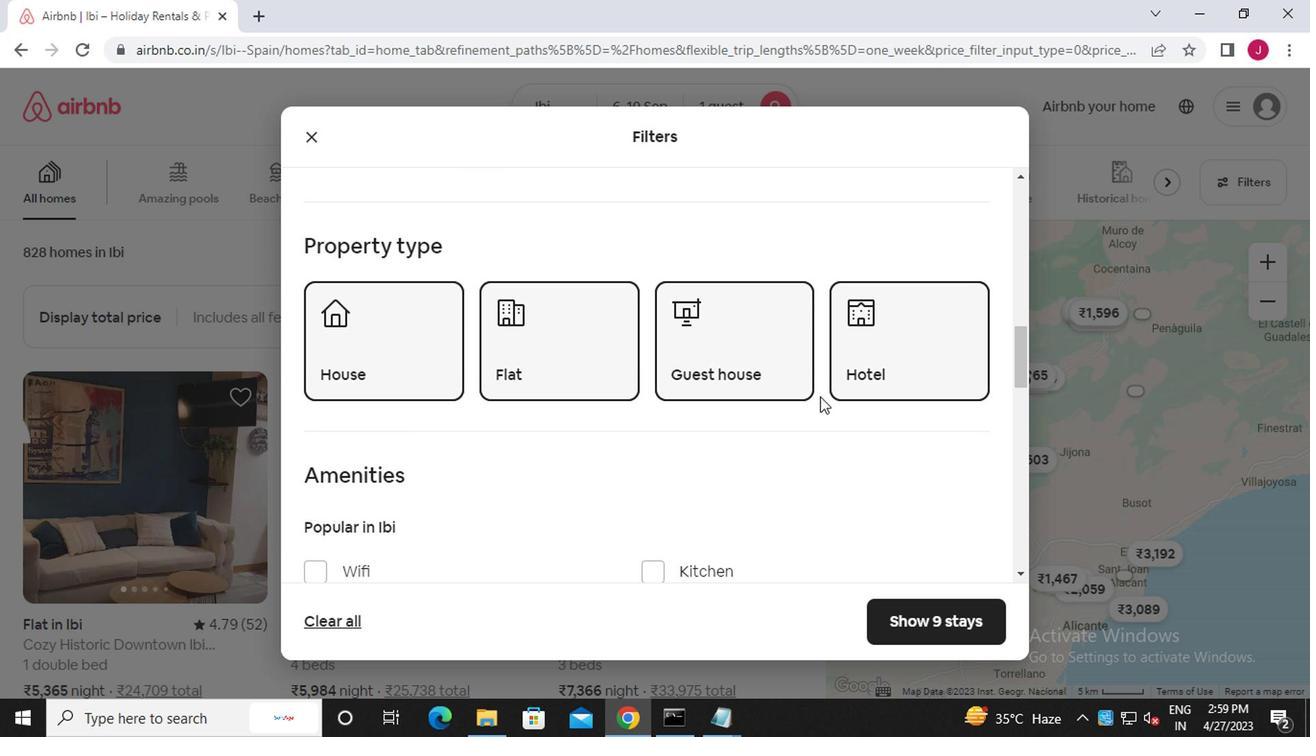 
Action: Mouse scrolled (816, 397) with delta (0, 0)
Screenshot: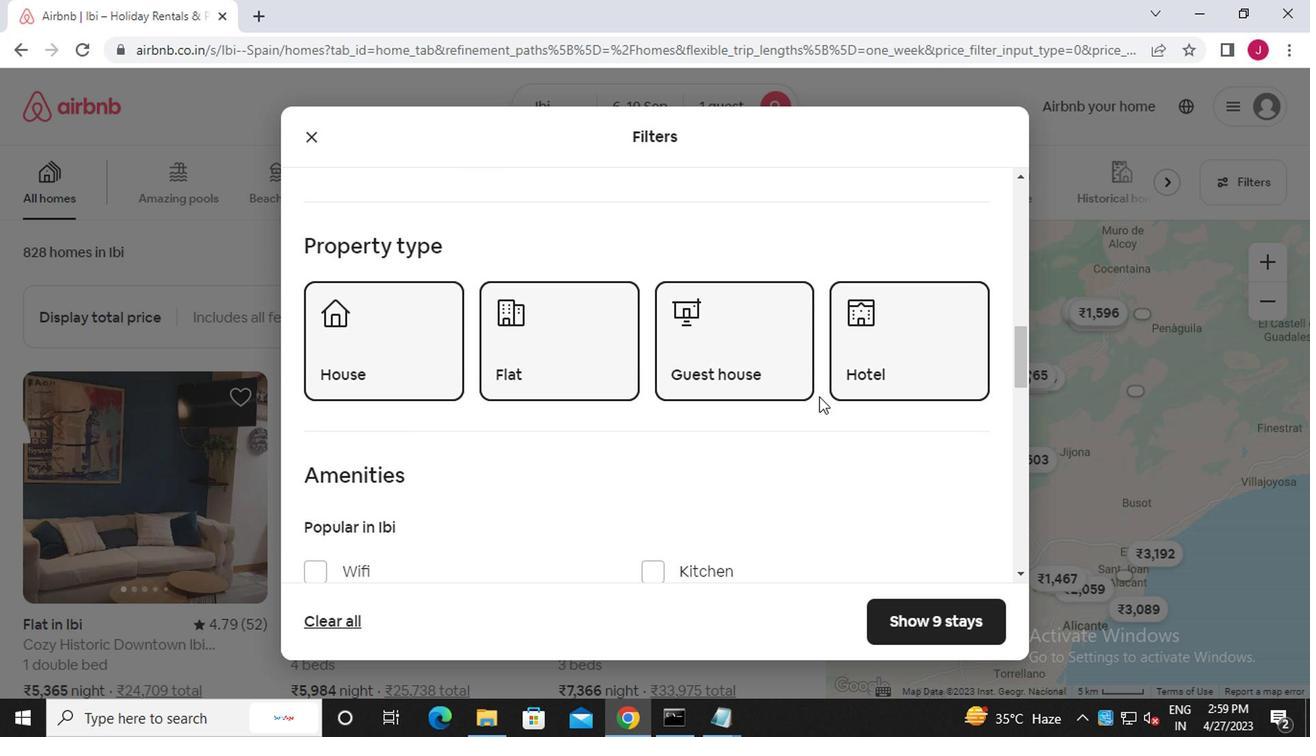 
Action: Mouse scrolled (816, 397) with delta (0, 0)
Screenshot: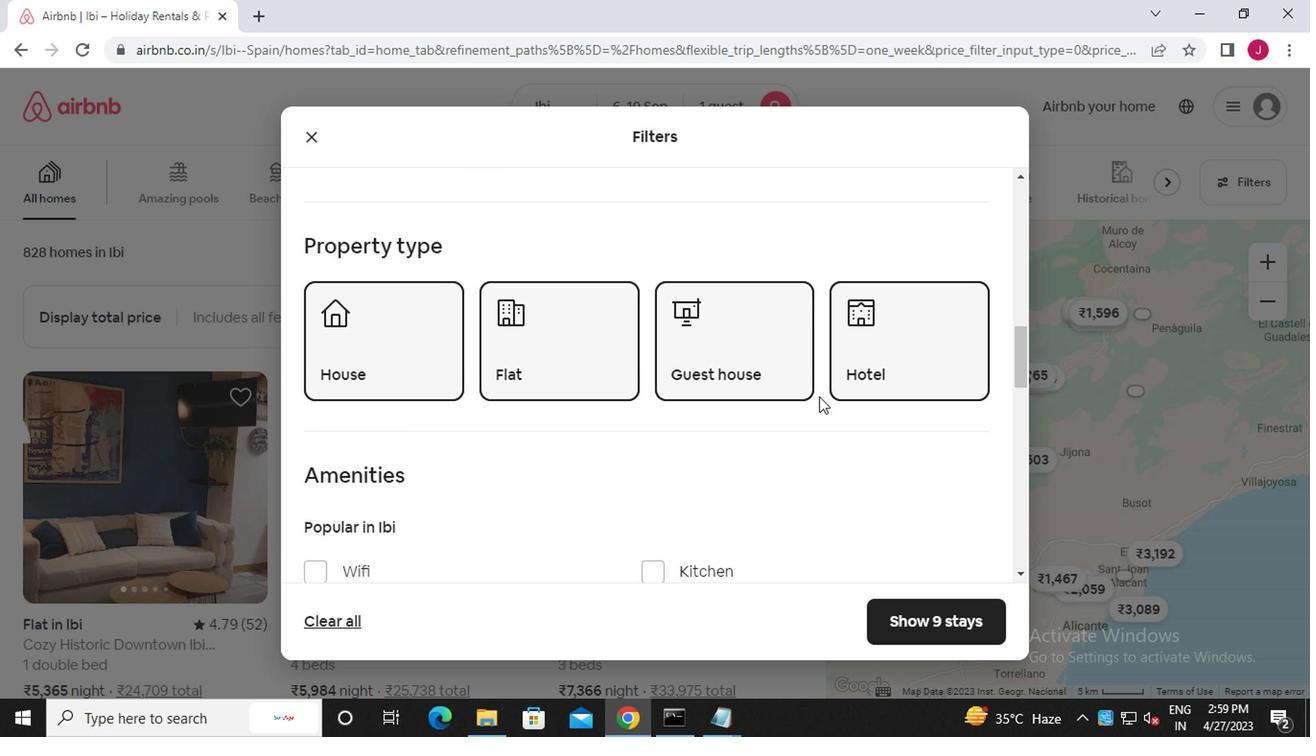 
Action: Mouse moved to (814, 394)
Screenshot: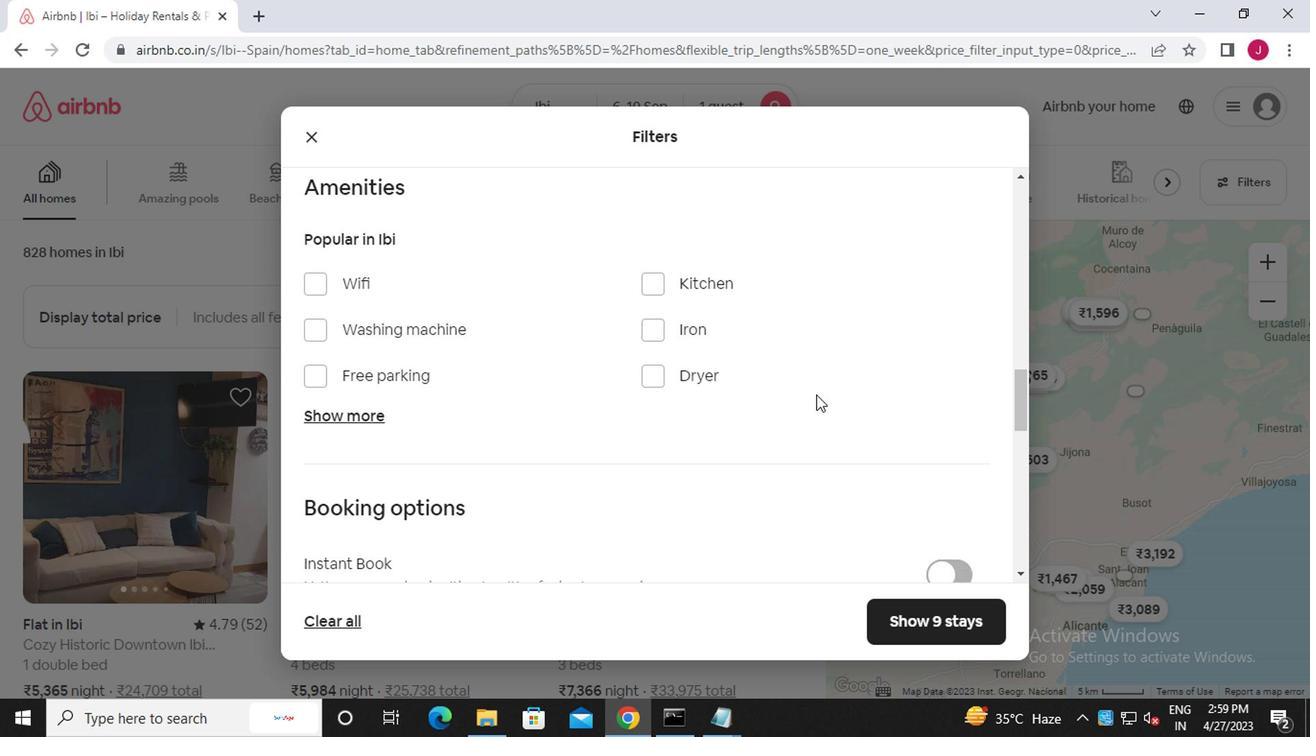
Action: Mouse scrolled (814, 393) with delta (0, 0)
Screenshot: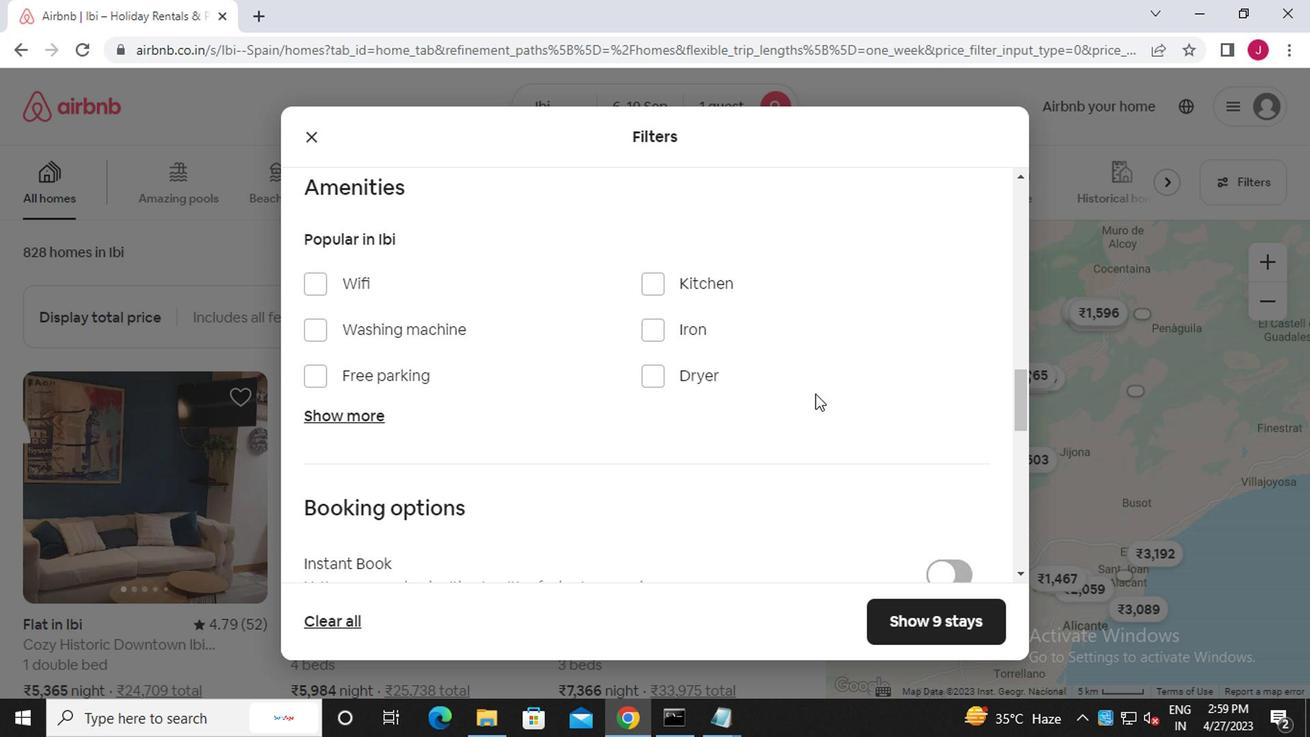 
Action: Mouse scrolled (814, 393) with delta (0, 0)
Screenshot: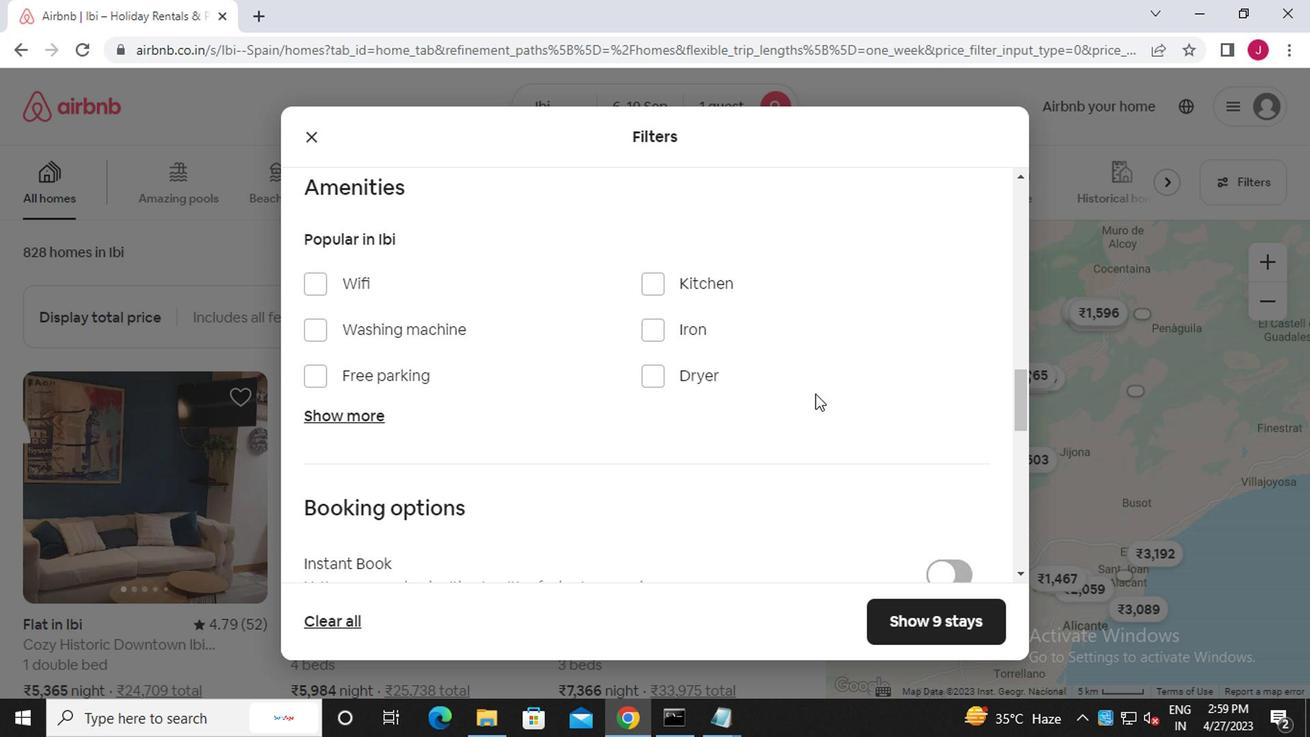 
Action: Mouse moved to (814, 394)
Screenshot: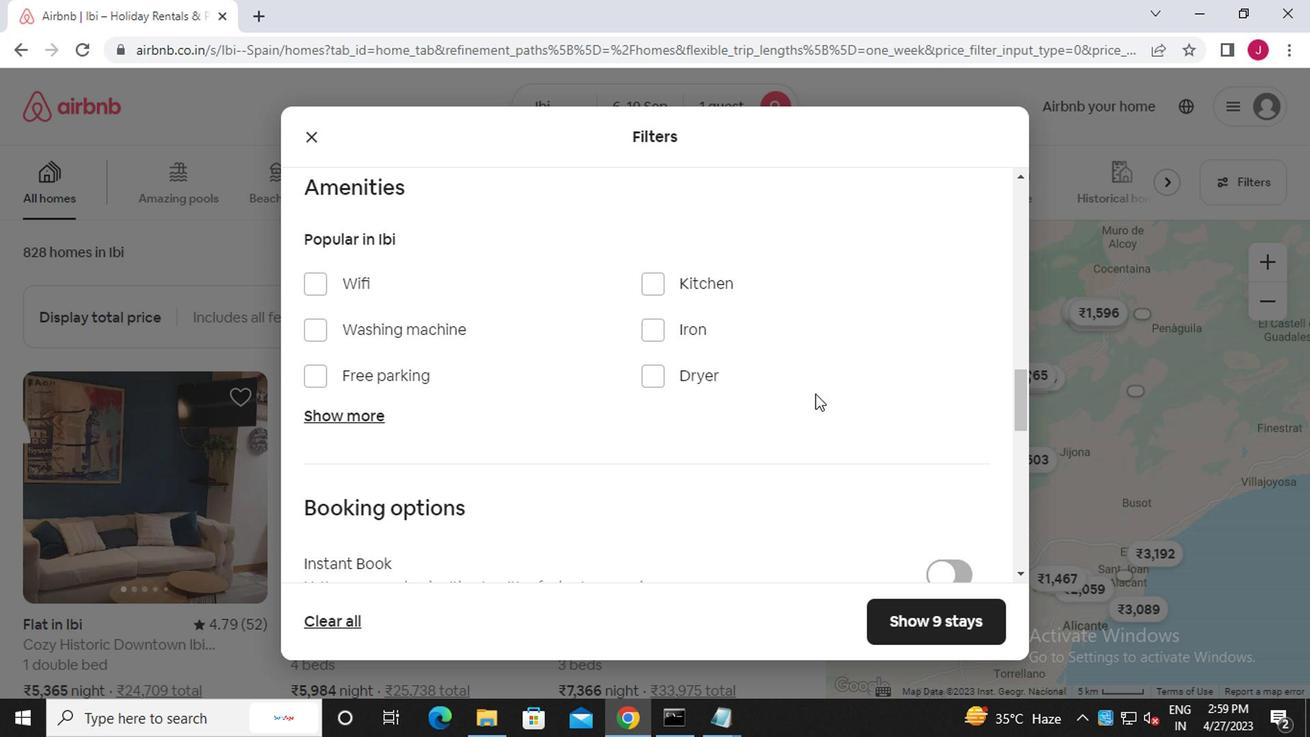 
Action: Mouse scrolled (814, 393) with delta (0, 0)
Screenshot: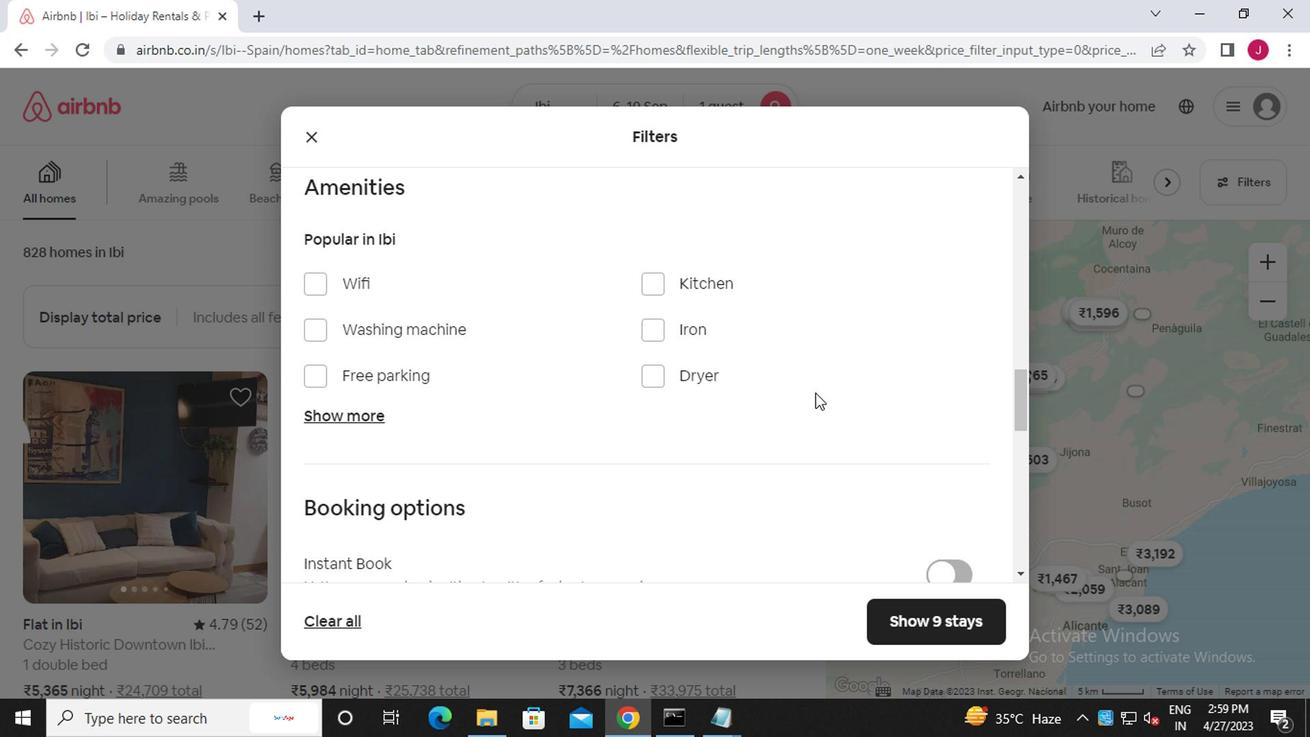 
Action: Mouse moved to (935, 354)
Screenshot: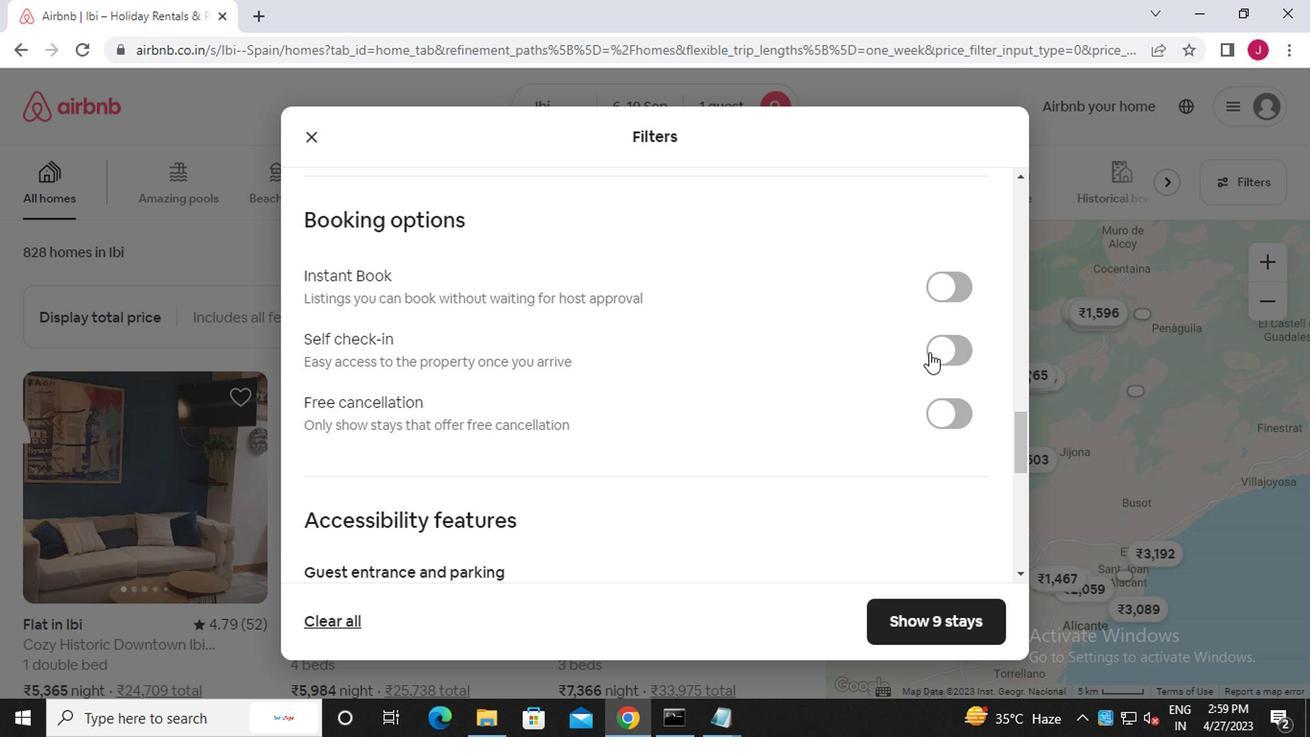 
Action: Mouse pressed left at (935, 354)
Screenshot: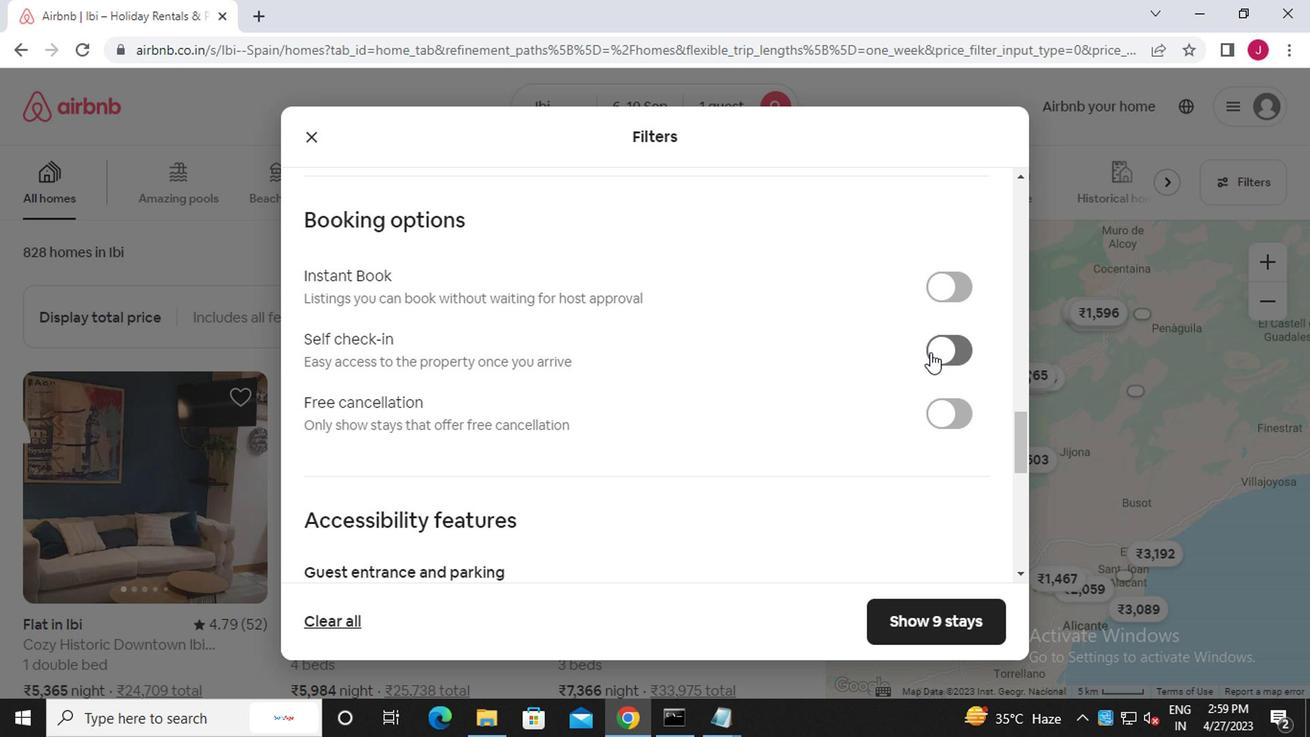 
Action: Mouse moved to (532, 429)
Screenshot: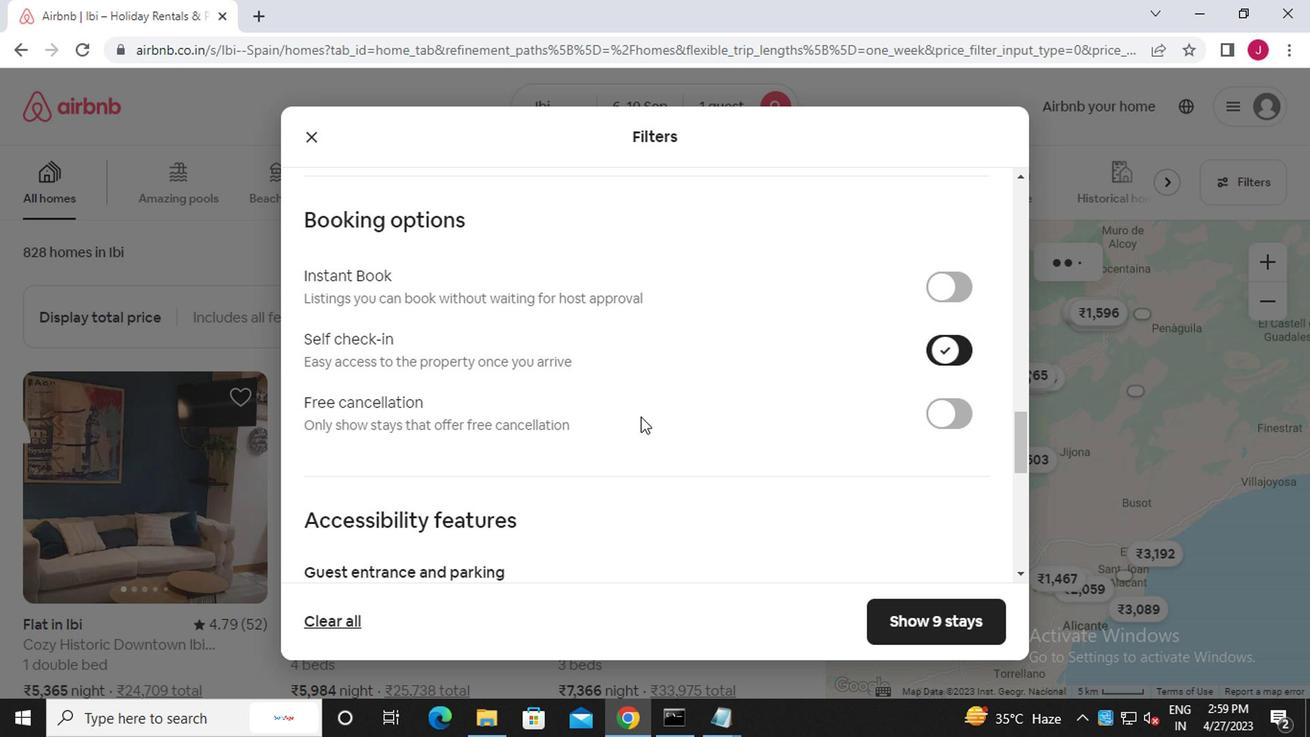 
Action: Mouse scrolled (532, 428) with delta (0, -1)
Screenshot: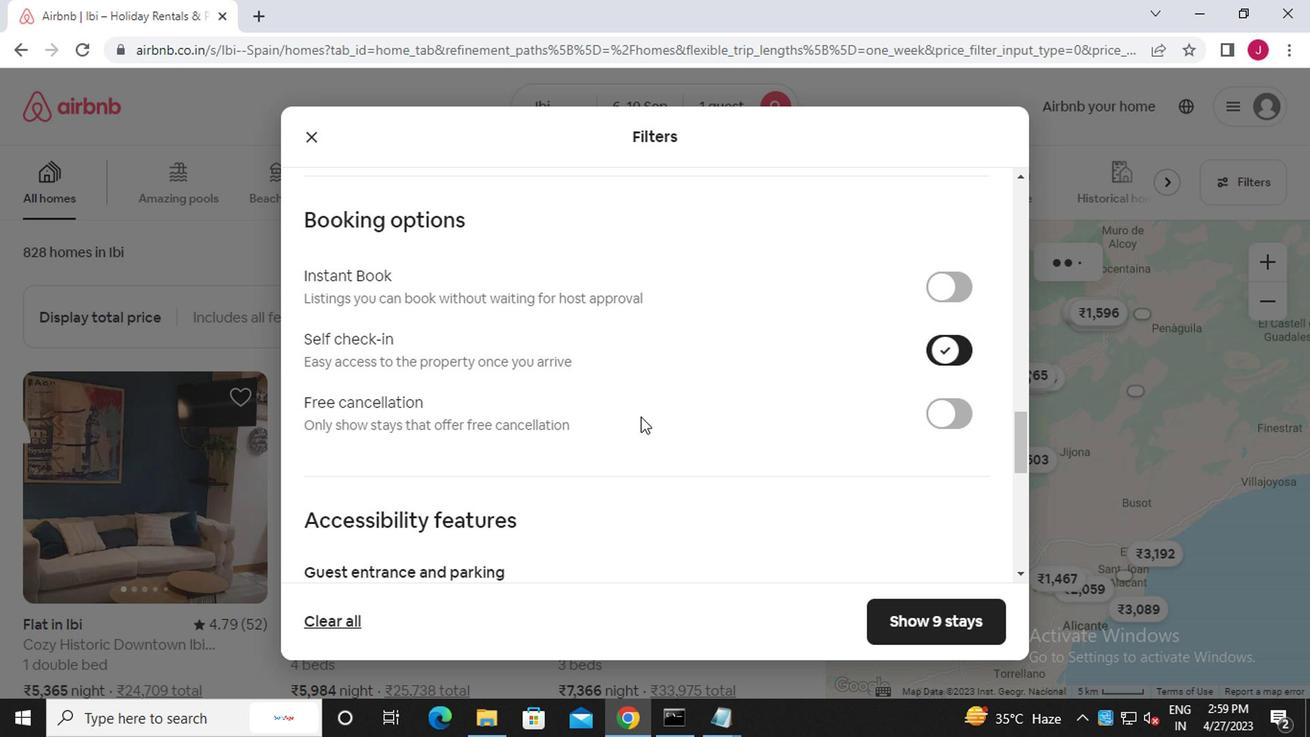 
Action: Mouse moved to (530, 430)
Screenshot: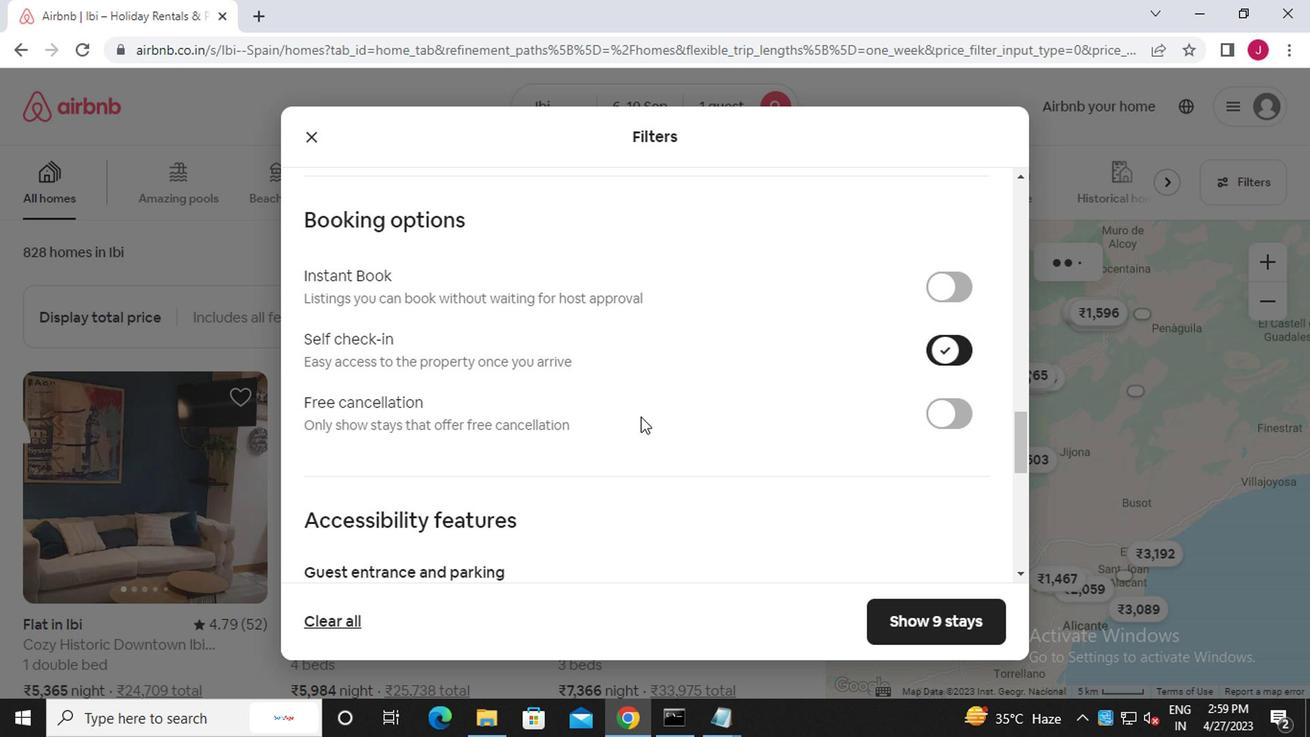 
Action: Mouse scrolled (530, 429) with delta (0, 0)
Screenshot: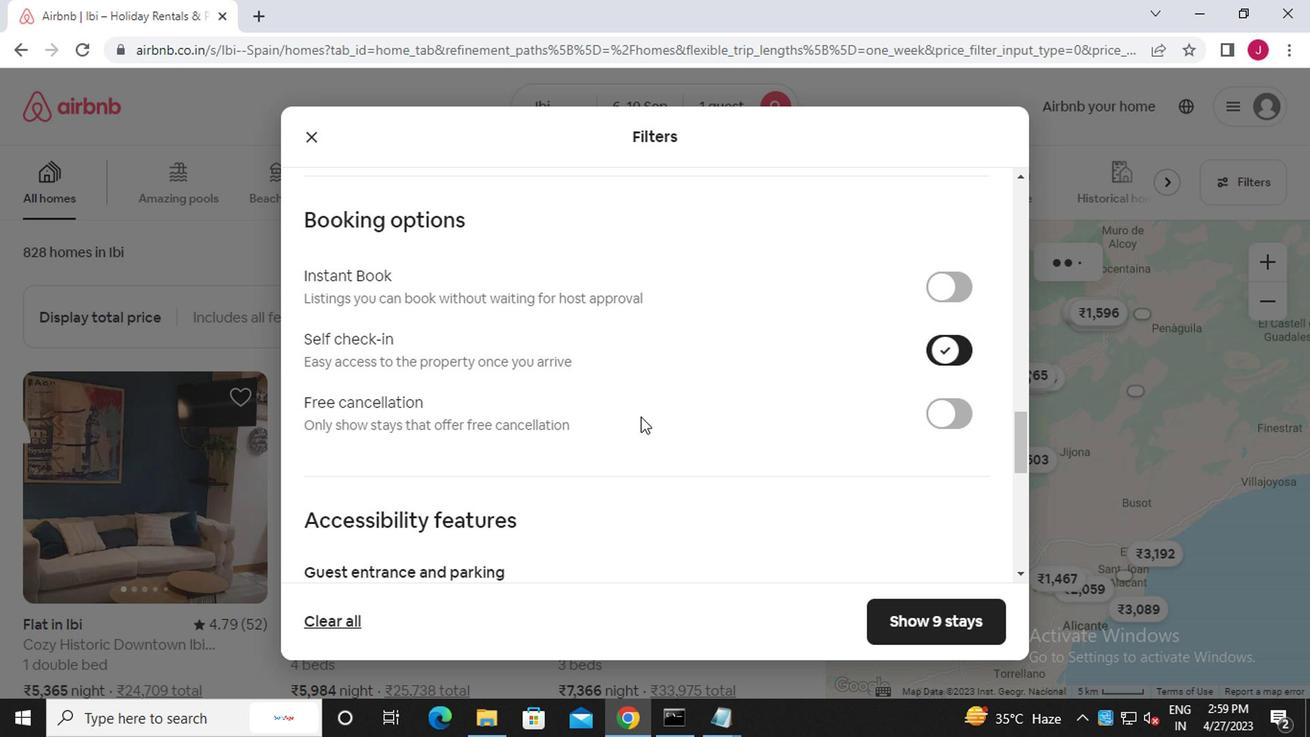 
Action: Mouse scrolled (530, 429) with delta (0, 0)
Screenshot: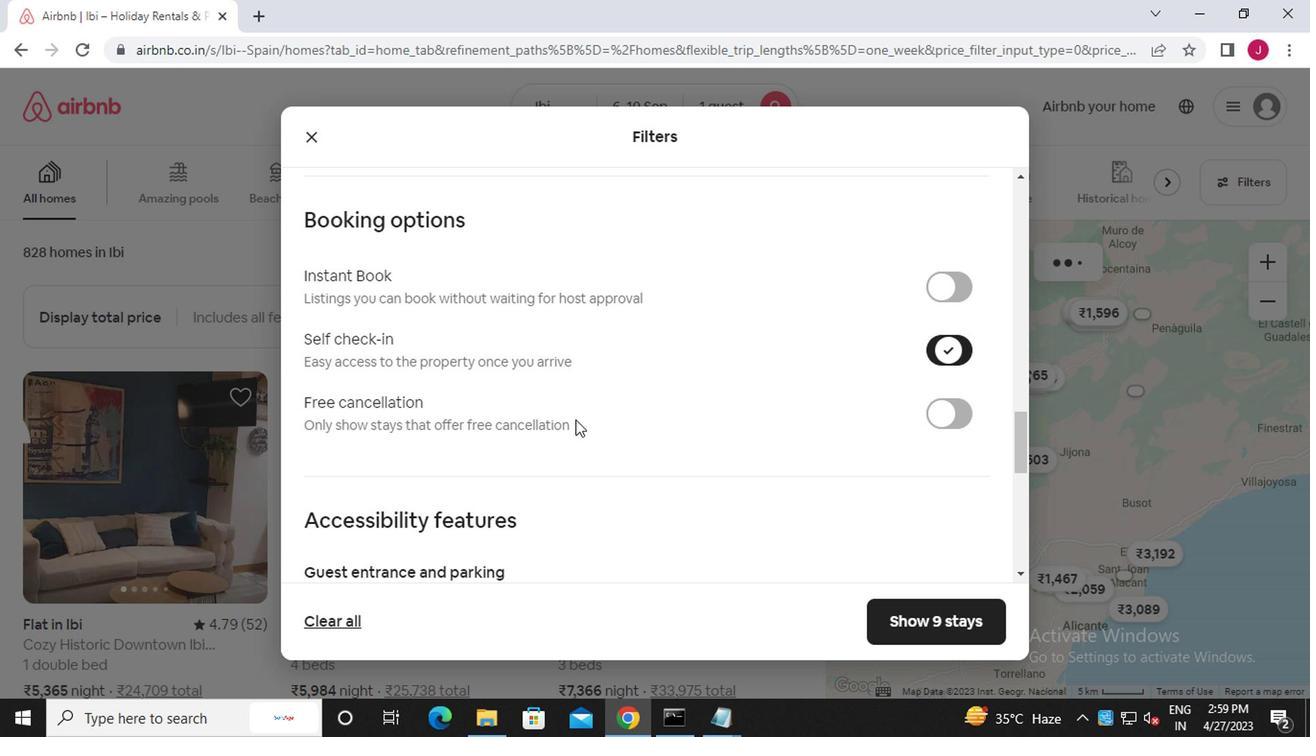 
Action: Mouse moved to (530, 430)
Screenshot: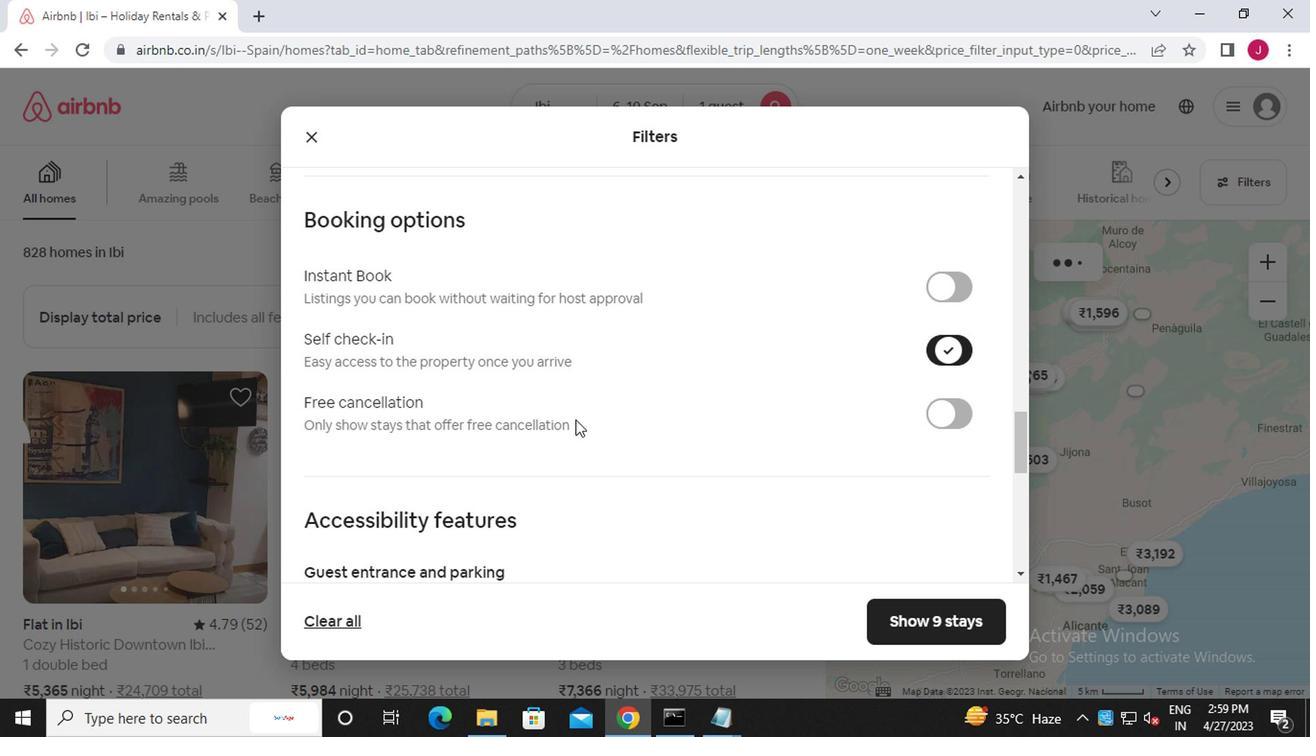 
Action: Mouse scrolled (530, 429) with delta (0, 0)
Screenshot: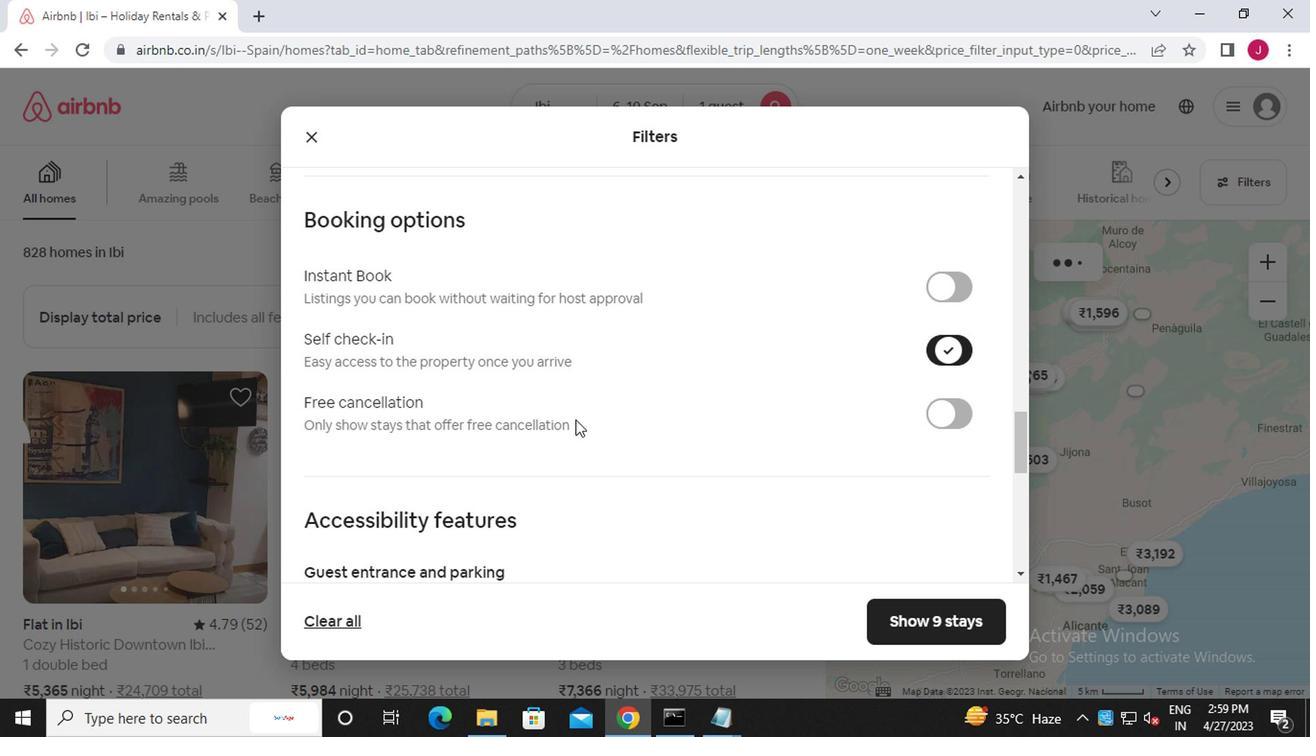 
Action: Mouse scrolled (530, 429) with delta (0, 0)
Screenshot: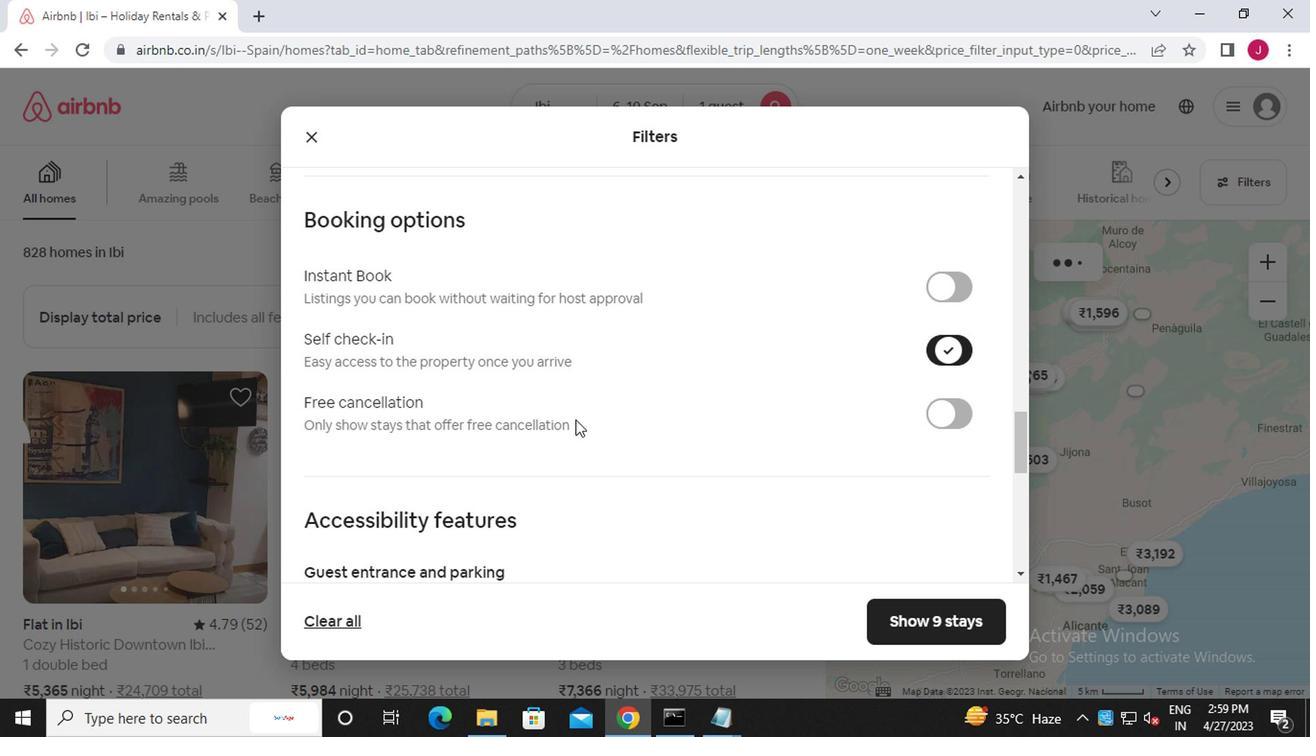 
Action: Mouse moved to (527, 430)
Screenshot: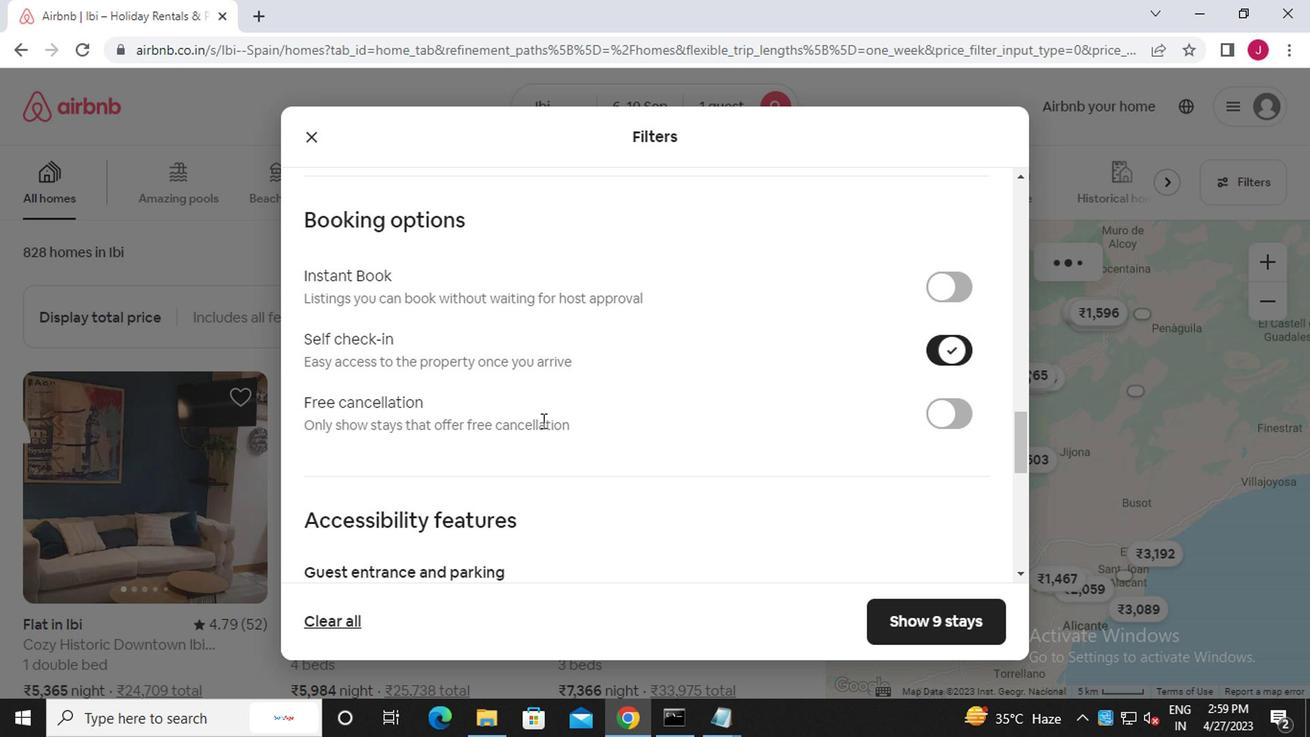 
Action: Mouse scrolled (527, 429) with delta (0, 0)
Screenshot: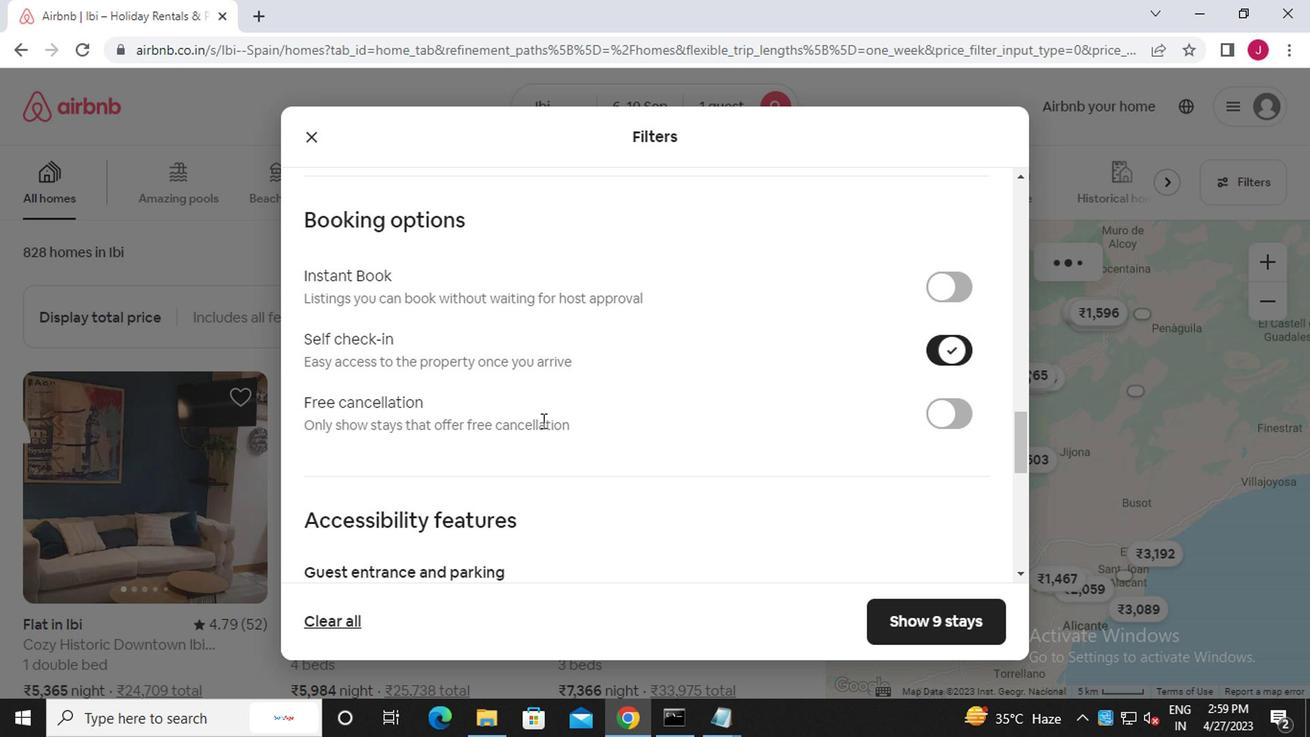 
Action: Mouse moved to (525, 431)
Screenshot: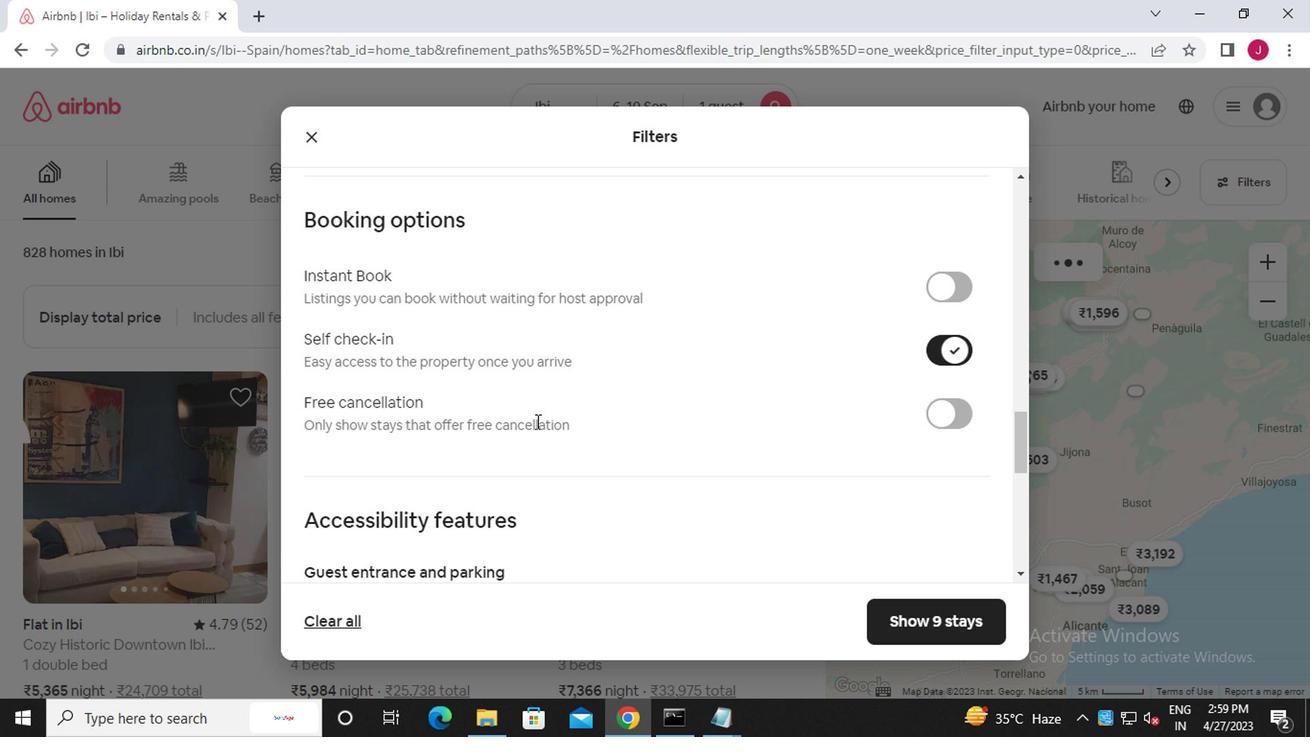 
Action: Mouse scrolled (525, 430) with delta (0, 0)
Screenshot: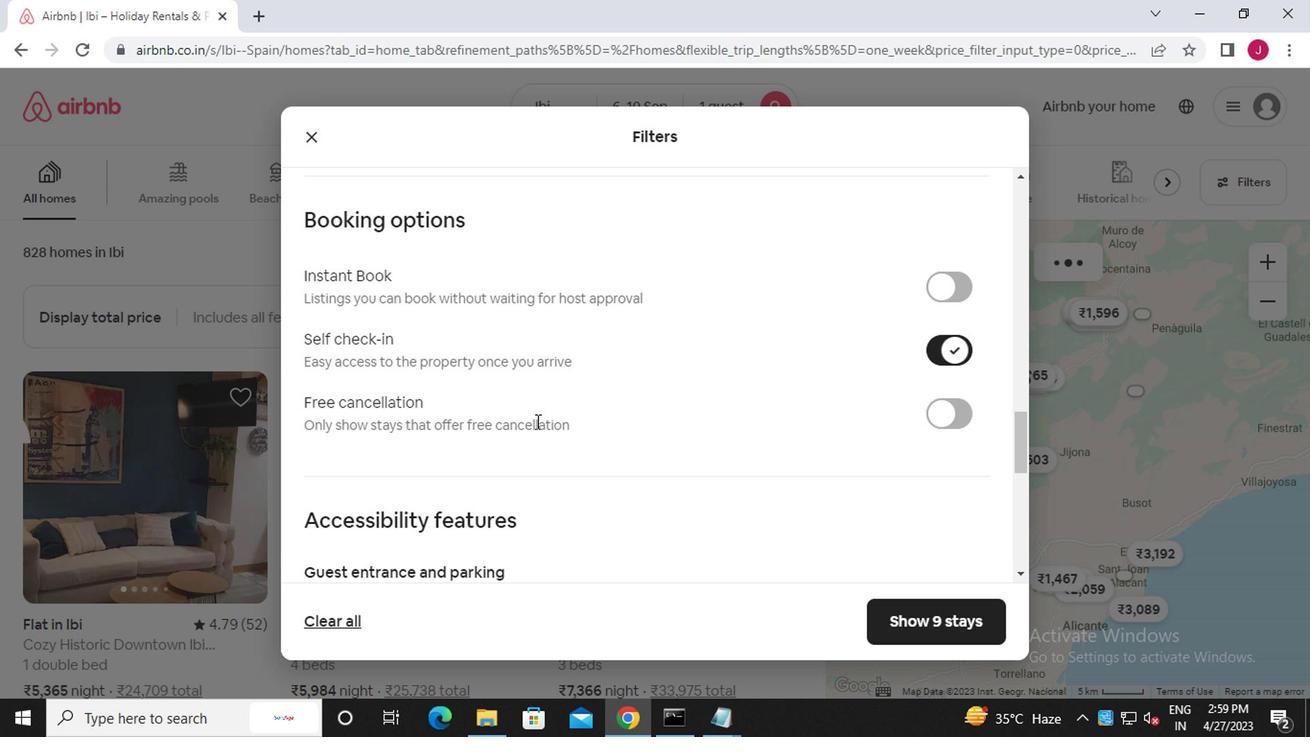 
Action: Mouse moved to (324, 455)
Screenshot: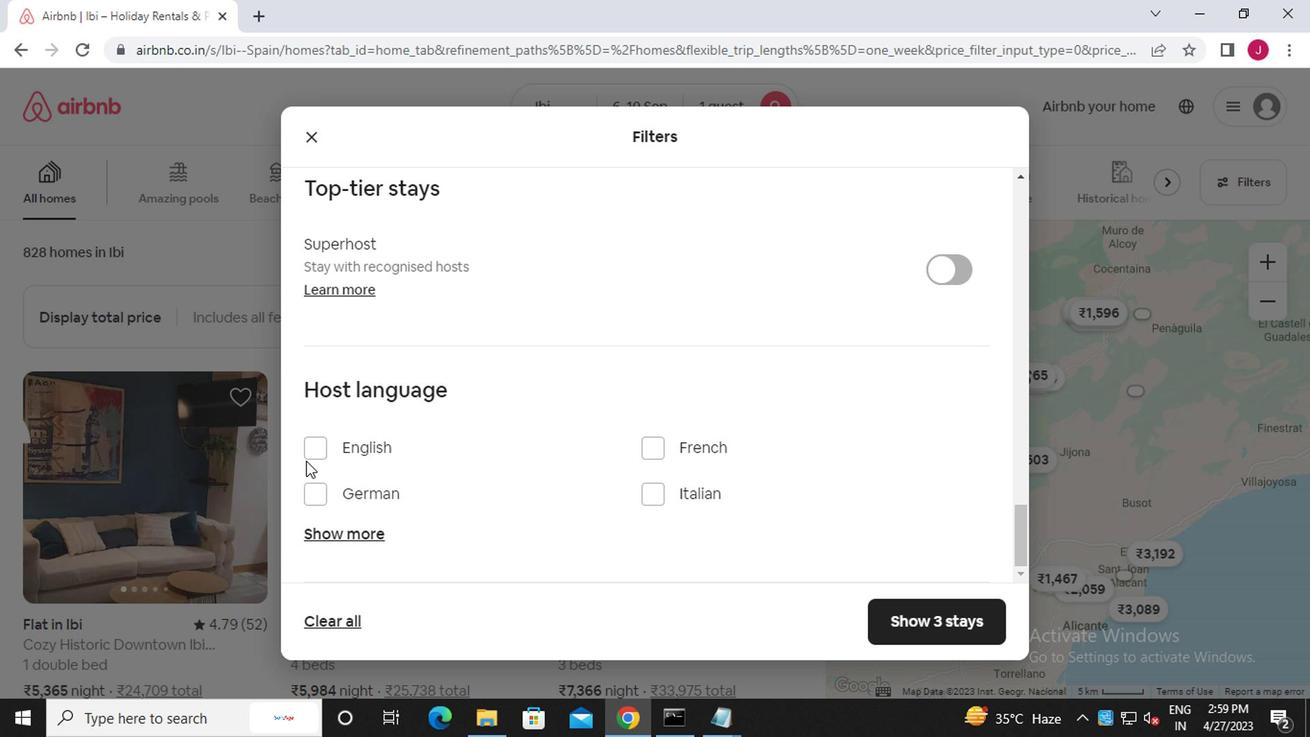 
Action: Mouse pressed left at (324, 455)
Screenshot: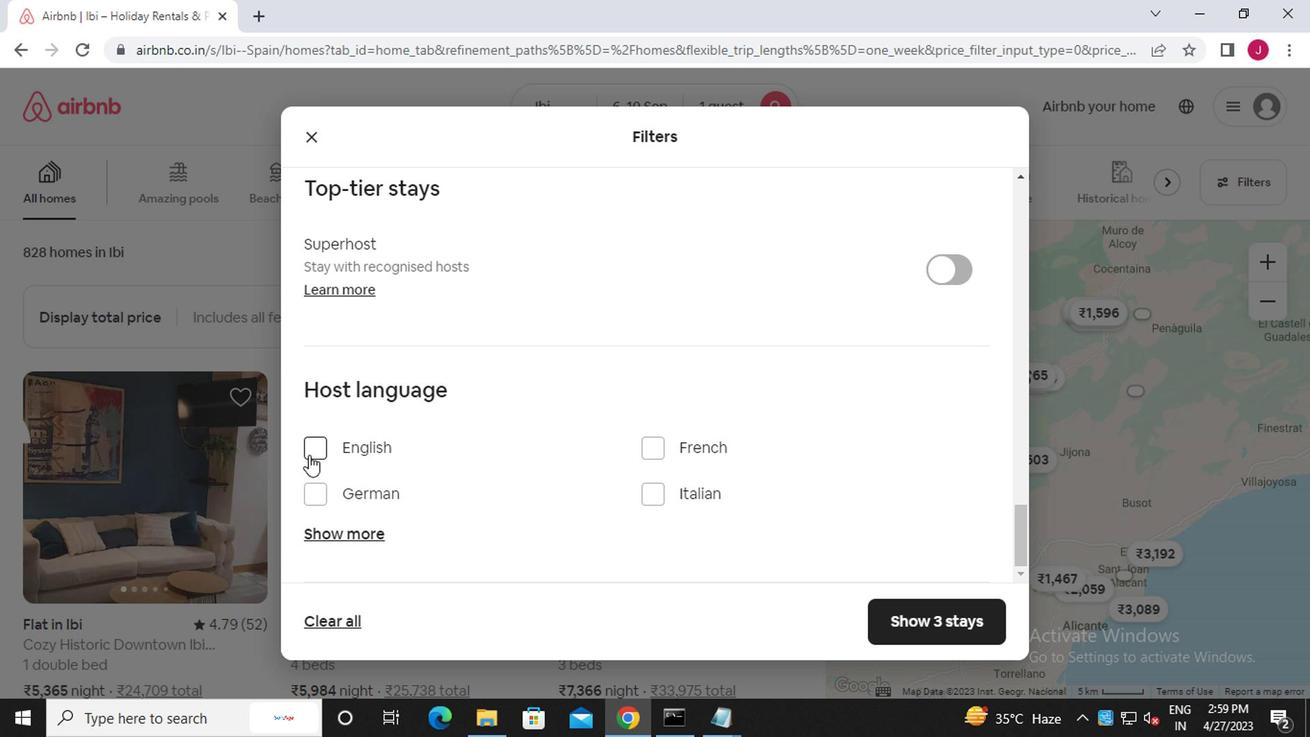 
Action: Mouse moved to (932, 632)
Screenshot: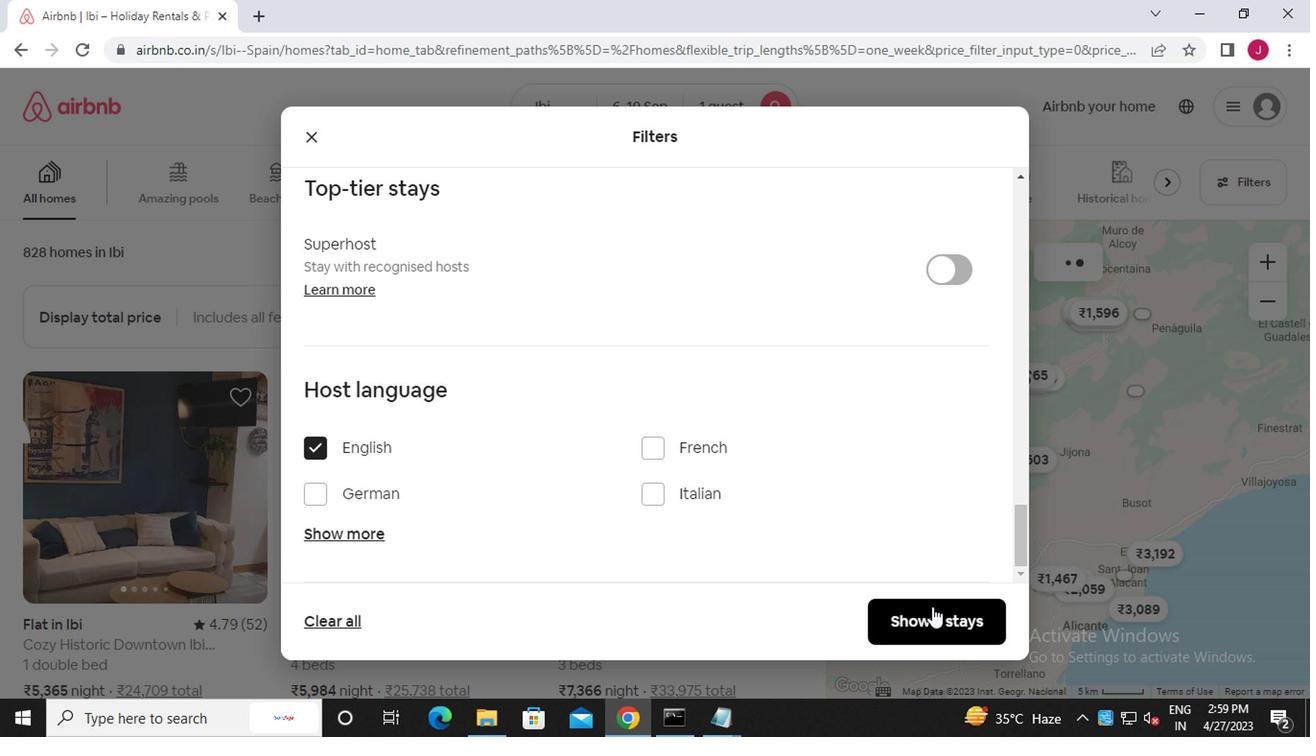 
Action: Mouse pressed left at (932, 632)
Screenshot: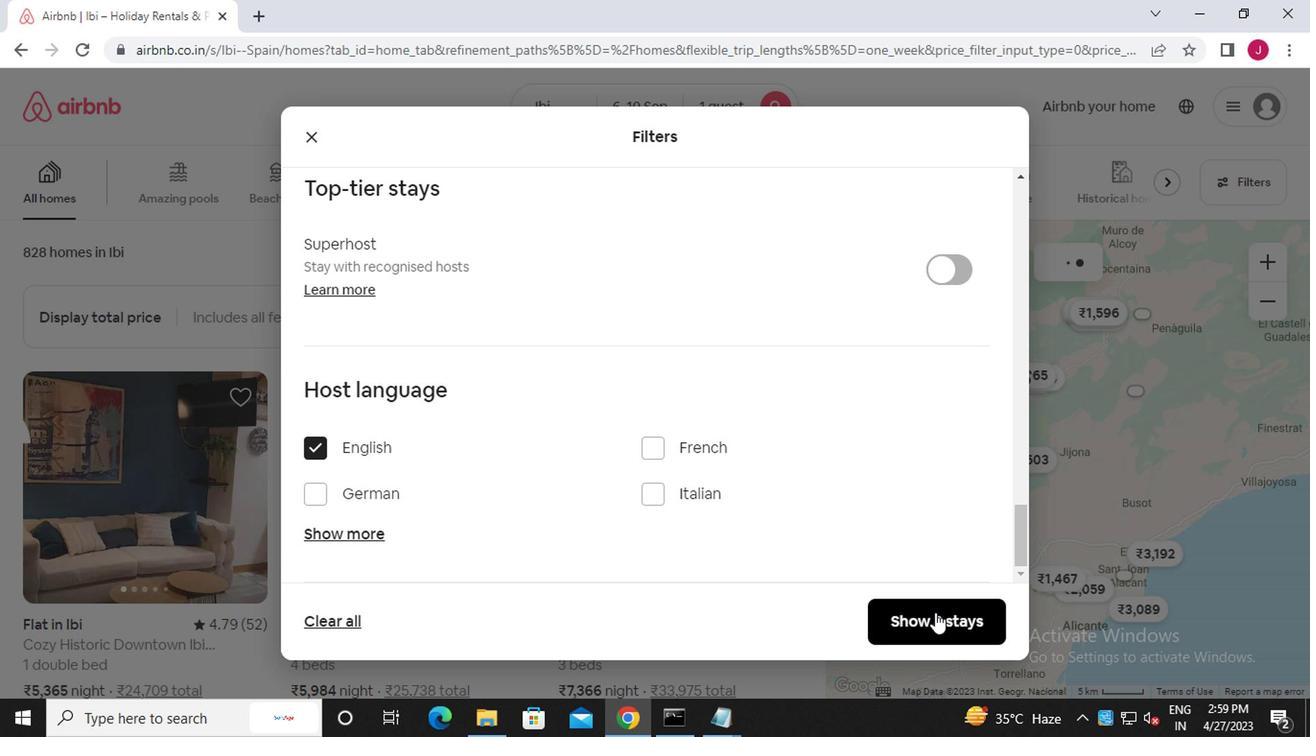 
Action: Mouse moved to (926, 627)
Screenshot: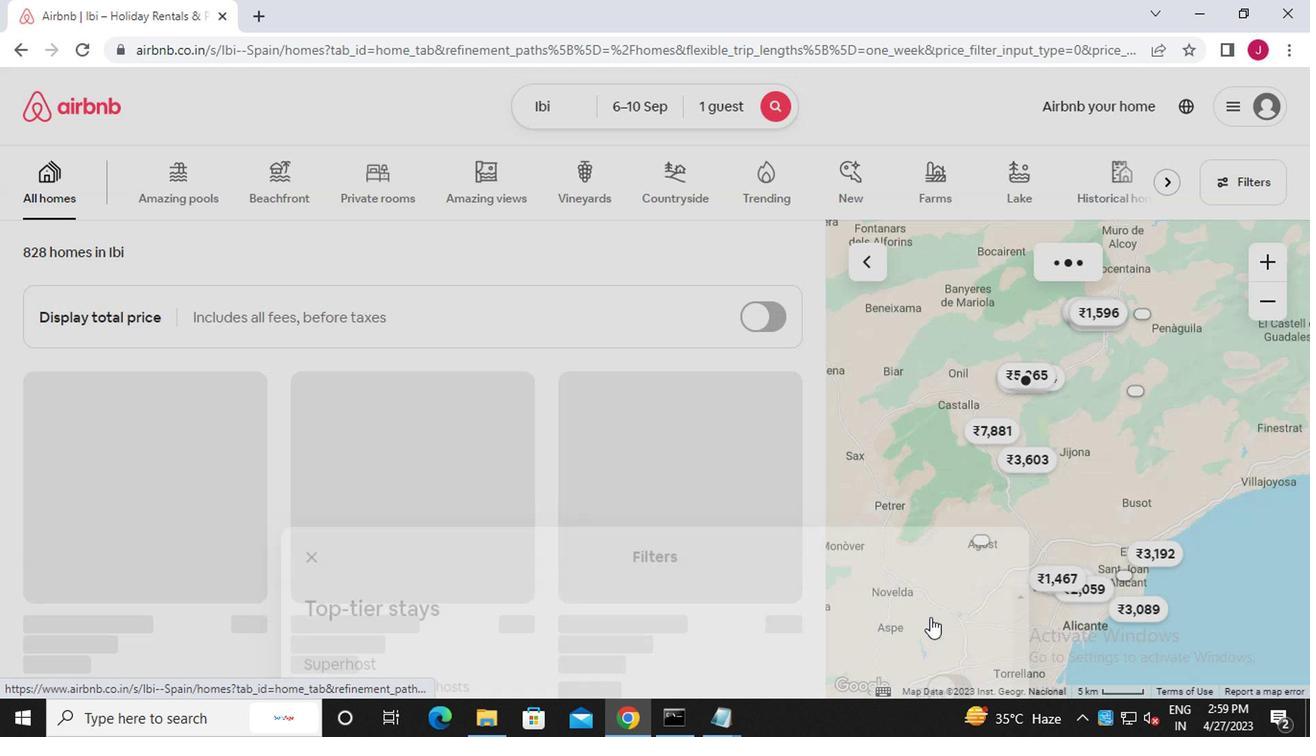
